 Task: Select the current location as Mount Vernon, Virginia, United States . Now zoom - , and verify the location . Hide zoom slider
Action: Key pressed googl
Screenshot: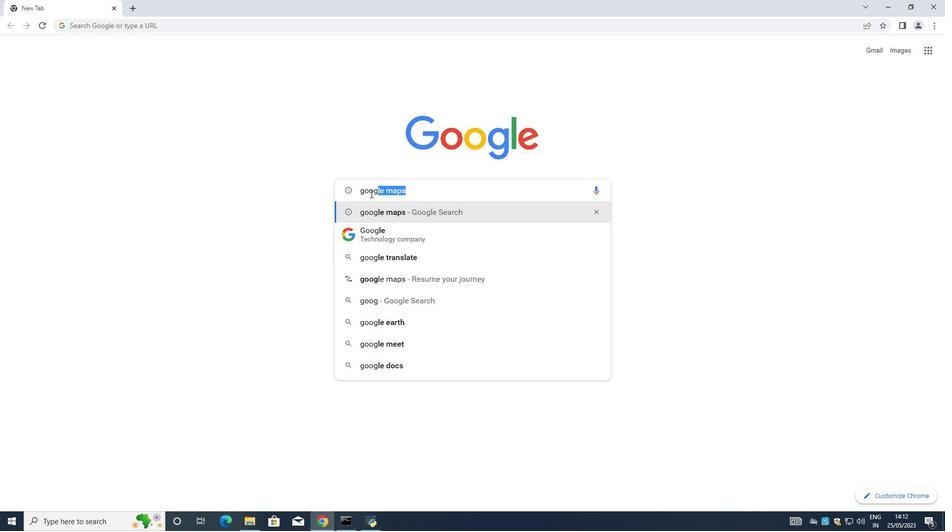 
Action: Mouse moved to (370, 193)
Screenshot: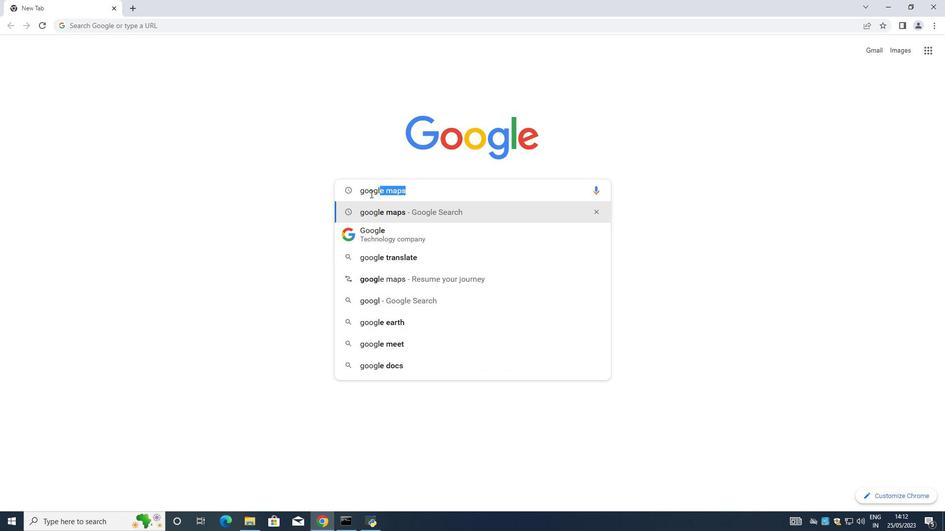
Action: Key pressed e<Key.space>maps<Key.space>
Screenshot: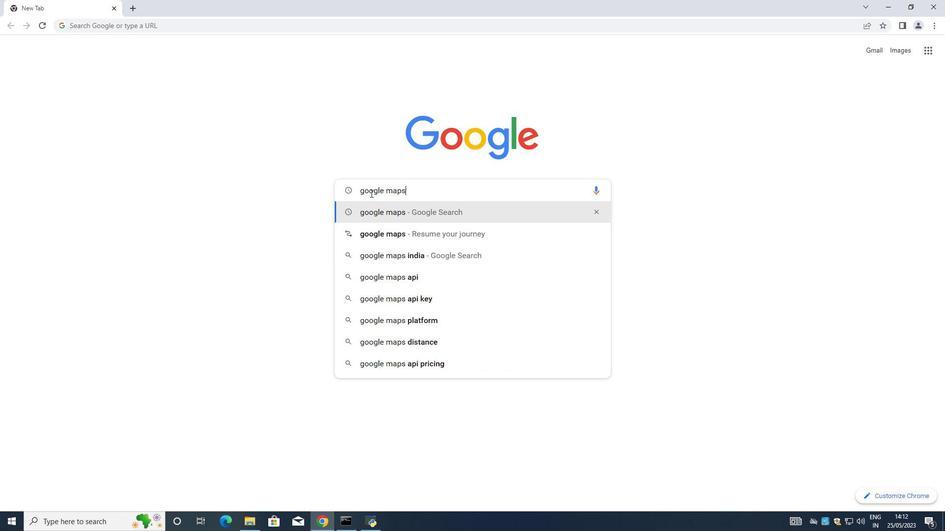 
Action: Mouse moved to (263, 118)
Screenshot: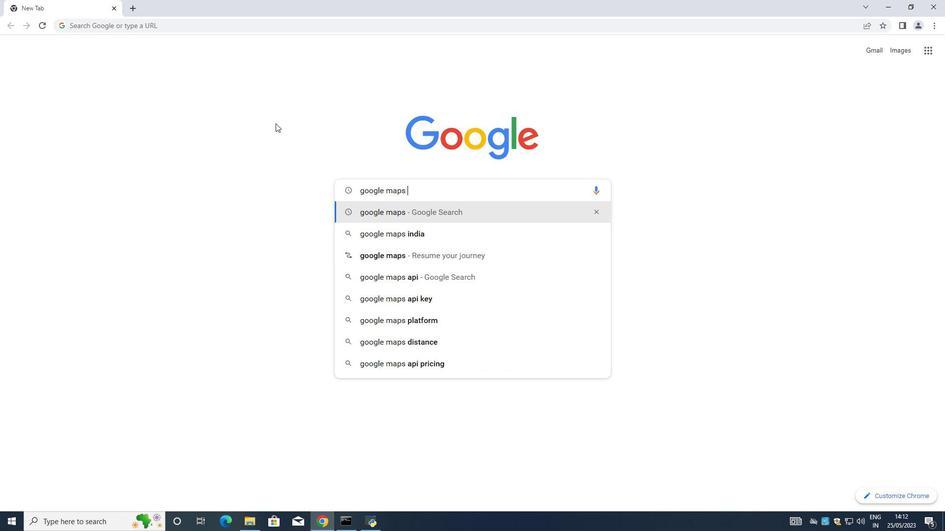 
Action: Key pressed <Key.enter>
Screenshot: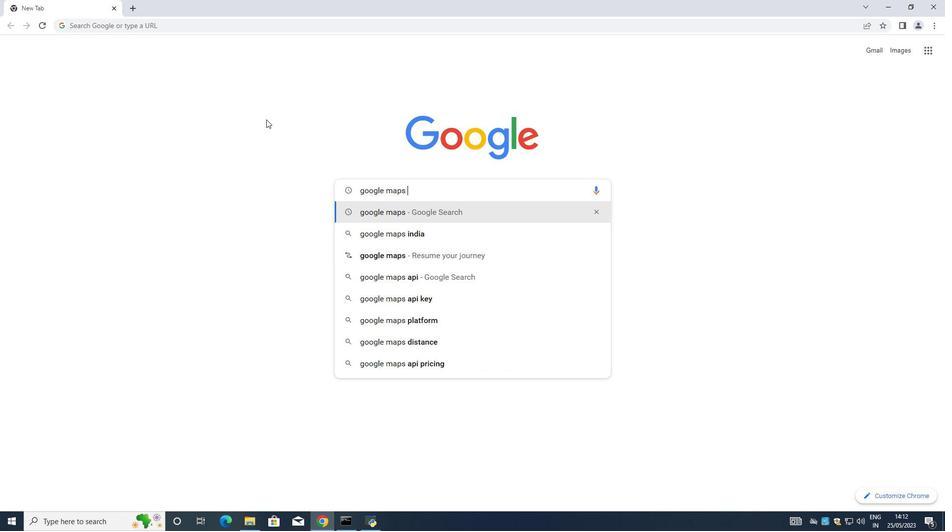 
Action: Mouse moved to (142, 153)
Screenshot: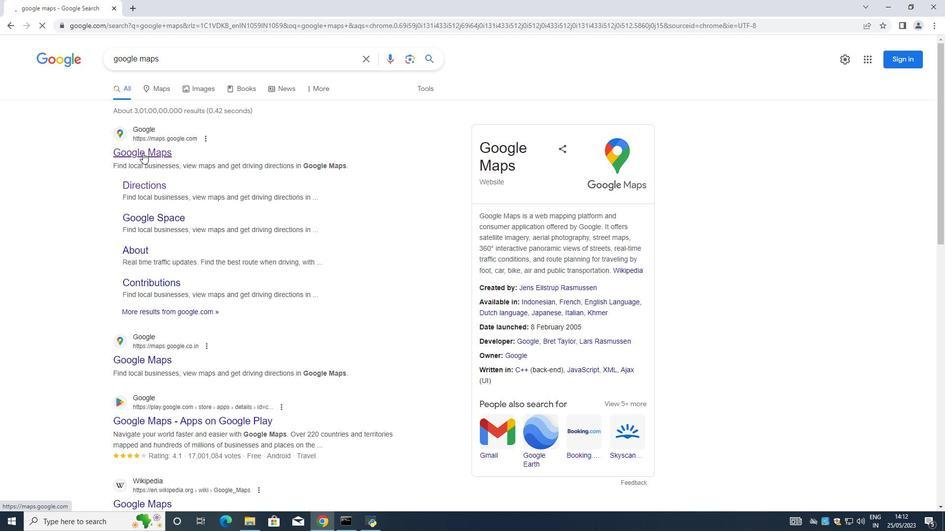 
Action: Mouse pressed left at (142, 153)
Screenshot: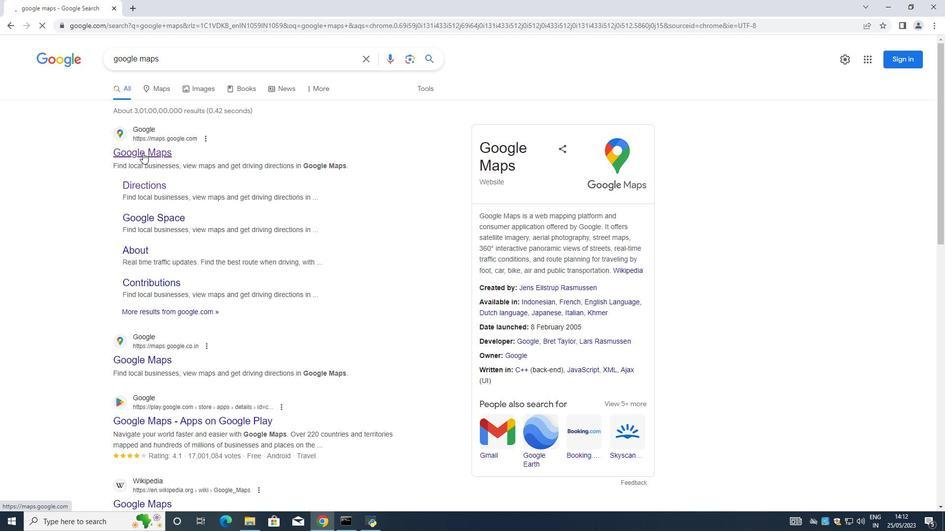 
Action: Mouse moved to (125, 51)
Screenshot: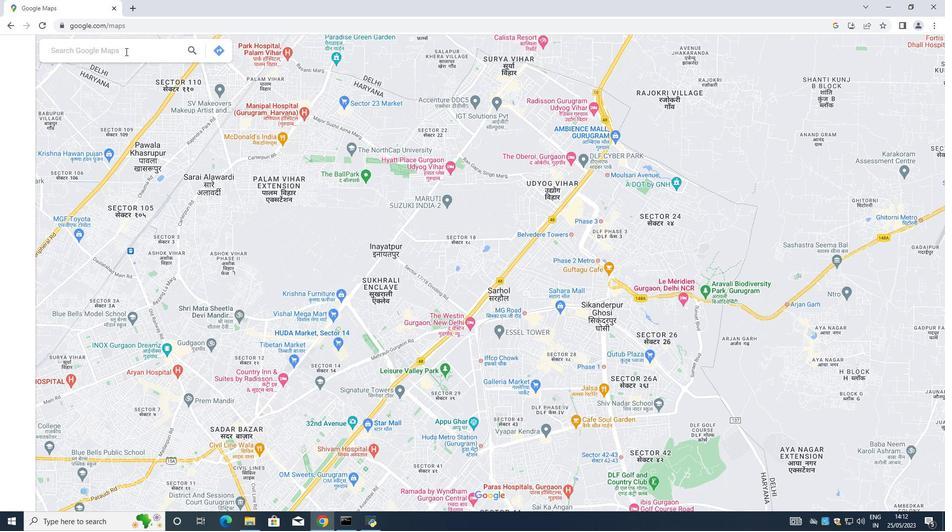 
Action: Mouse pressed left at (125, 51)
Screenshot: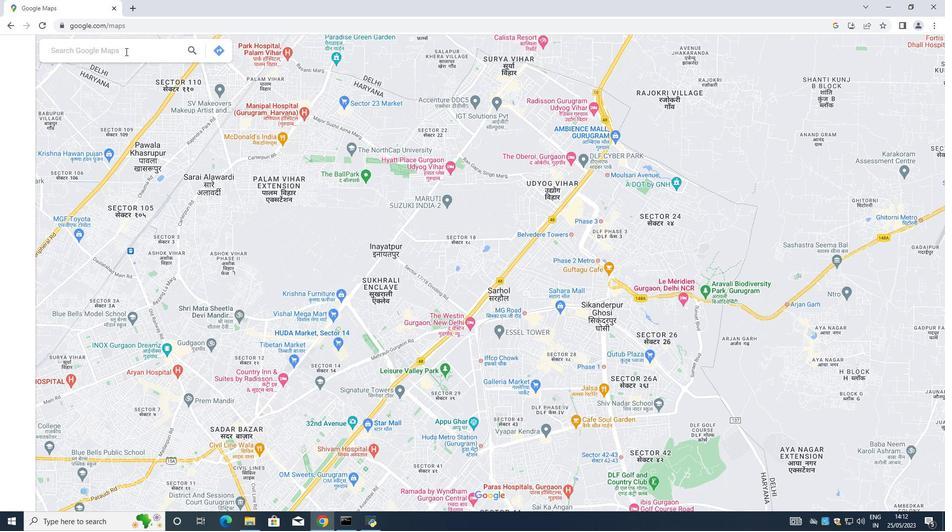 
Action: Mouse moved to (127, 52)
Screenshot: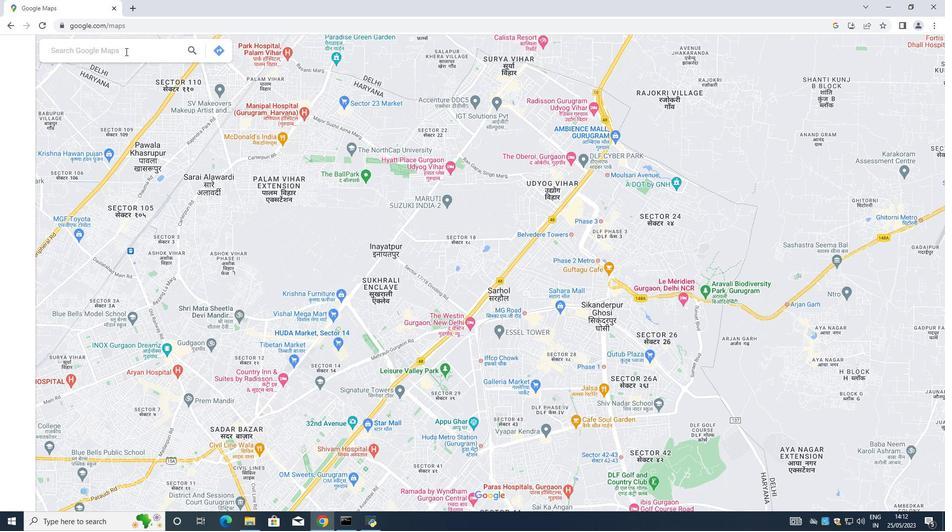 
Action: Key pressed <Key.shift><Key.shift><Key.shift><Key.shift><Key.shift>Mount<Key.space><Key.shift><Key.shift><Key.shift><Key.shift><Key.shift><Key.shift><Key.shift><Key.shift><Key.shift><Key.shift><Key.shift><Key.shift><Key.shift><Key.shift><Key.shift><Key.shift><Key.shift><Key.shift><Key.shift><Key.shift><Key.shift><Key.shift><Key.shift><Key.shift><Key.shift><Key.shift><Key.shift>Vernon,<Key.space><Key.shift><Key.shift><Key.shift><Key.shift><Key.shift><Key.shift>Virginia,<Key.shift><Key.shift><Key.shift><Key.shift><Key.shift><Key.shift><Key.shift><Key.shift><Key.shift><Key.shift><Key.shift><Key.shift><Key.shift><Key.shift><Key.shift><Key.shift><Key.shift><Key.shift><Key.shift><Key.shift><Key.shift><Key.shift><Key.shift><Key.shift><Key.shift><Key.shift><Key.shift><Key.shift><Key.shift><Key.shift><Key.shift><Key.shift><Key.shift><Key.shift><Key.shift><Key.shift><Key.shift><Key.shift><Key.shift><Key.shift><Key.shift><Key.shift><Key.shift><Key.shift><Key.shift><Key.shift><Key.shift><Key.shift><Key.shift><Key.shift><Key.shift><Key.shift><Key.shift><Key.shift><Key.shift><Key.shift><Key.shift><Key.shift><Key.shift><Key.shift><Key.shift><Key.shift><Key.shift><Key.shift><Key.shift>United<Key.space><Key.shift>States
Screenshot: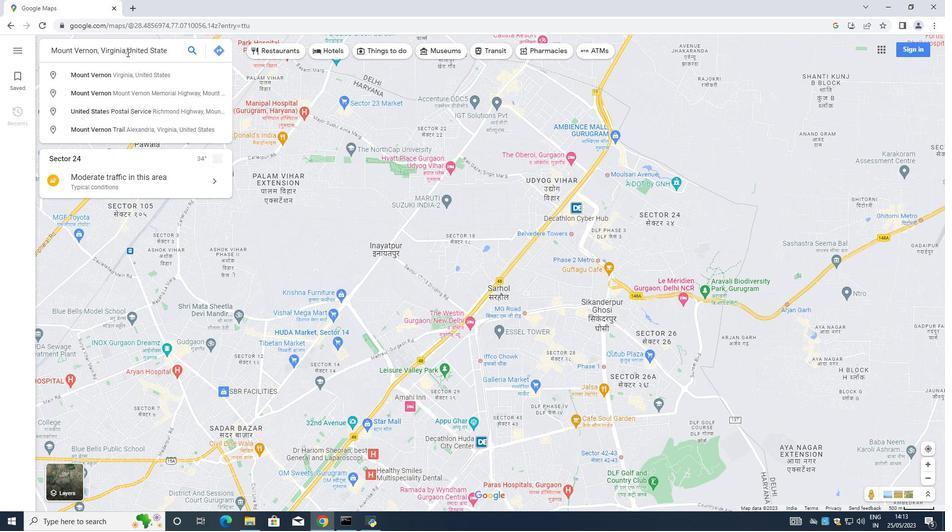 
Action: Mouse moved to (194, 49)
Screenshot: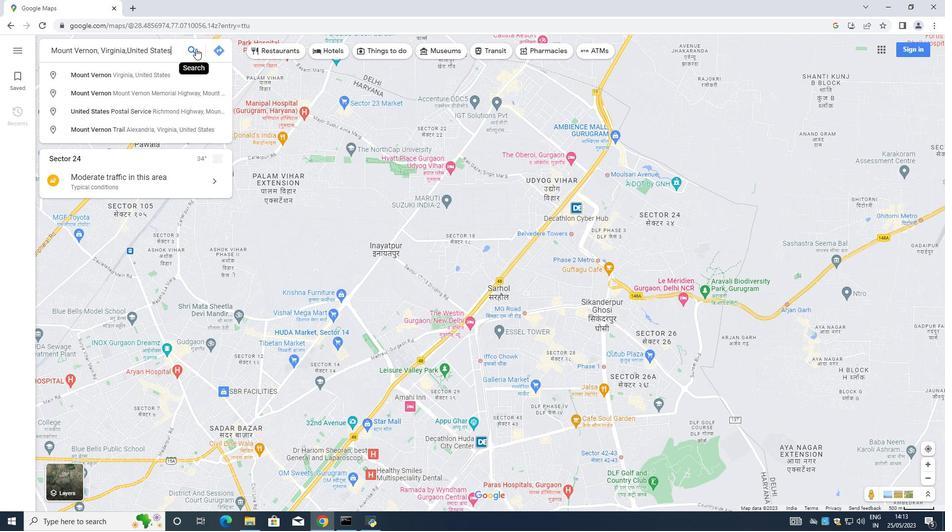 
Action: Mouse pressed left at (194, 49)
Screenshot: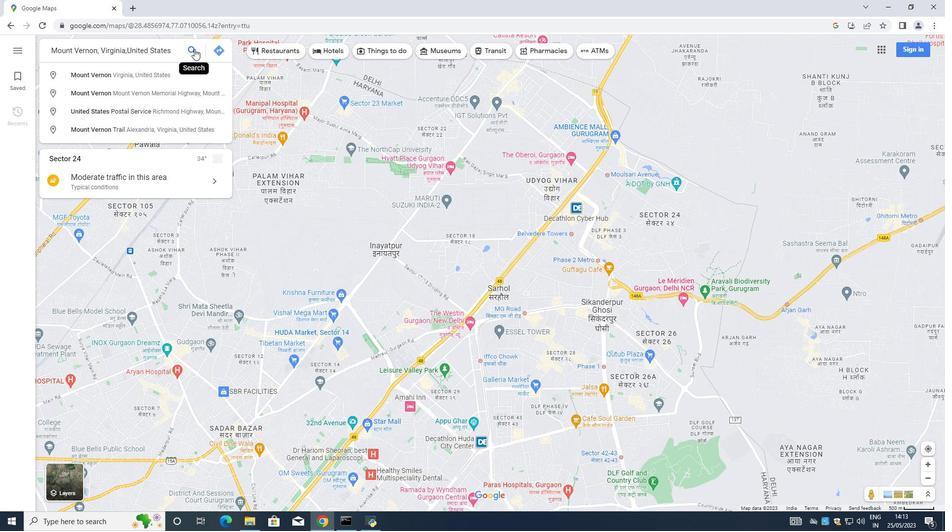 
Action: Mouse moved to (190, 50)
Screenshot: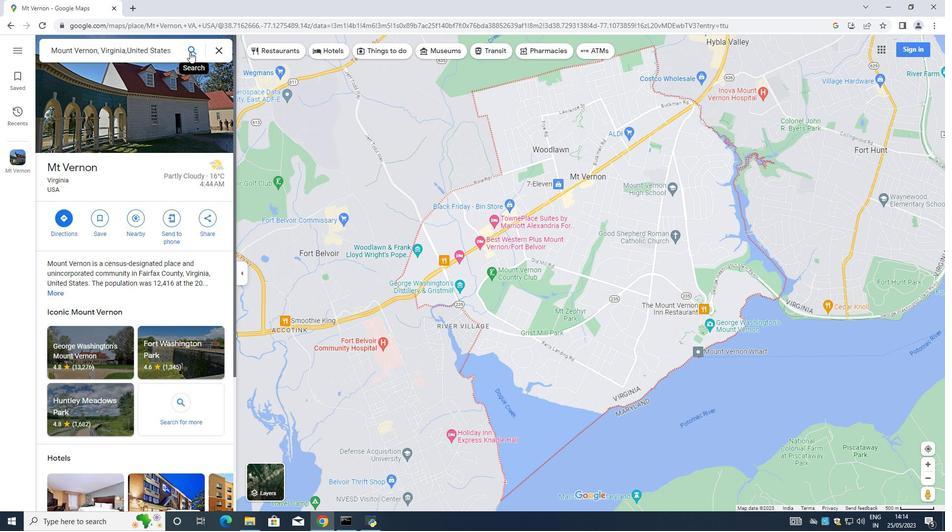 
Action: Mouse pressed left at (190, 50)
Screenshot: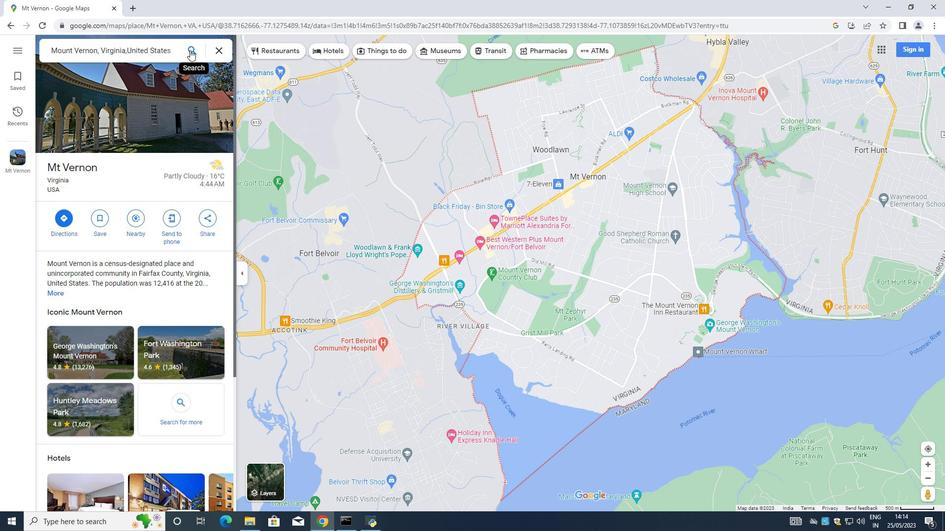 
Action: Mouse moved to (599, 182)
Screenshot: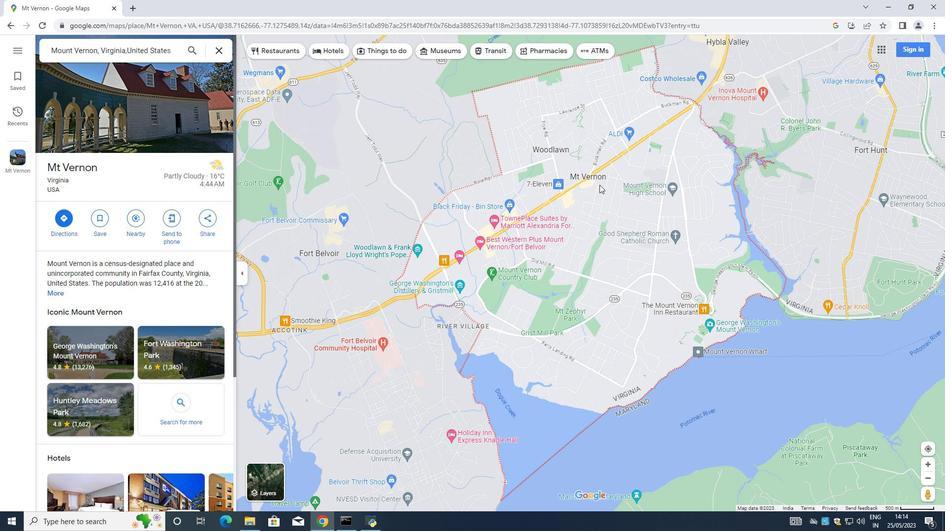 
Action: Mouse scrolled (599, 183) with delta (0, 0)
Screenshot: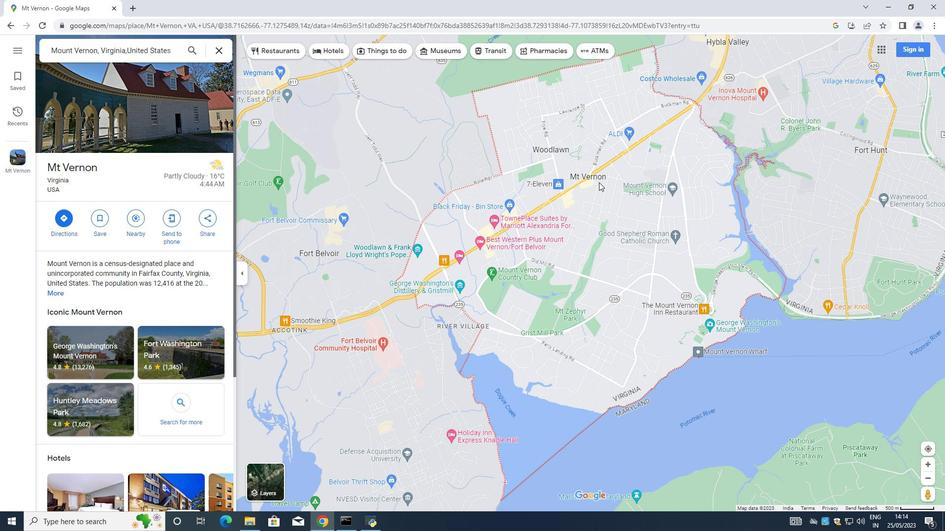 
Action: Mouse scrolled (599, 183) with delta (0, 0)
Screenshot: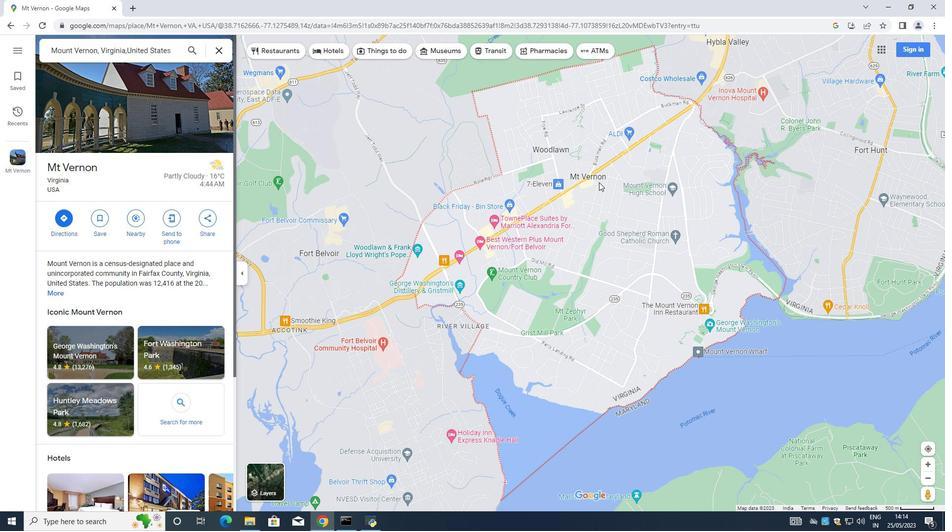 
Action: Mouse scrolled (599, 183) with delta (0, 0)
Screenshot: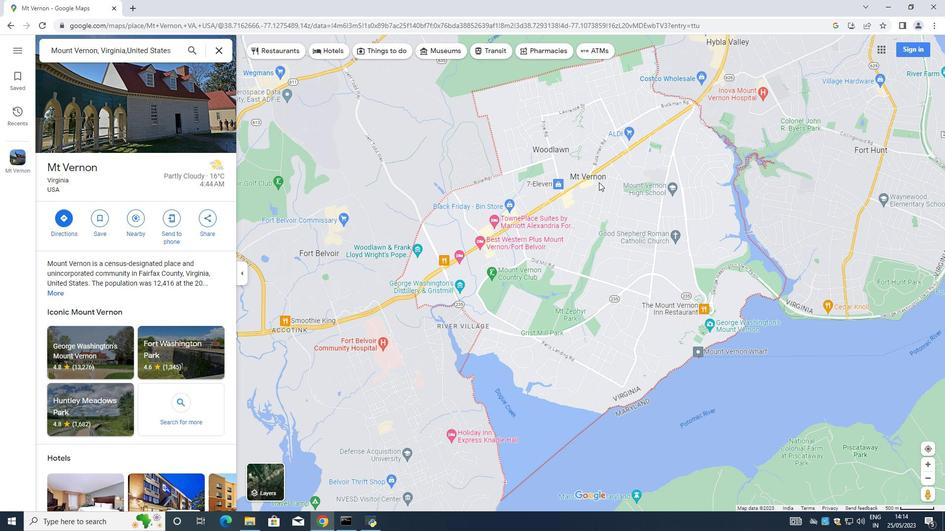 
Action: Mouse scrolled (599, 183) with delta (0, 0)
Screenshot: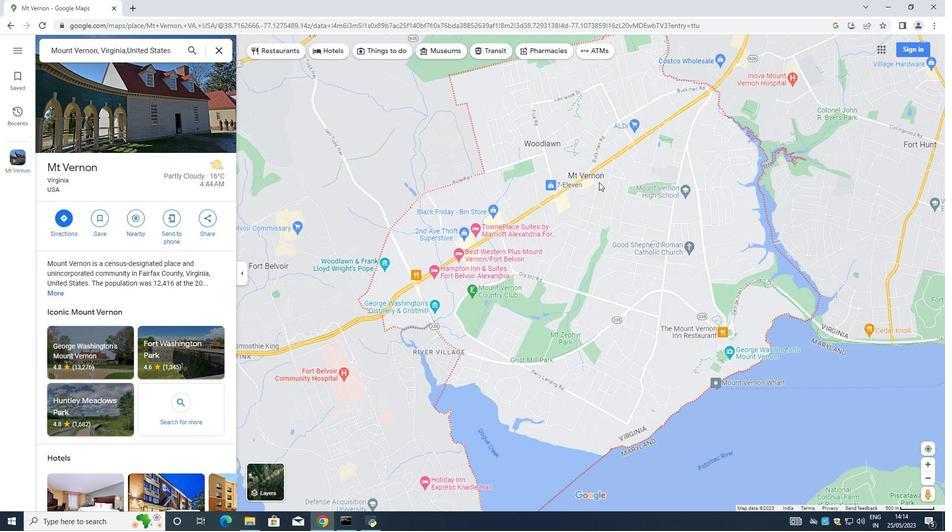 
Action: Mouse scrolled (599, 182) with delta (0, 0)
Screenshot: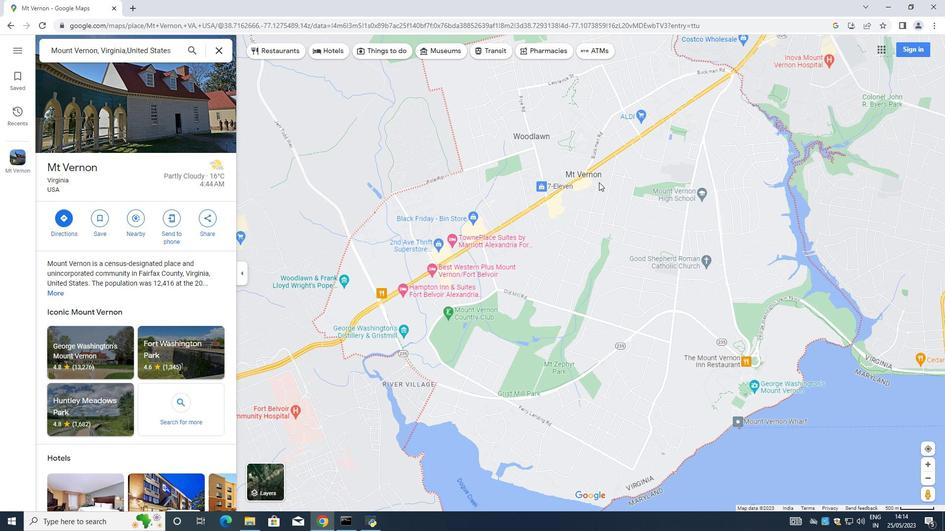 
Action: Mouse scrolled (599, 182) with delta (0, 0)
Screenshot: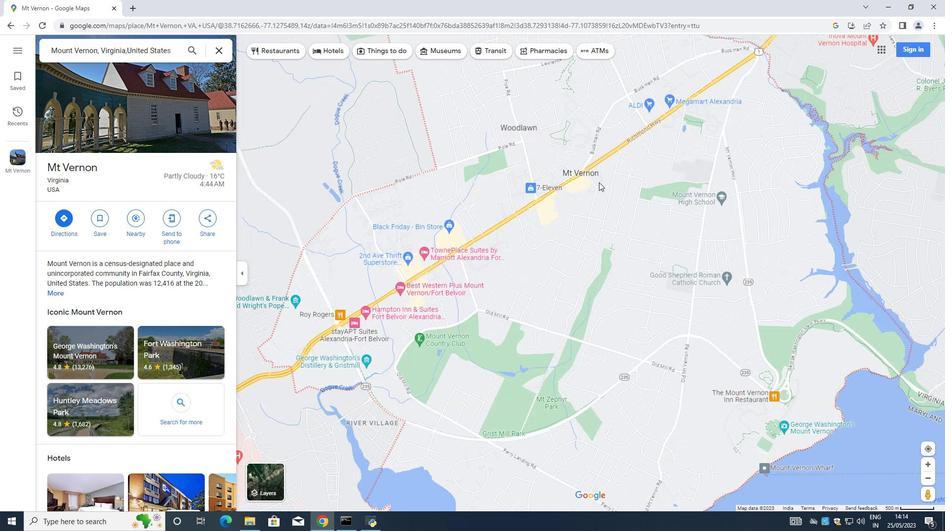 
Action: Mouse scrolled (599, 182) with delta (0, 0)
Screenshot: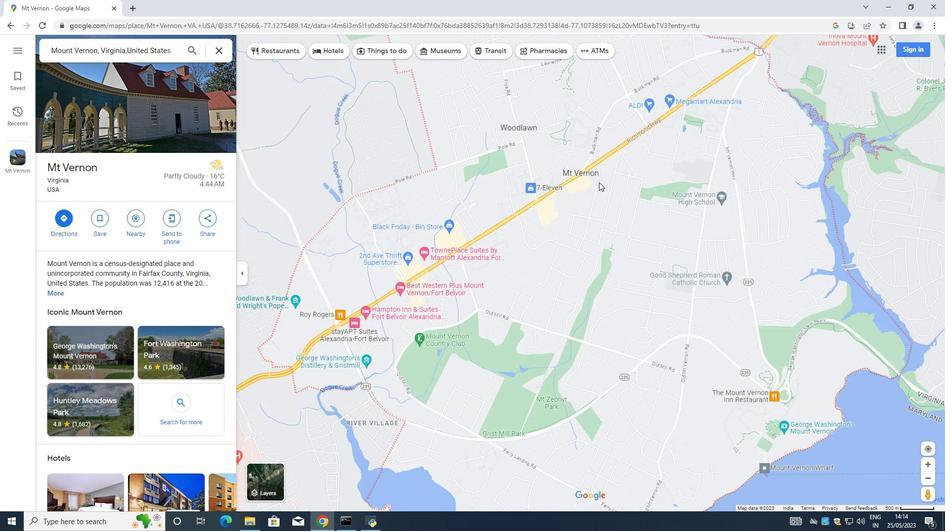 
Action: Mouse scrolled (599, 182) with delta (0, 0)
Screenshot: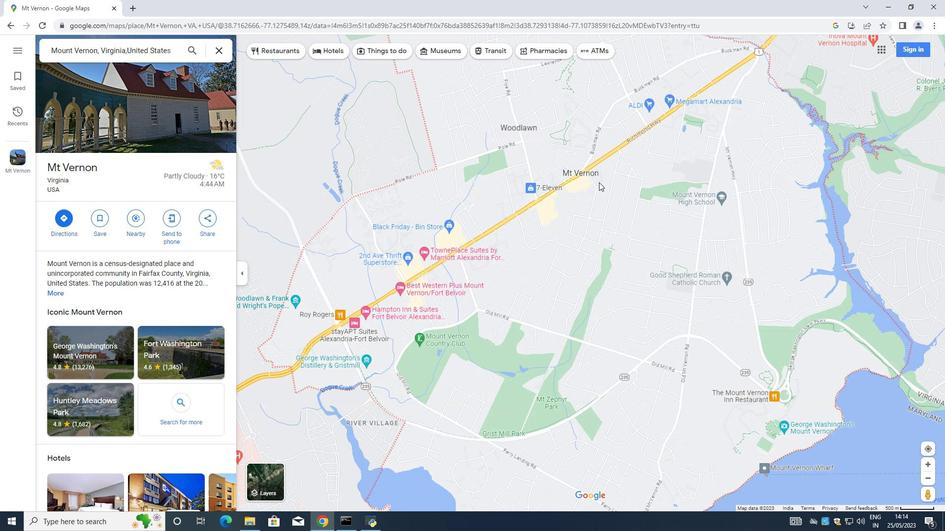 
Action: Mouse scrolled (599, 182) with delta (0, 0)
Screenshot: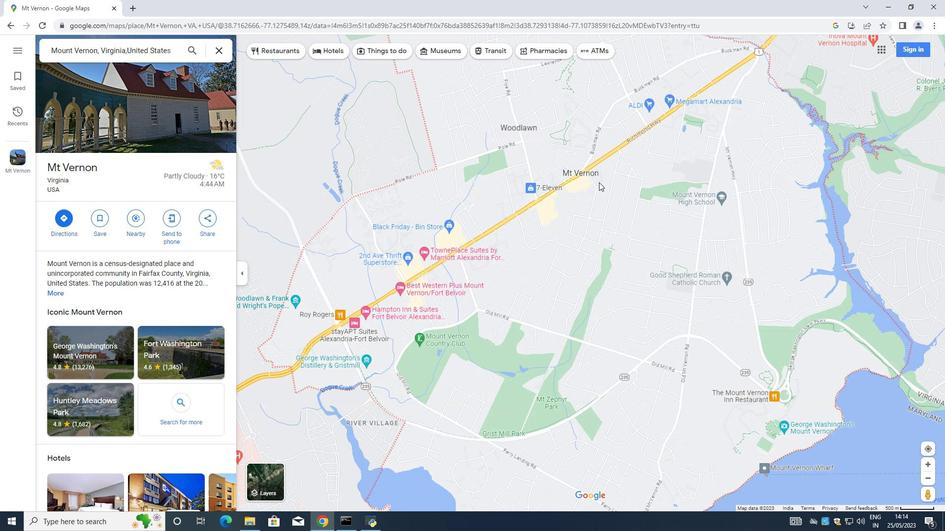 
Action: Mouse moved to (598, 182)
Screenshot: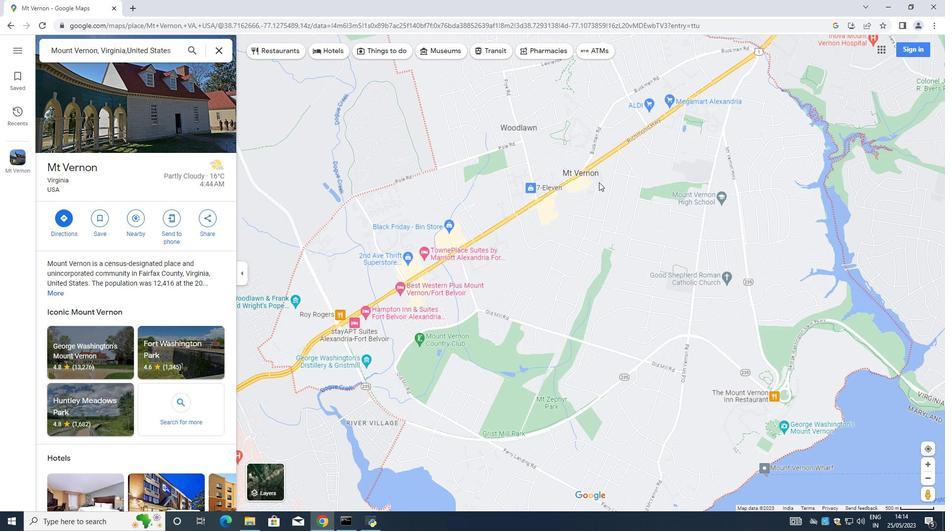 
Action: Mouse scrolled (598, 182) with delta (0, 0)
Screenshot: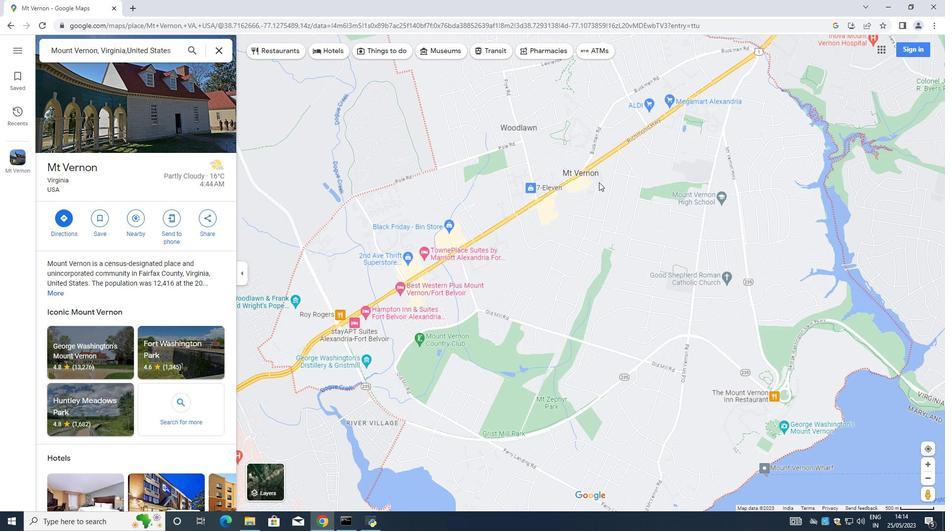 
Action: Mouse moved to (598, 181)
Screenshot: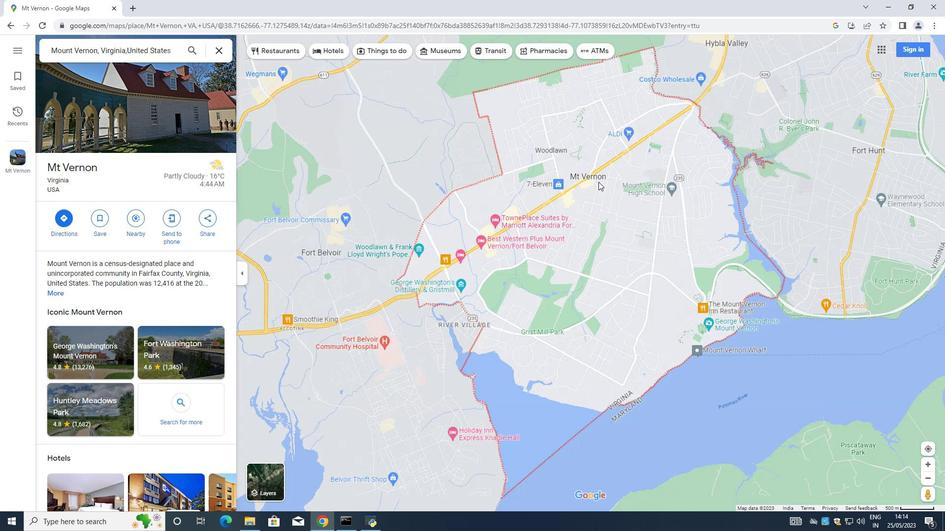 
Action: Mouse scrolled (598, 181) with delta (0, 0)
Screenshot: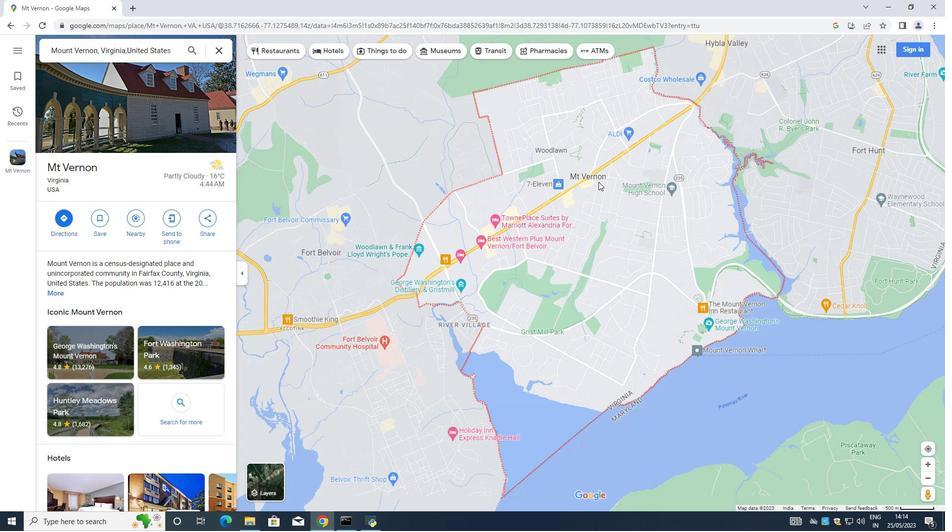 
Action: Mouse scrolled (598, 181) with delta (0, 0)
Screenshot: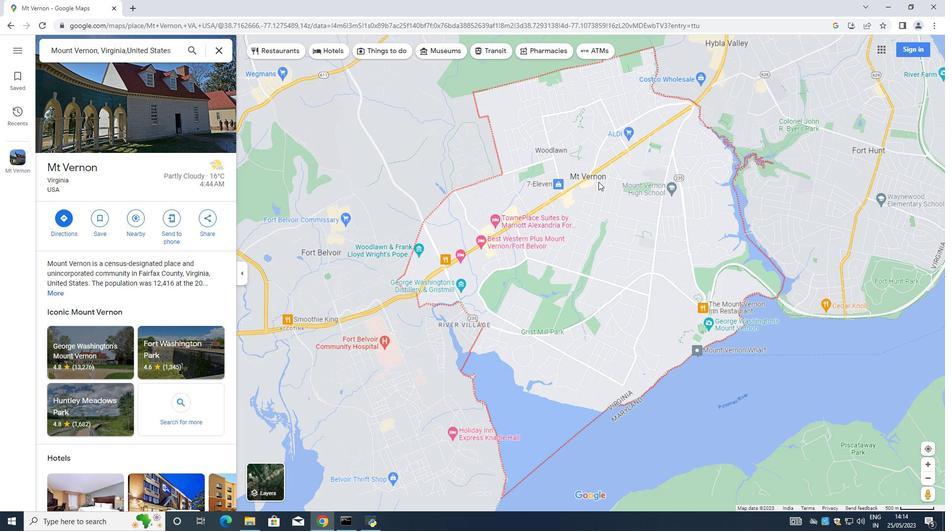 
Action: Mouse scrolled (598, 181) with delta (0, 0)
Screenshot: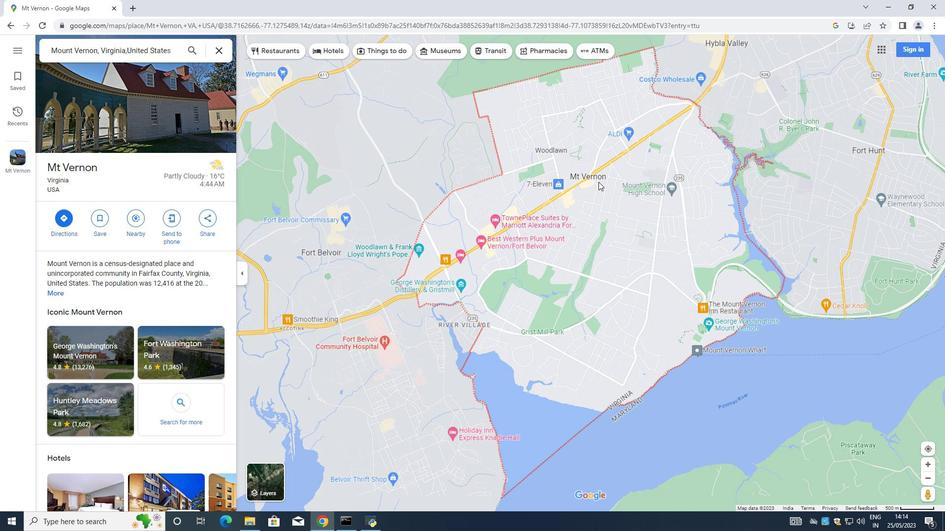 
Action: Mouse scrolled (598, 181) with delta (0, 0)
Screenshot: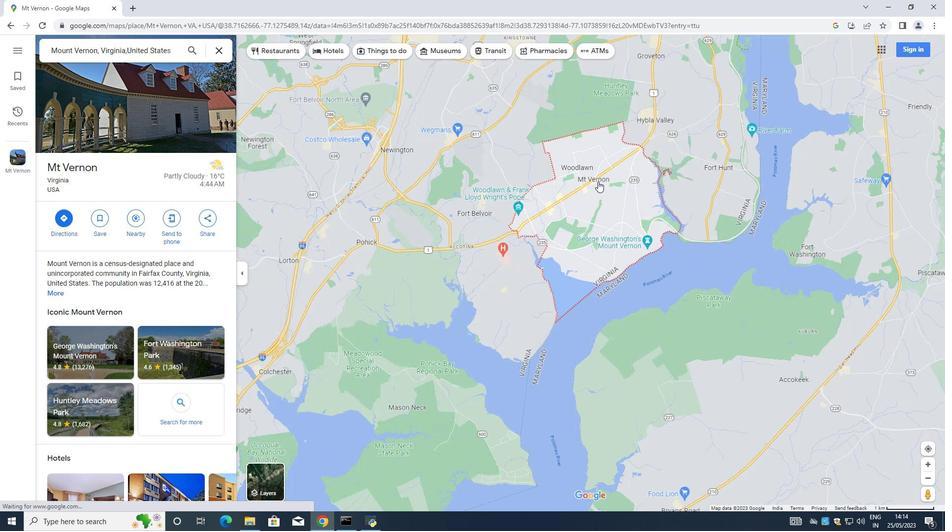 
Action: Mouse scrolled (598, 181) with delta (0, 0)
Screenshot: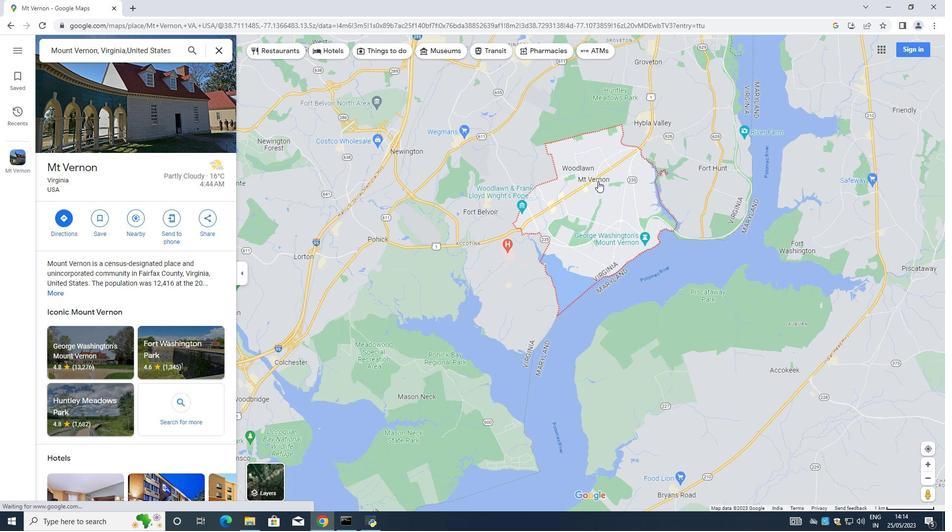 
Action: Mouse scrolled (598, 181) with delta (0, 0)
Screenshot: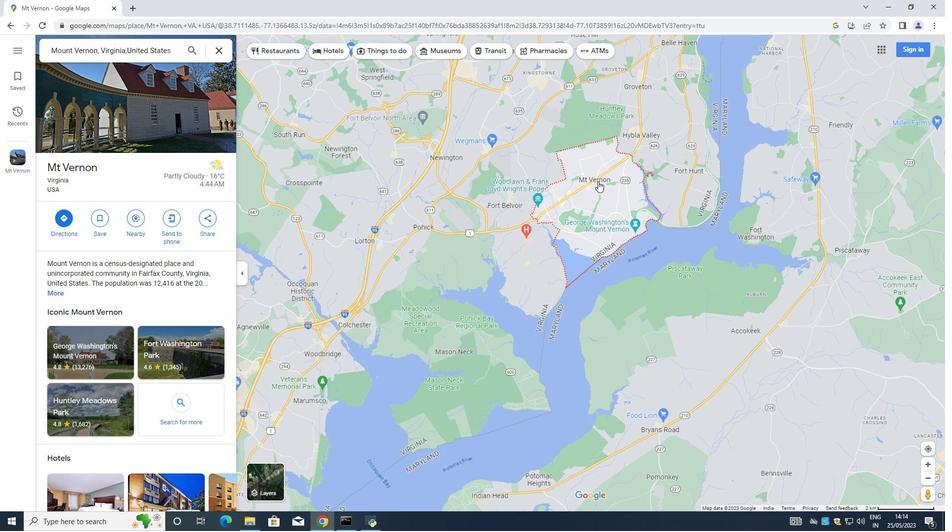 
Action: Mouse scrolled (598, 181) with delta (0, 0)
Screenshot: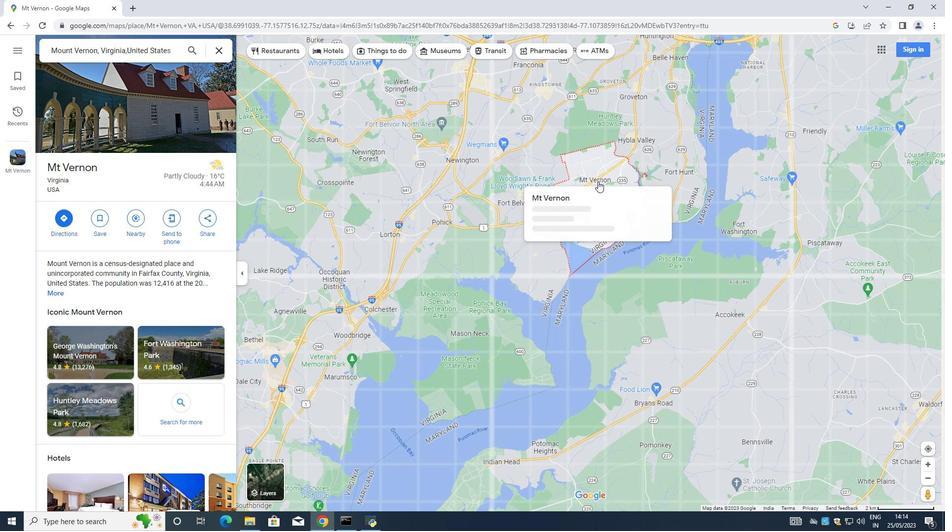 
Action: Mouse moved to (923, 465)
Screenshot: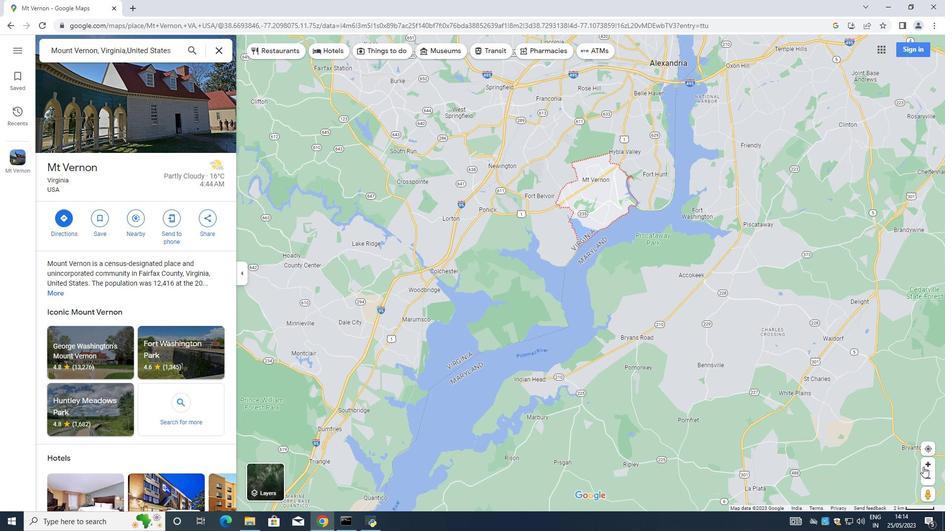 
Action: Mouse pressed left at (923, 465)
Screenshot: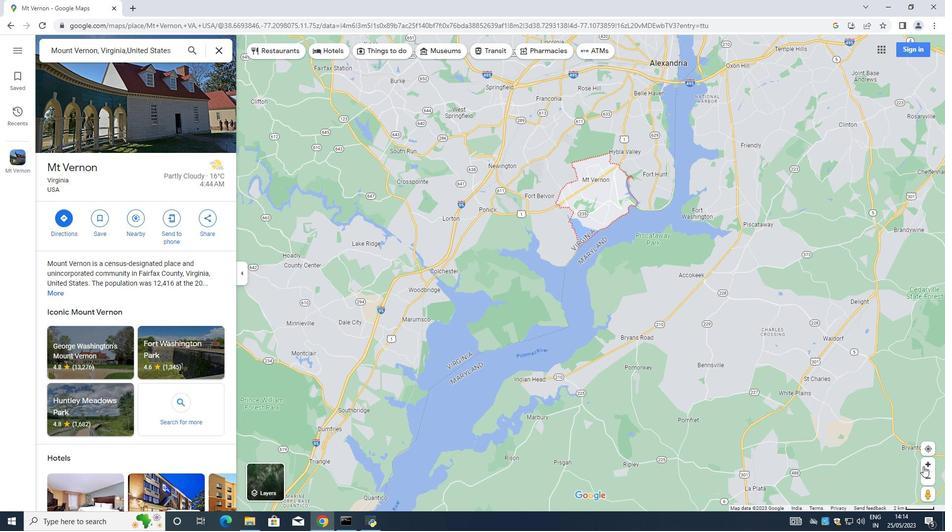 
Action: Mouse moved to (924, 465)
Screenshot: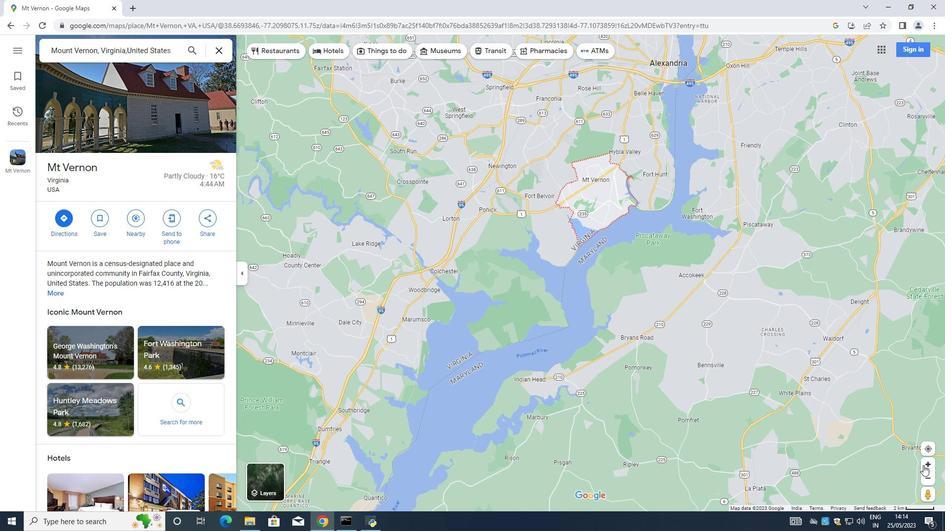
Action: Mouse pressed left at (924, 465)
Screenshot: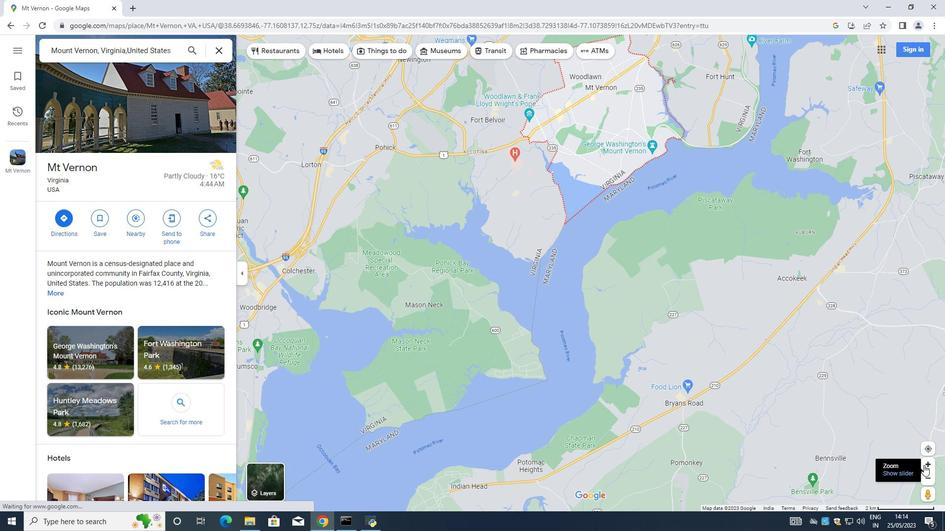 
Action: Mouse moved to (930, 481)
Screenshot: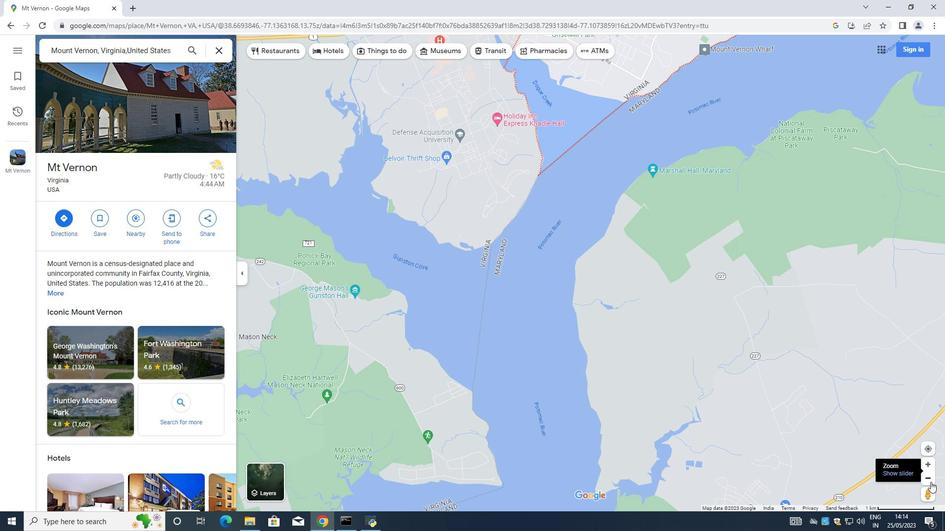 
Action: Mouse pressed left at (930, 481)
Screenshot: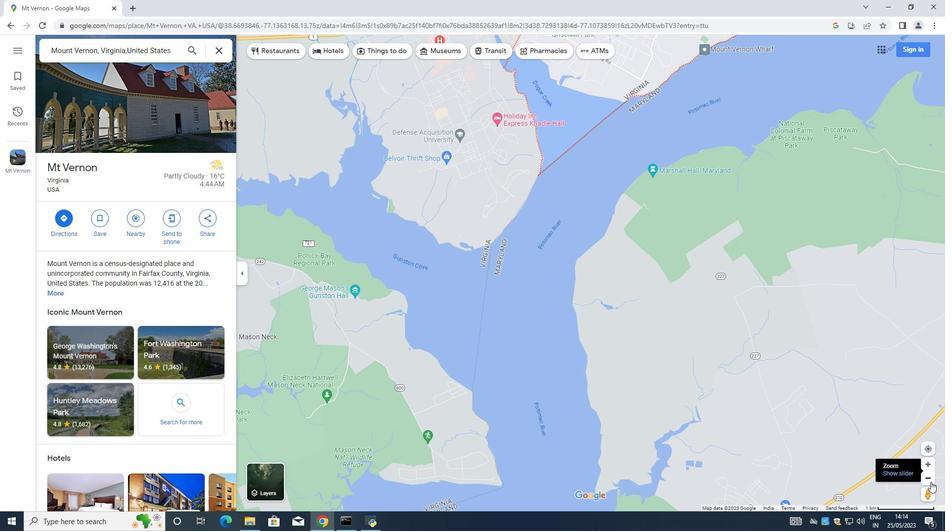
Action: Mouse moved to (930, 481)
Screenshot: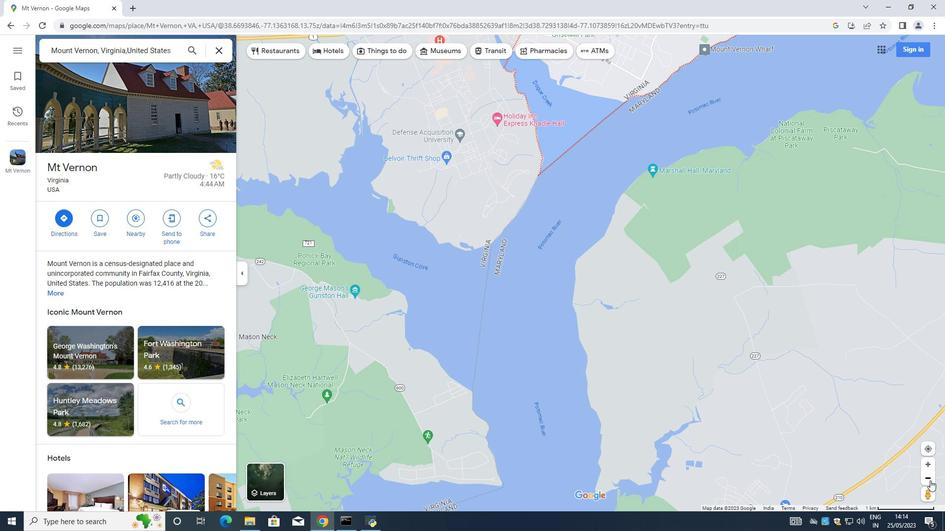 
Action: Mouse pressed left at (930, 481)
Screenshot: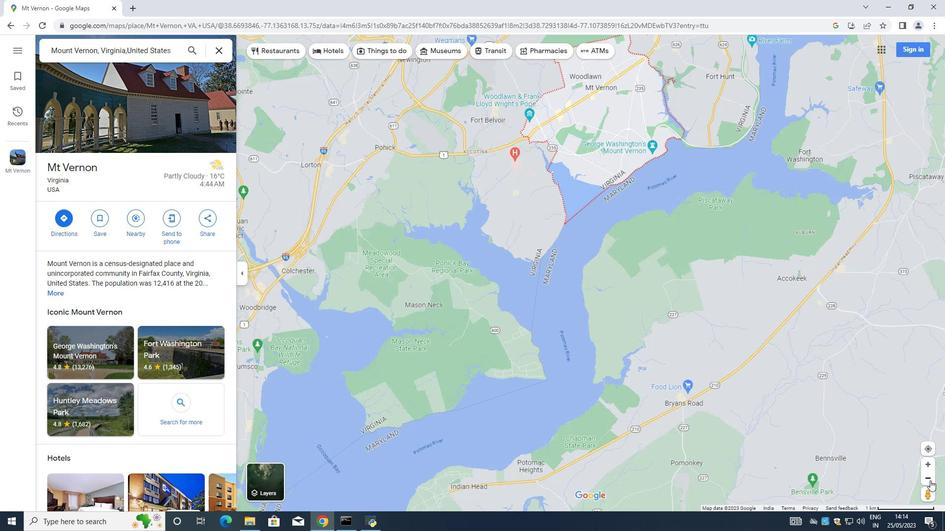 
Action: Mouse pressed left at (930, 481)
Screenshot: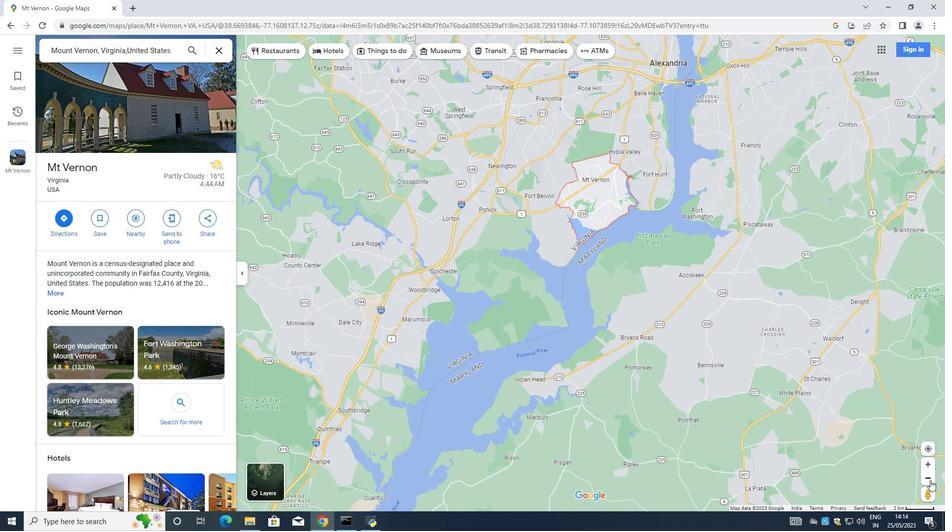 
Action: Mouse pressed left at (930, 481)
Screenshot: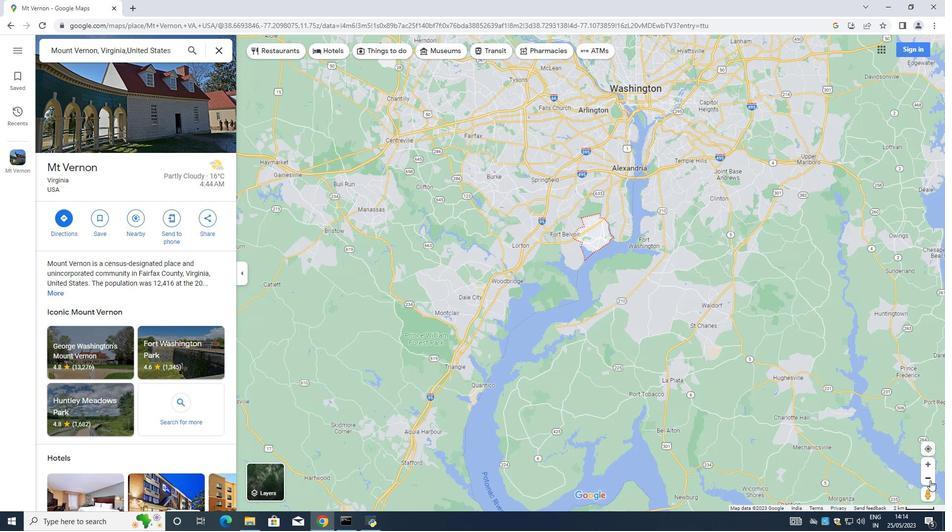 
Action: Mouse pressed left at (930, 481)
Screenshot: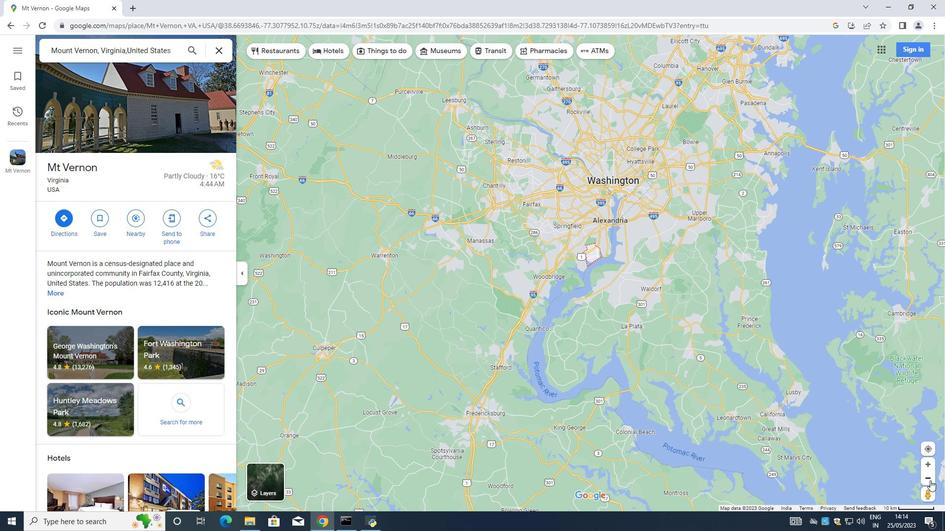 
Action: Mouse pressed left at (930, 481)
Screenshot: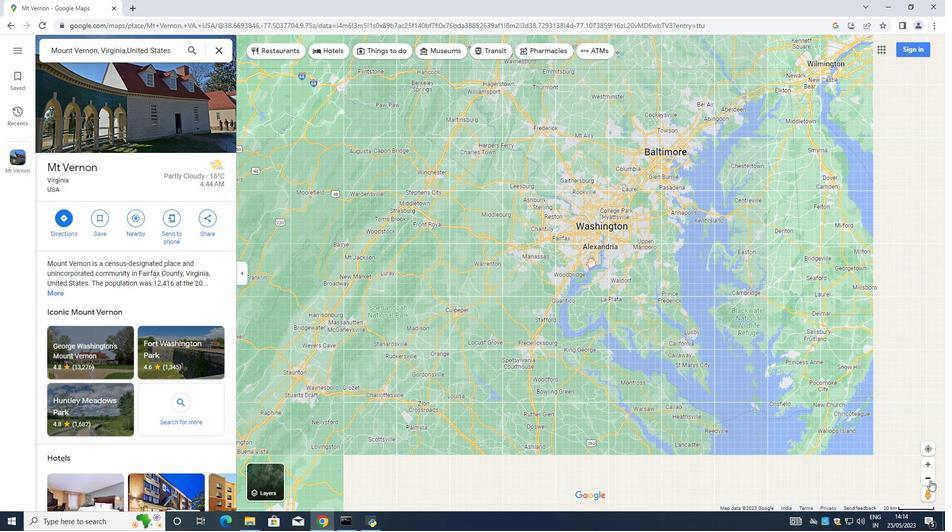 
Action: Mouse moved to (928, 467)
Screenshot: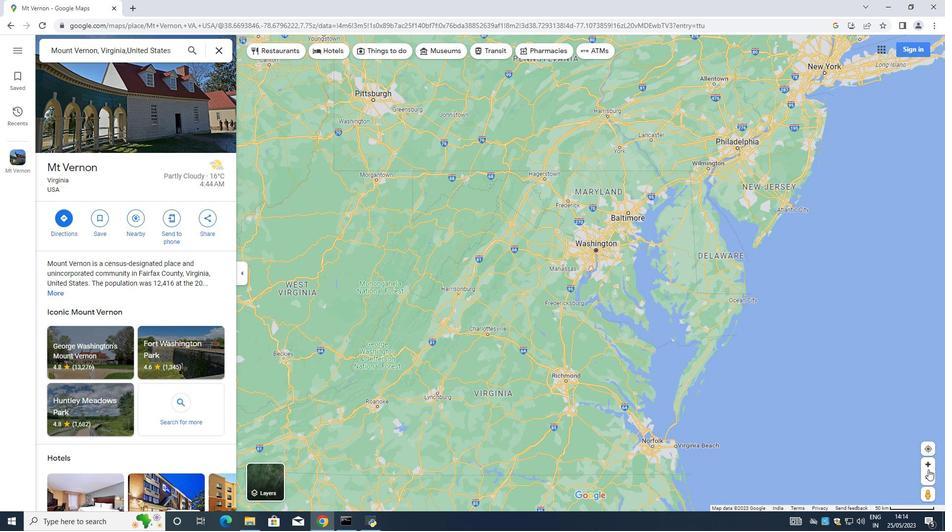 
Action: Mouse pressed left at (928, 467)
Screenshot: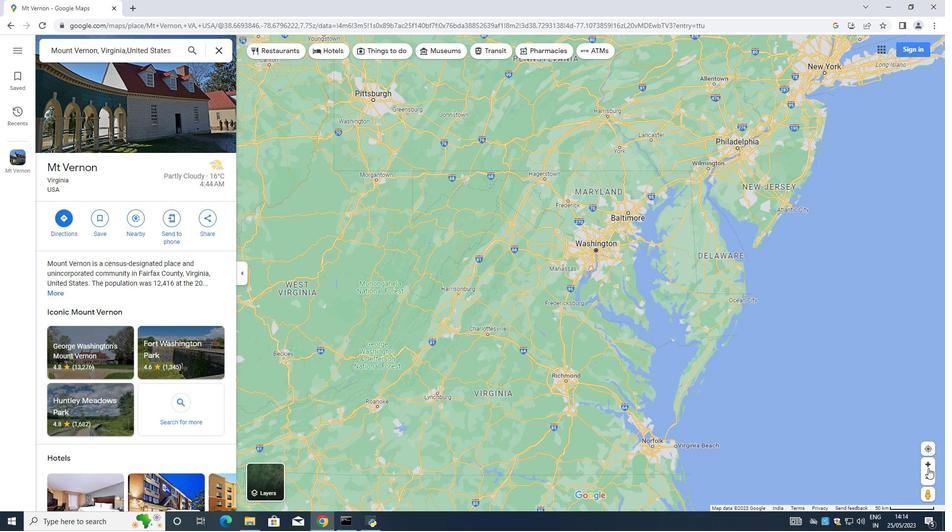 
Action: Mouse pressed left at (928, 467)
Screenshot: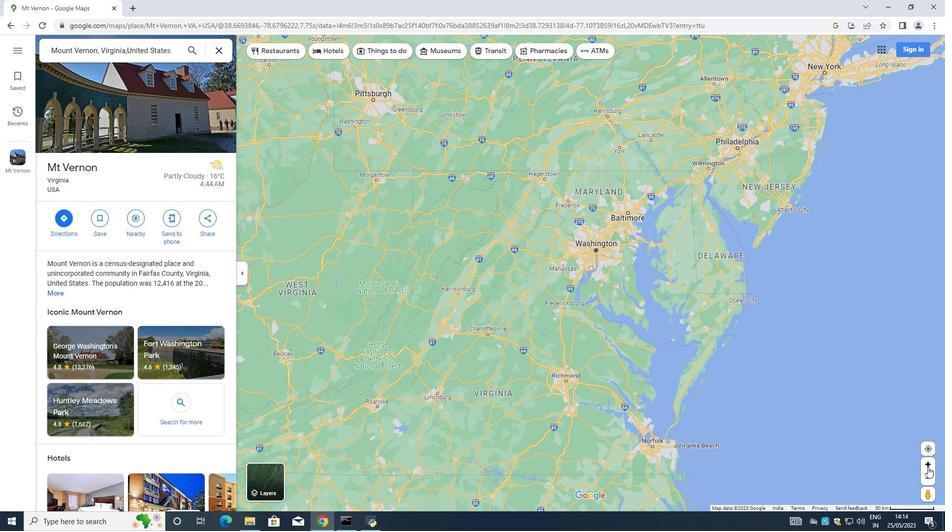 
Action: Mouse pressed left at (928, 467)
Screenshot: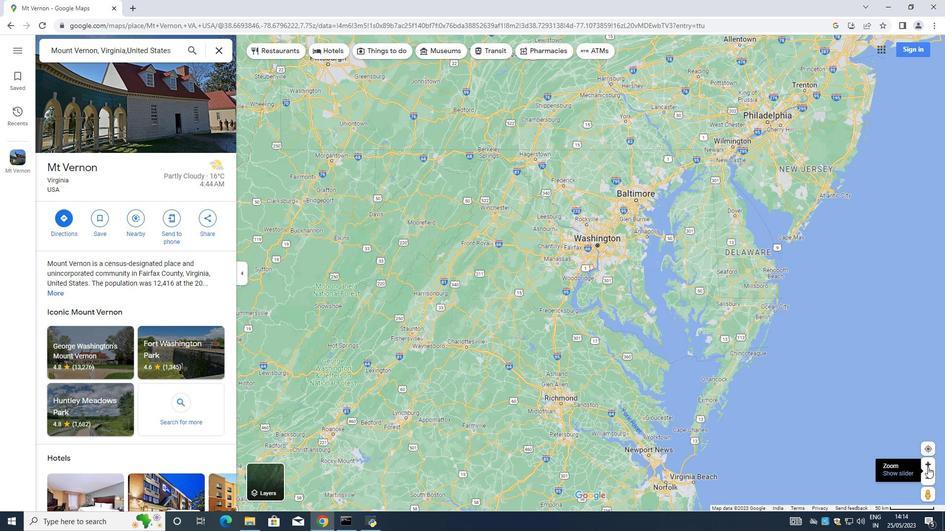 
Action: Mouse moved to (187, 49)
Screenshot: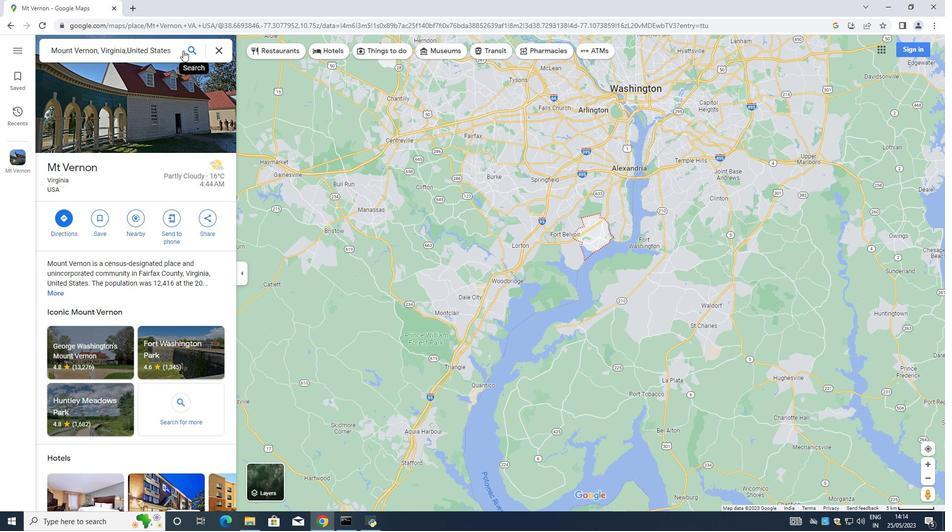 
Action: Mouse pressed left at (187, 49)
Screenshot: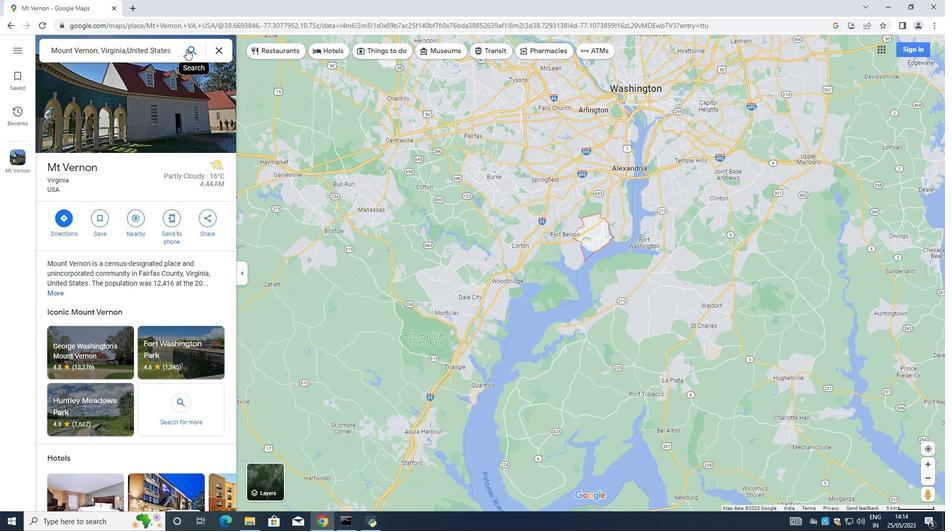 
Action: Mouse moved to (59, 220)
Screenshot: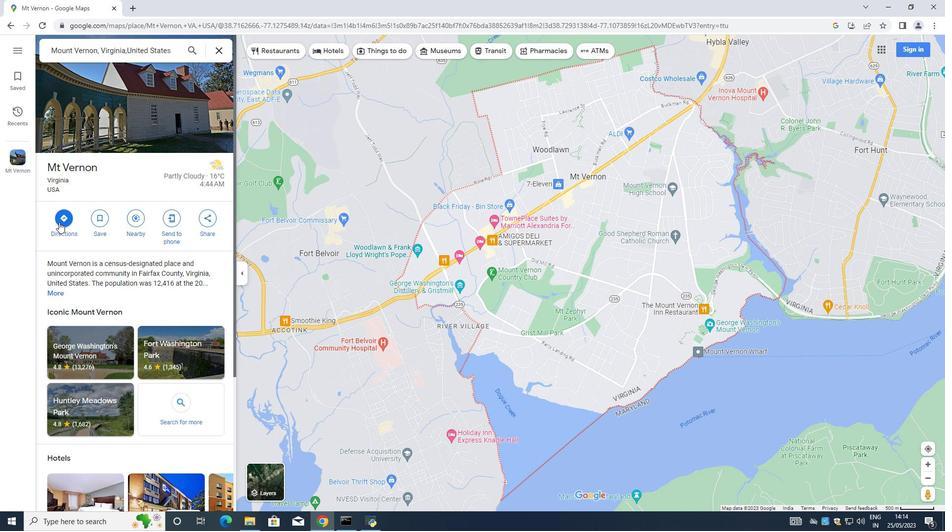 
Action: Mouse pressed left at (59, 220)
Screenshot: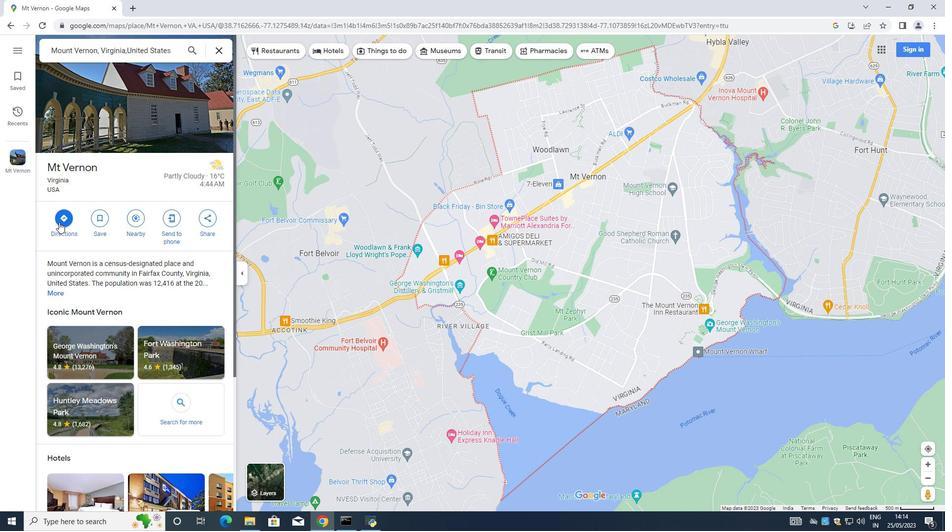 
Action: Mouse moved to (684, 292)
Screenshot: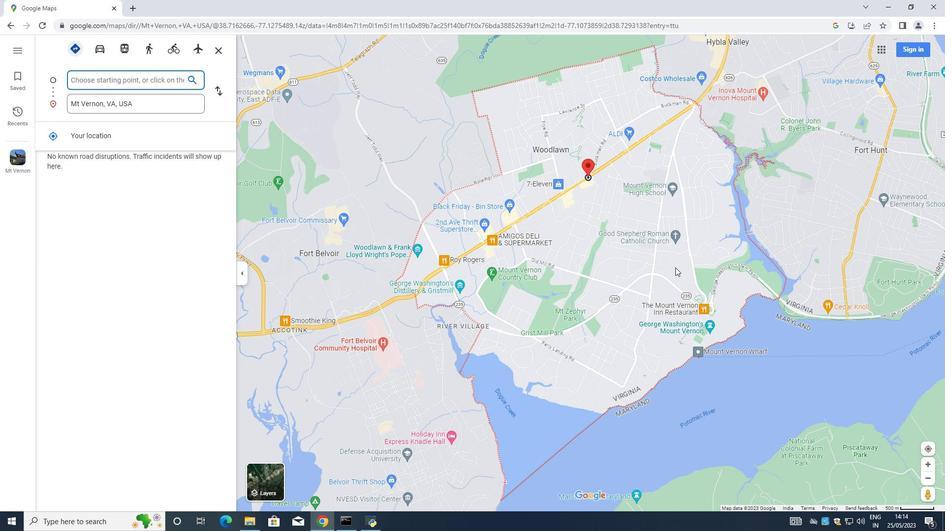 
Action: Mouse scrolled (684, 293) with delta (0, 0)
Screenshot: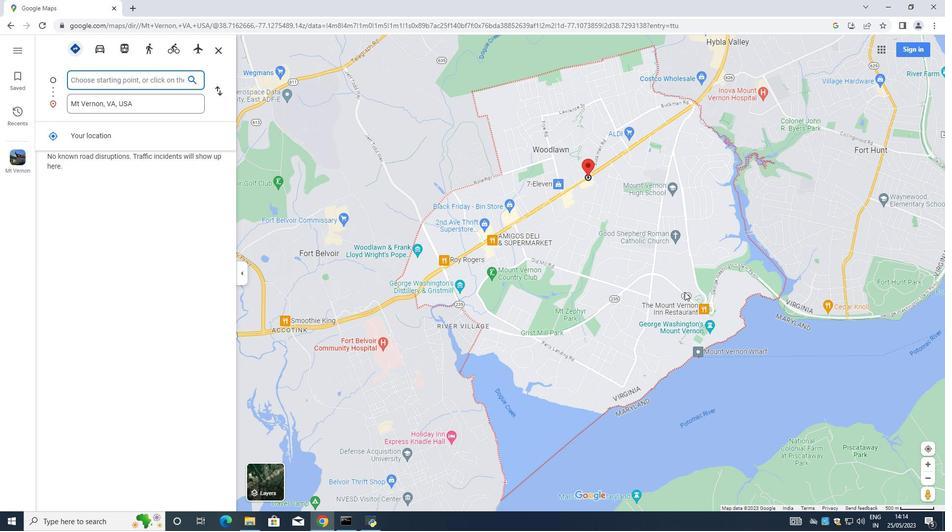 
Action: Mouse moved to (681, 293)
Screenshot: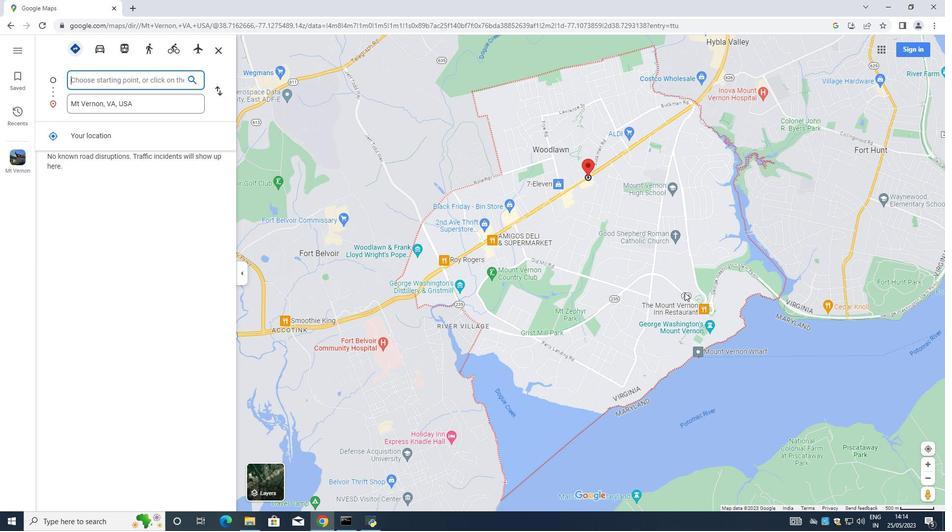 
Action: Mouse scrolled (681, 293) with delta (0, 0)
Screenshot: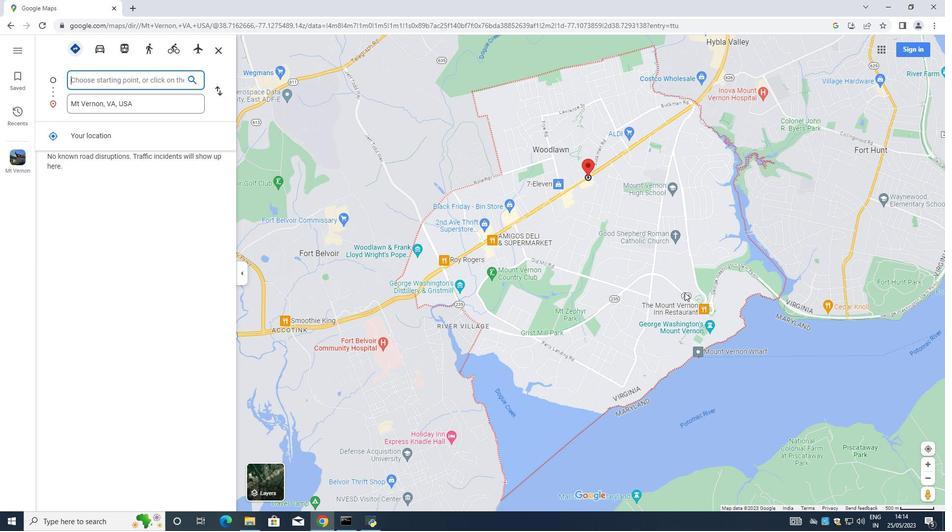 
Action: Mouse moved to (507, 142)
Screenshot: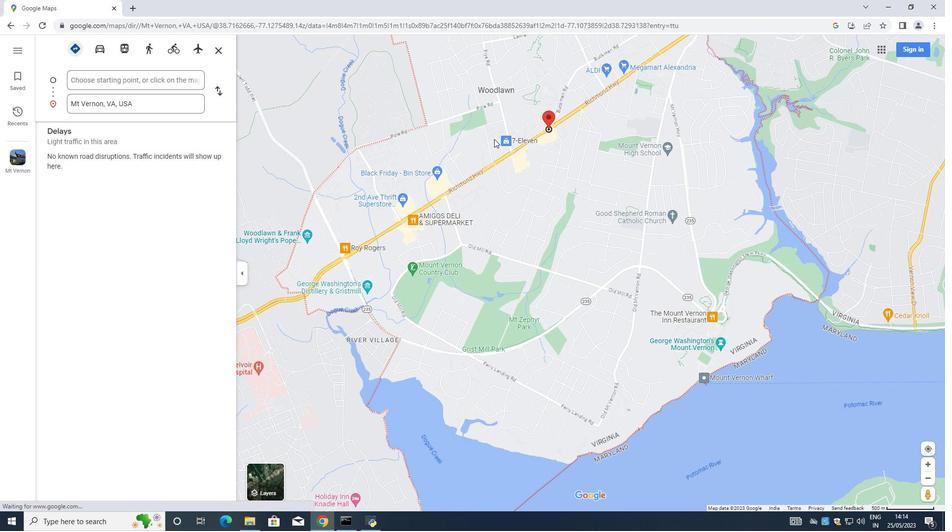 
Action: Mouse scrolled (507, 142) with delta (0, 0)
Screenshot: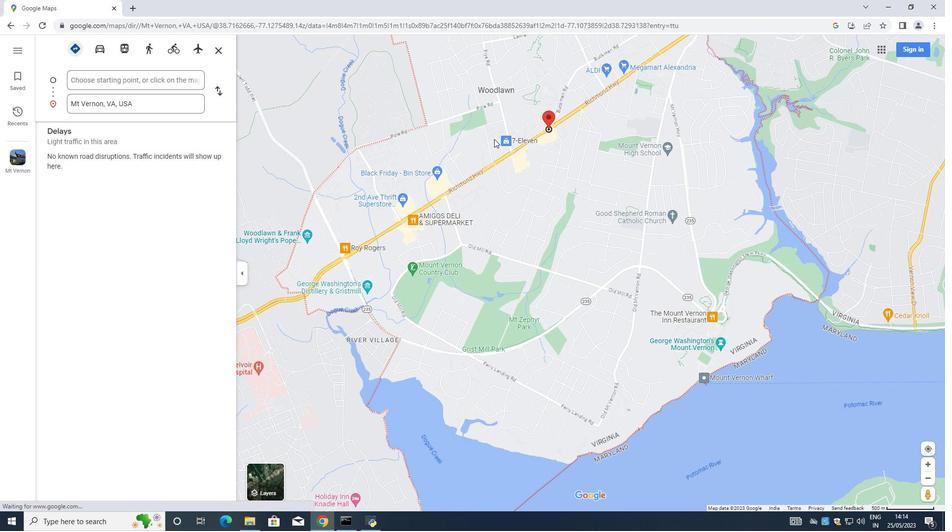 
Action: Mouse scrolled (507, 142) with delta (0, 0)
Screenshot: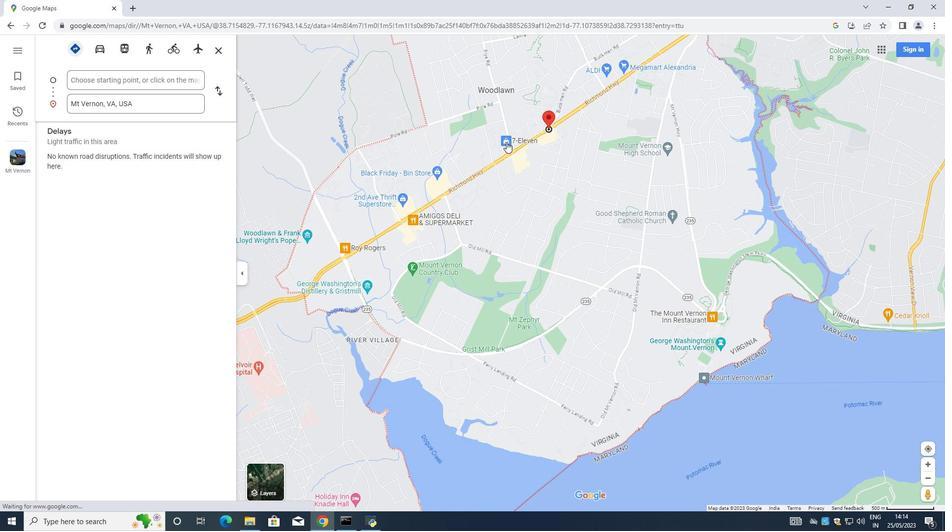 
Action: Mouse moved to (510, 144)
Screenshot: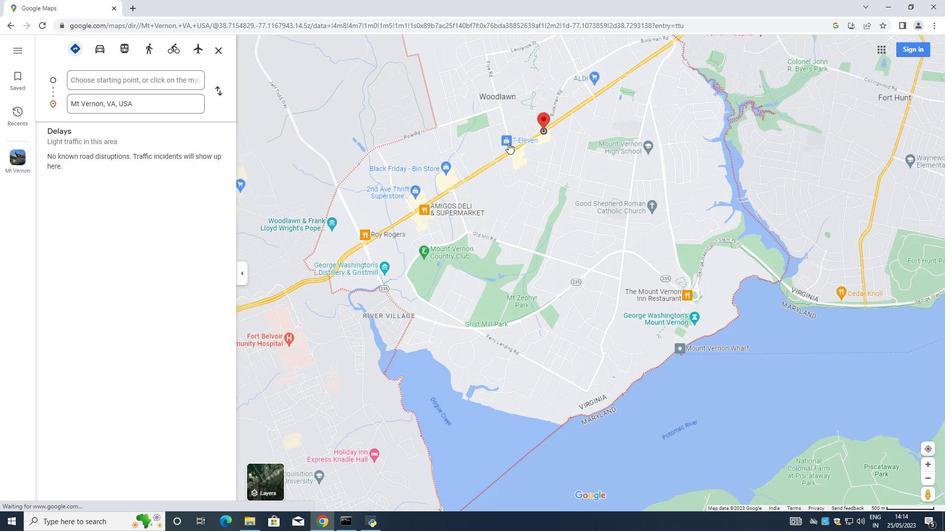 
Action: Mouse scrolled (510, 144) with delta (0, 0)
Screenshot: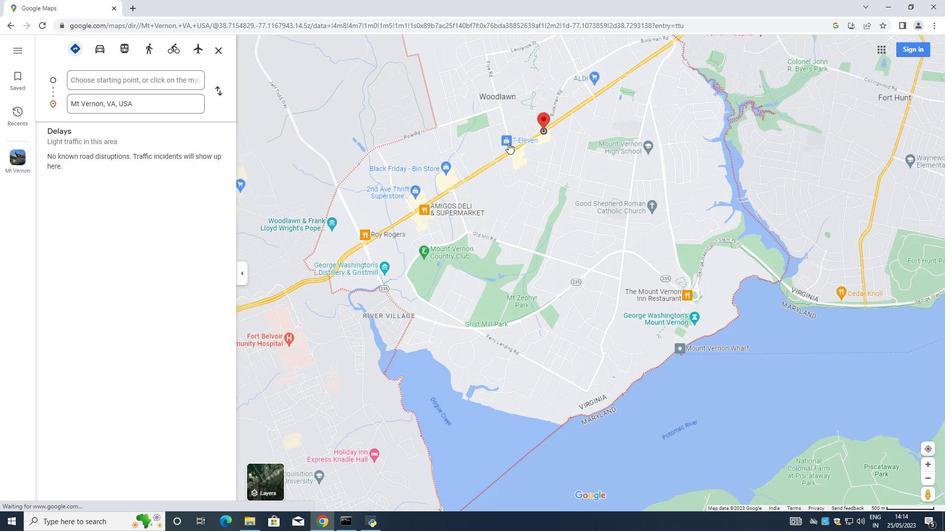 
Action: Mouse moved to (510, 145)
Screenshot: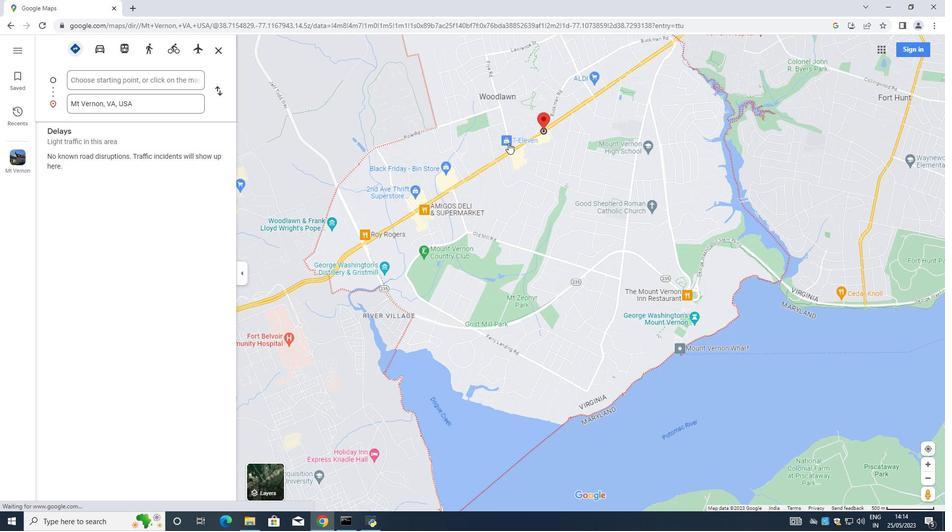 
Action: Mouse scrolled (510, 144) with delta (0, 0)
Screenshot: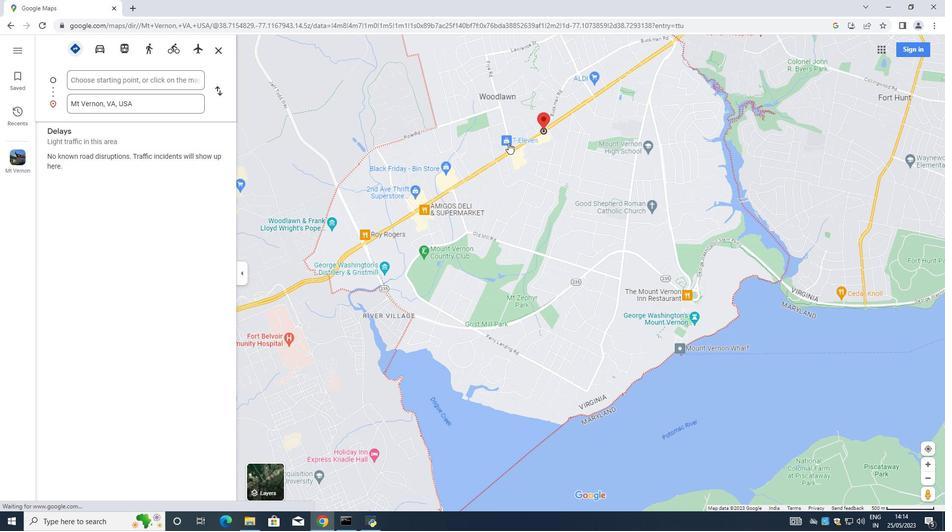 
Action: Mouse moved to (512, 150)
Screenshot: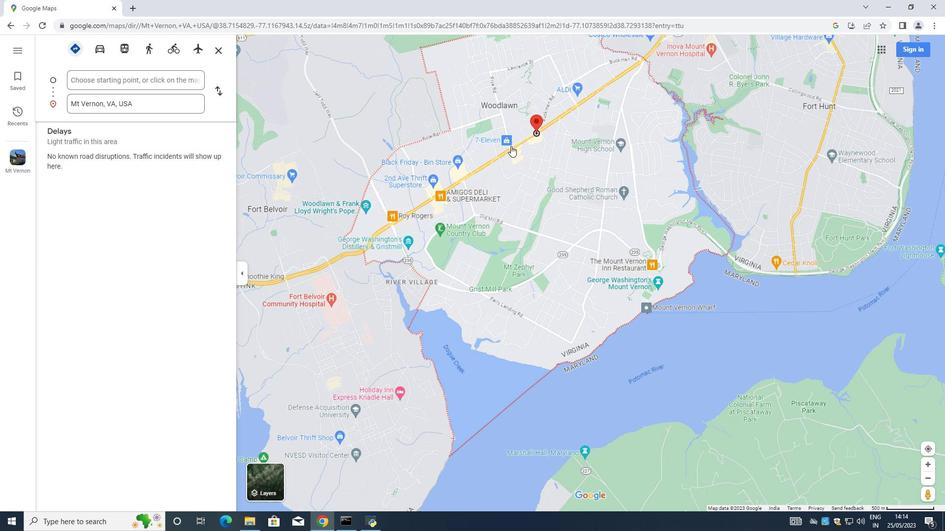 
Action: Mouse scrolled (512, 149) with delta (0, 0)
Screenshot: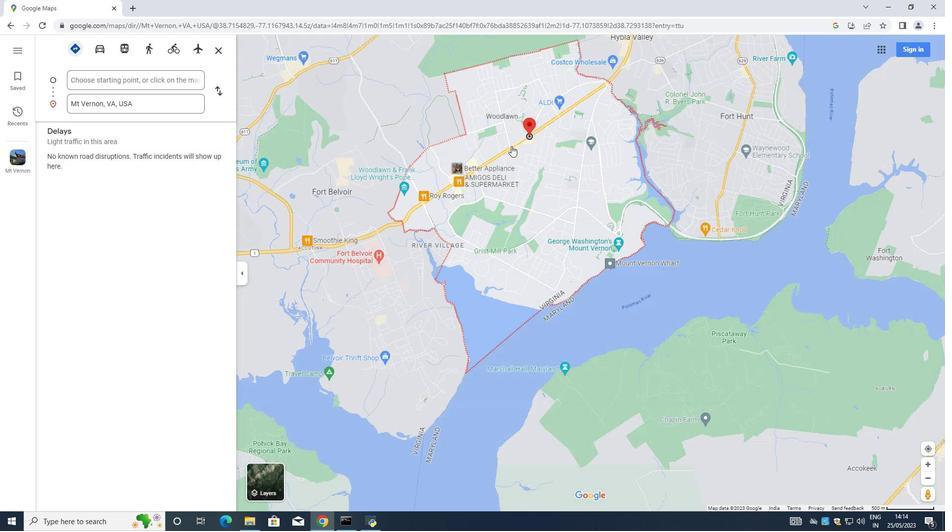 
Action: Mouse moved to (512, 153)
Screenshot: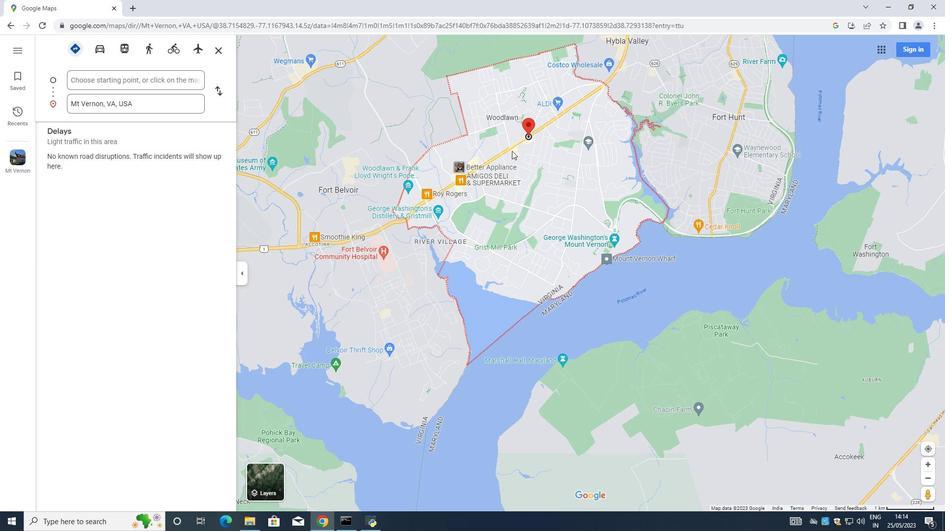 
Action: Mouse scrolled (512, 151) with delta (0, 0)
Screenshot: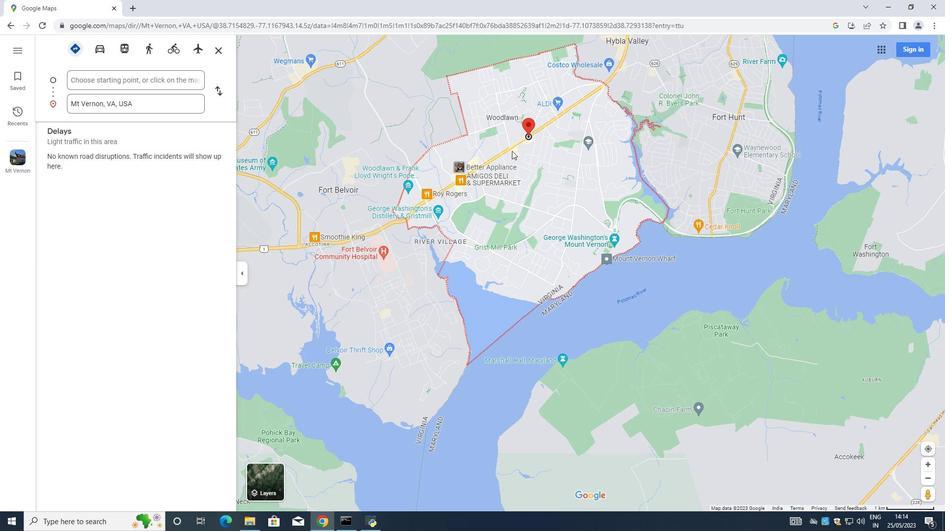 
Action: Mouse scrolled (512, 152) with delta (0, 0)
Screenshot: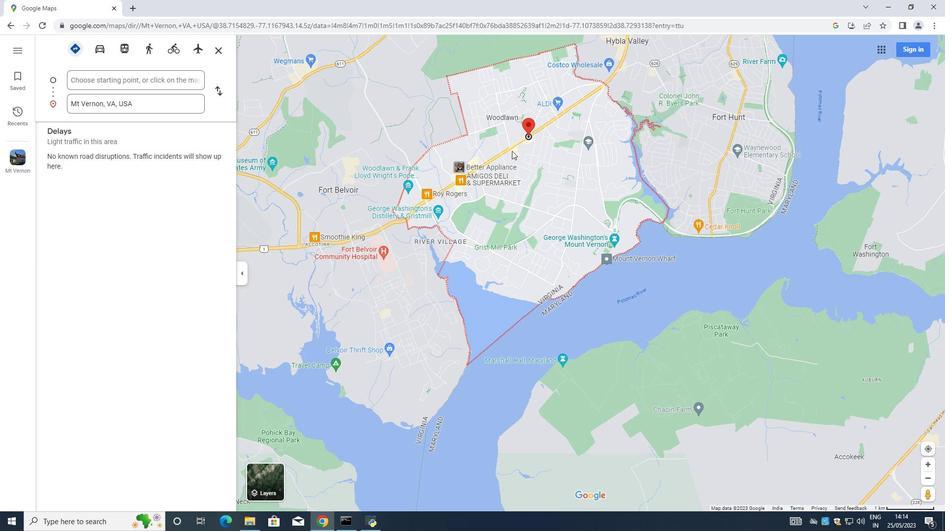 
Action: Mouse moved to (512, 154)
Screenshot: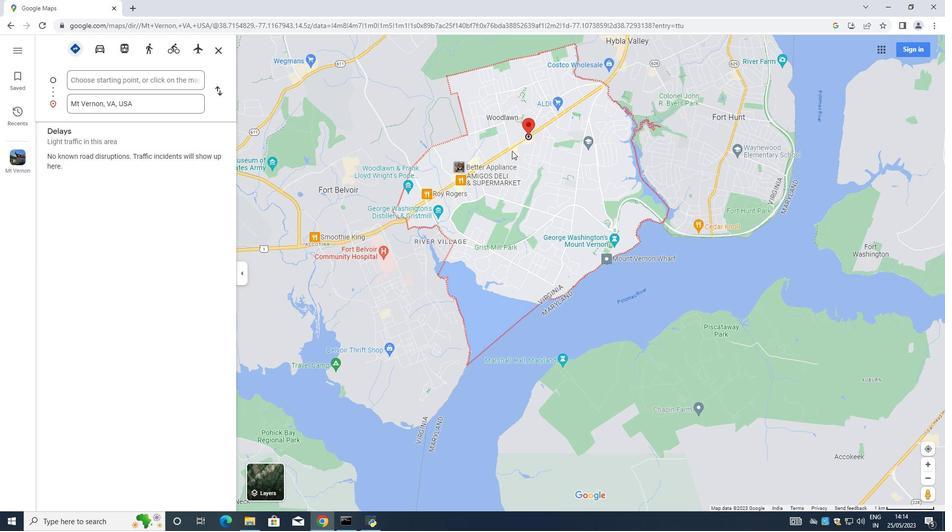 
Action: Mouse scrolled (512, 154) with delta (0, 0)
Screenshot: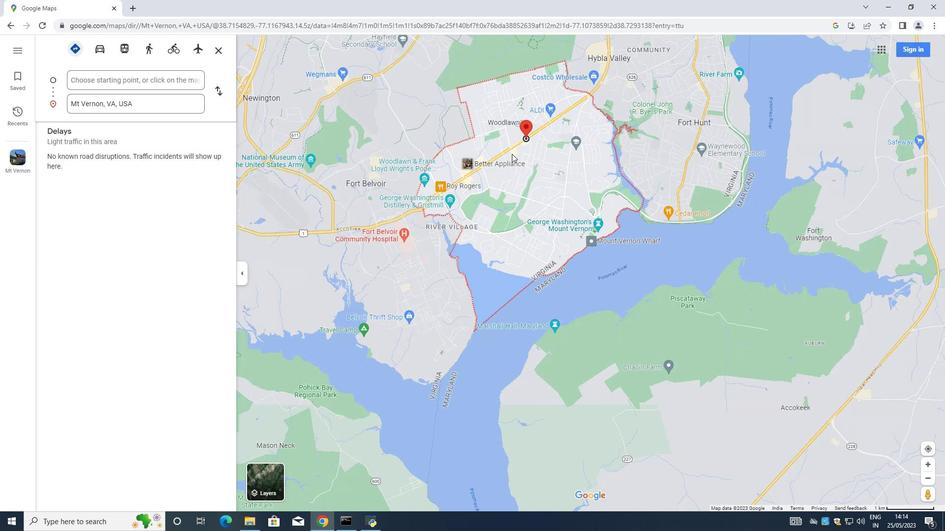 
Action: Mouse moved to (512, 156)
Screenshot: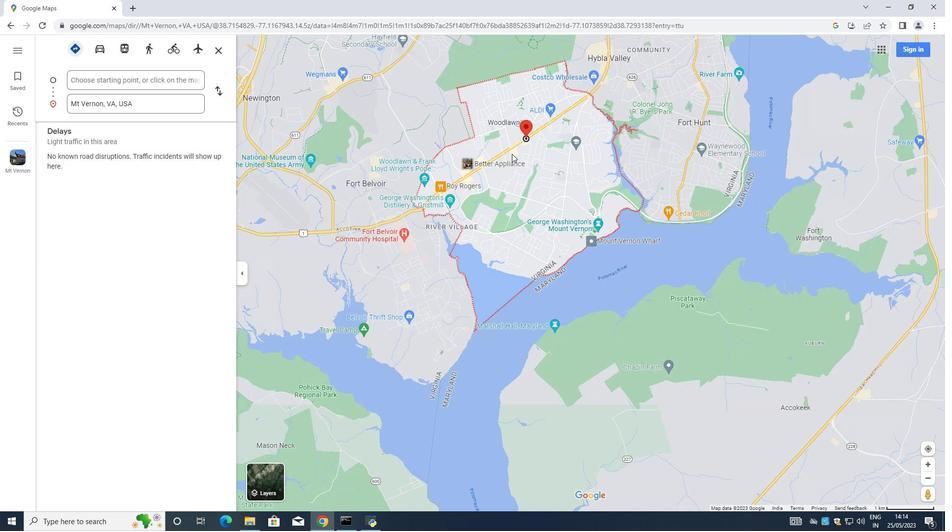 
Action: Mouse scrolled (512, 155) with delta (0, 0)
Screenshot: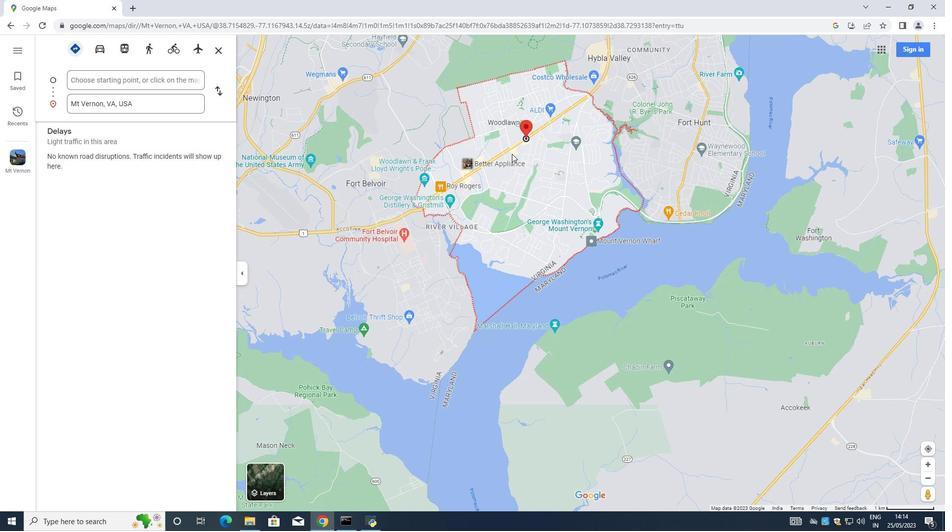 
Action: Mouse moved to (512, 157)
Screenshot: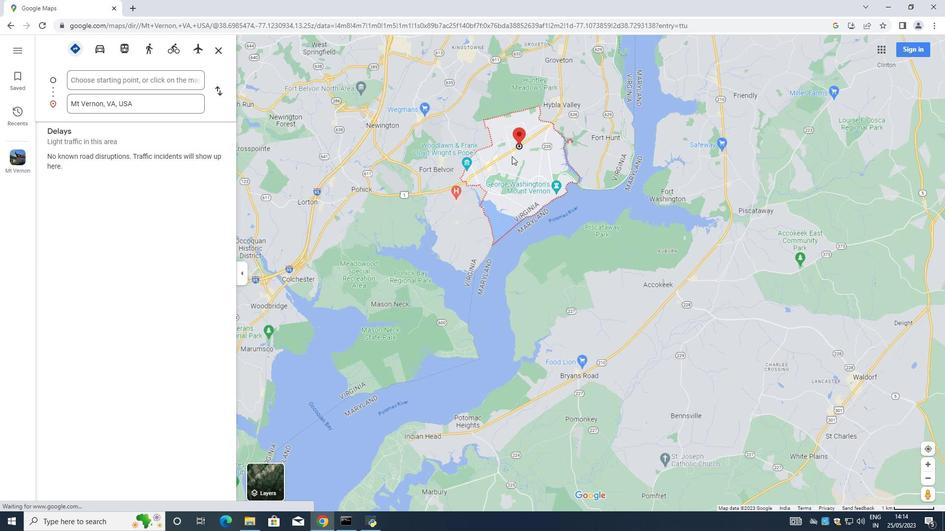
Action: Mouse scrolled (512, 157) with delta (0, 0)
Screenshot: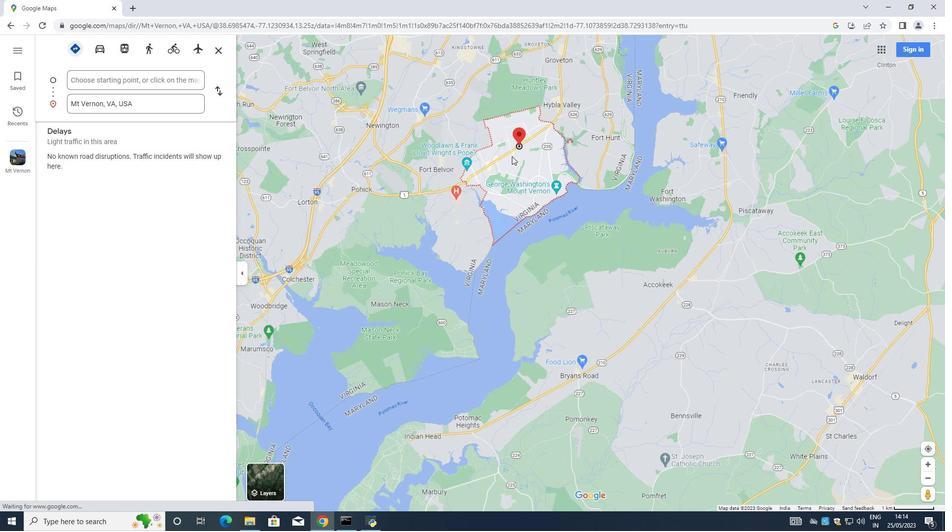 
Action: Mouse moved to (513, 159)
Screenshot: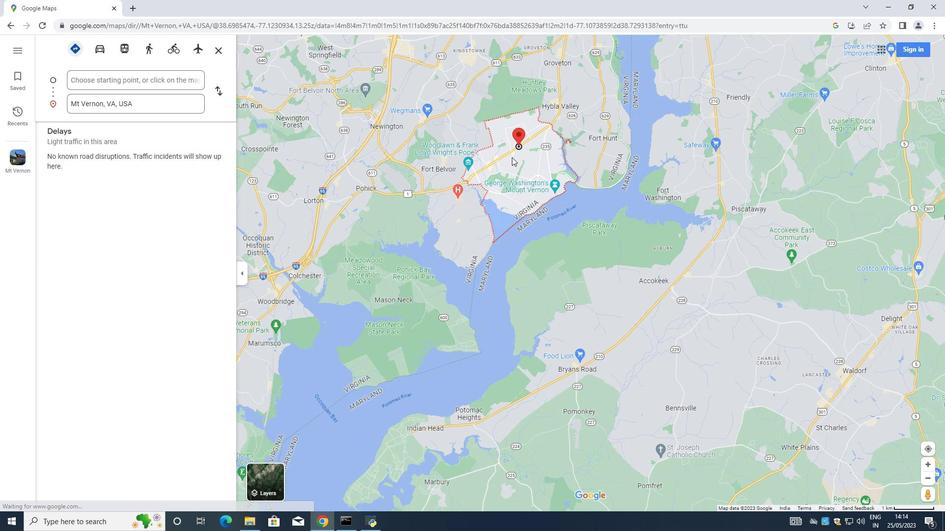 
Action: Mouse scrolled (513, 159) with delta (0, 0)
Screenshot: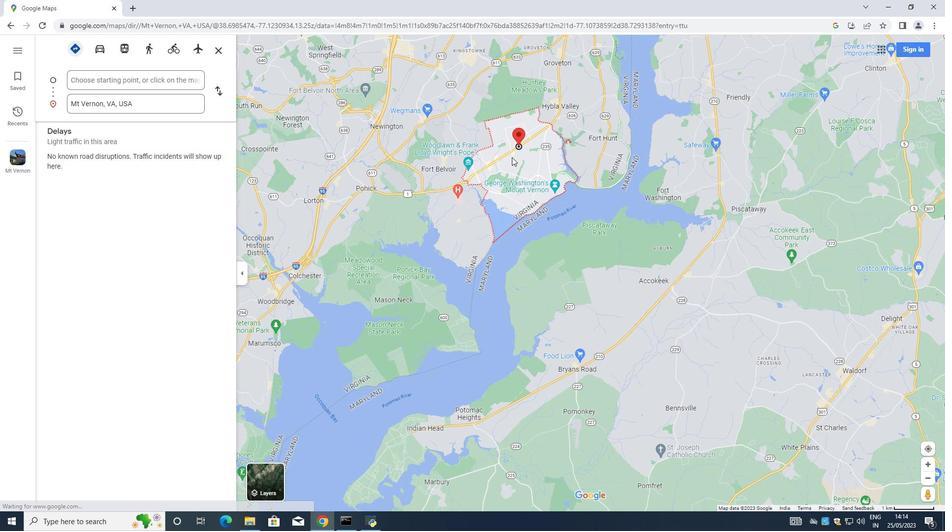 
Action: Mouse moved to (513, 160)
Screenshot: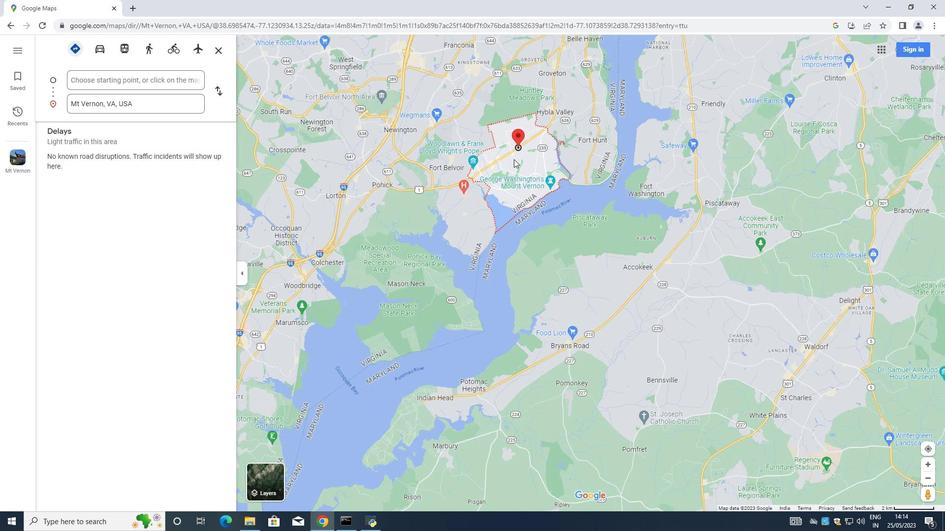 
Action: Mouse scrolled (513, 159) with delta (0, 0)
Screenshot: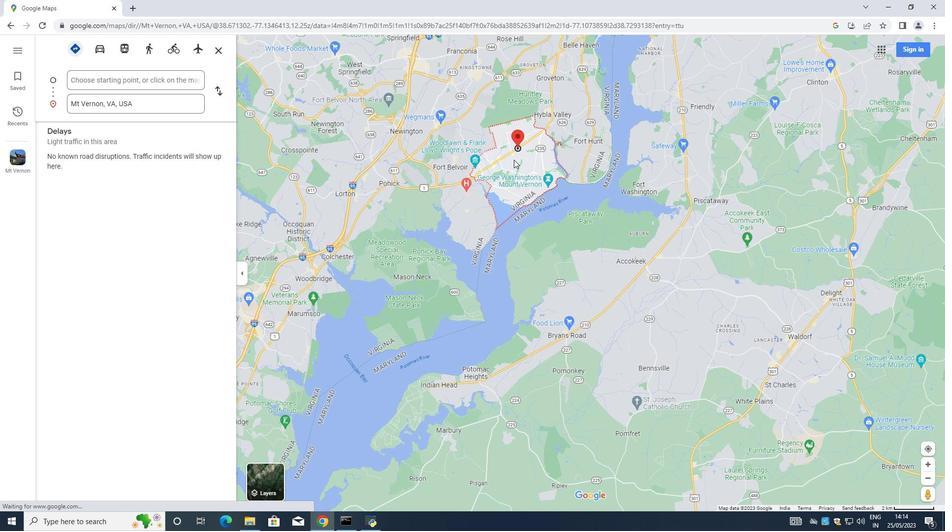 
Action: Mouse moved to (513, 160)
Screenshot: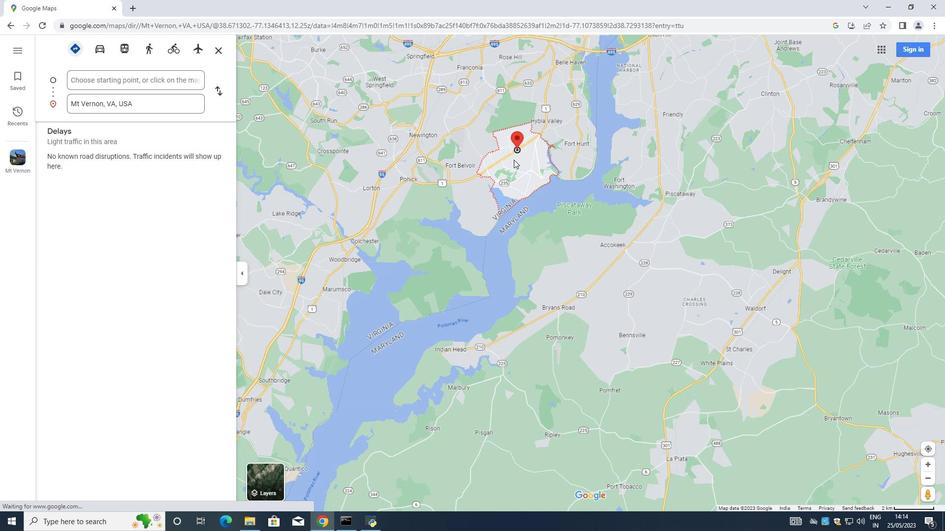 
Action: Mouse scrolled (513, 160) with delta (0, 0)
Screenshot: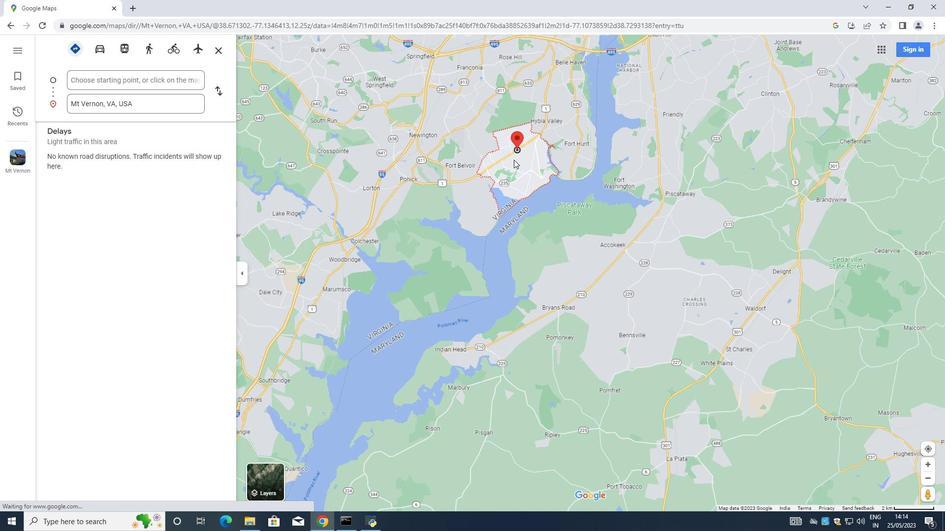
Action: Mouse moved to (514, 162)
Screenshot: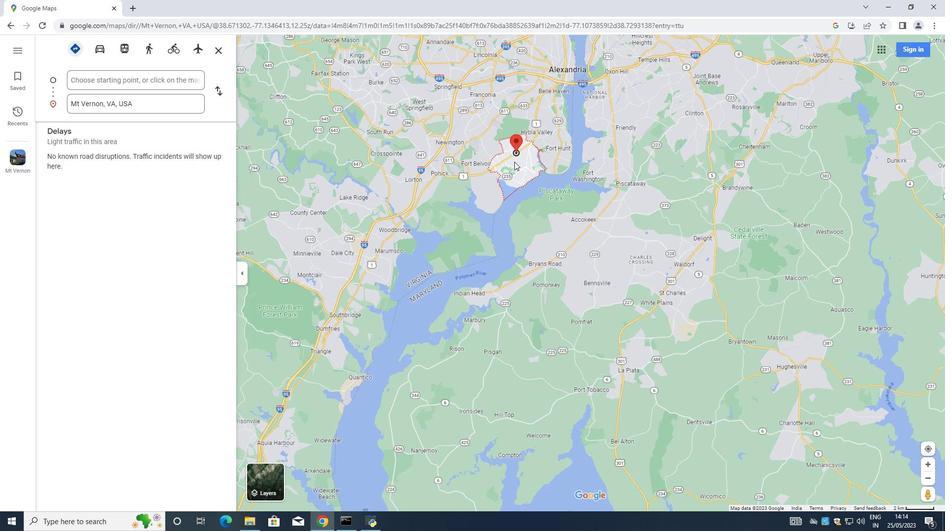 
Action: Mouse scrolled (514, 162) with delta (0, 0)
Screenshot: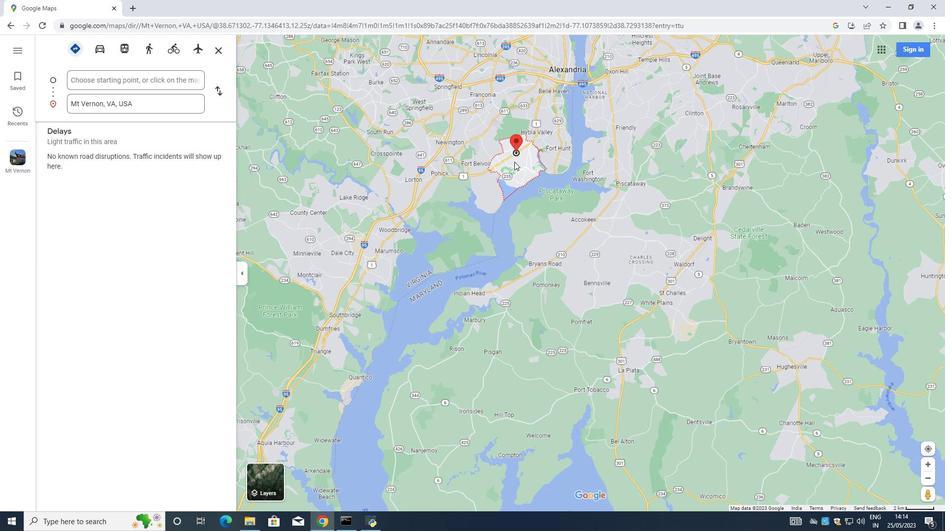 
Action: Mouse moved to (514, 163)
Screenshot: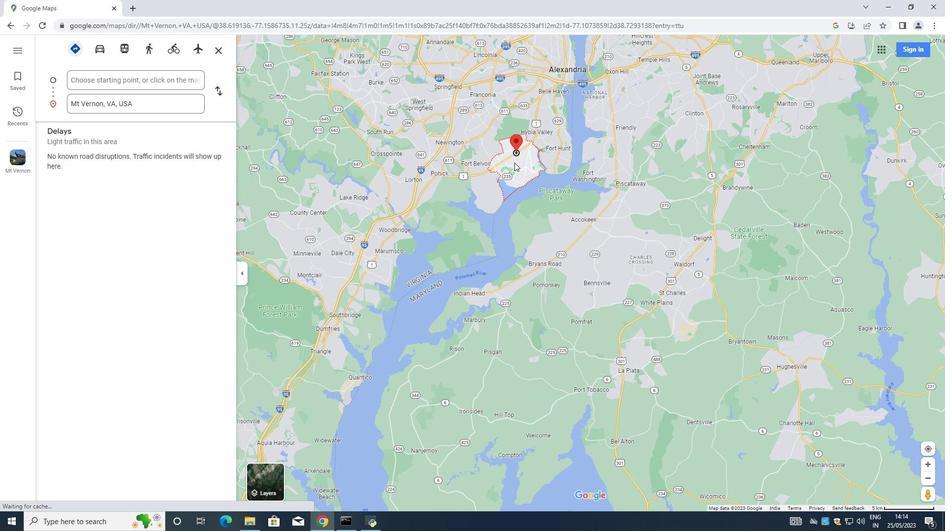 
Action: Mouse scrolled (514, 162) with delta (0, 0)
Screenshot: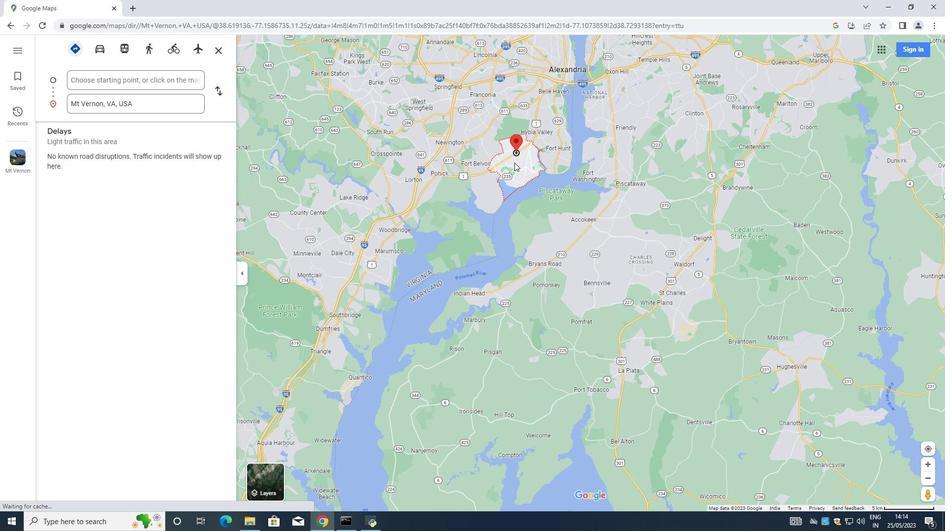 
Action: Mouse scrolled (514, 162) with delta (0, 0)
Screenshot: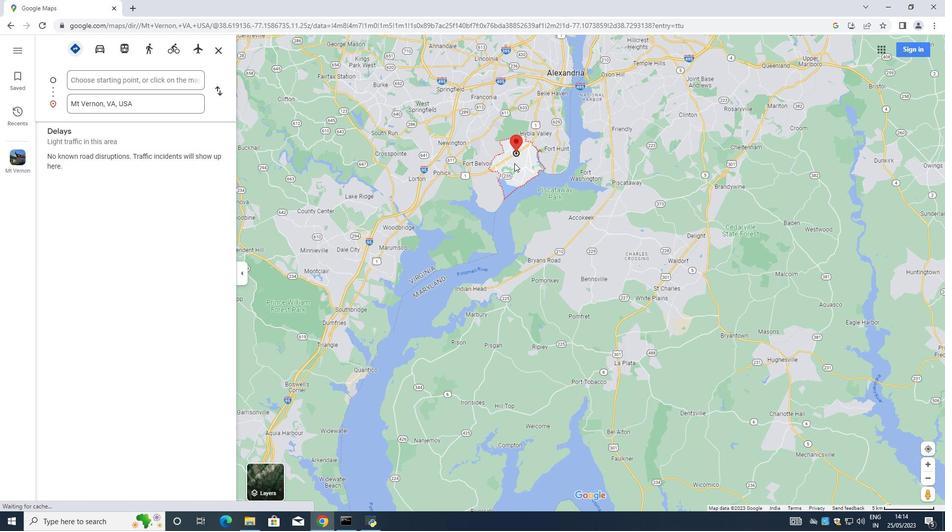 
Action: Mouse scrolled (514, 162) with delta (0, 0)
Screenshot: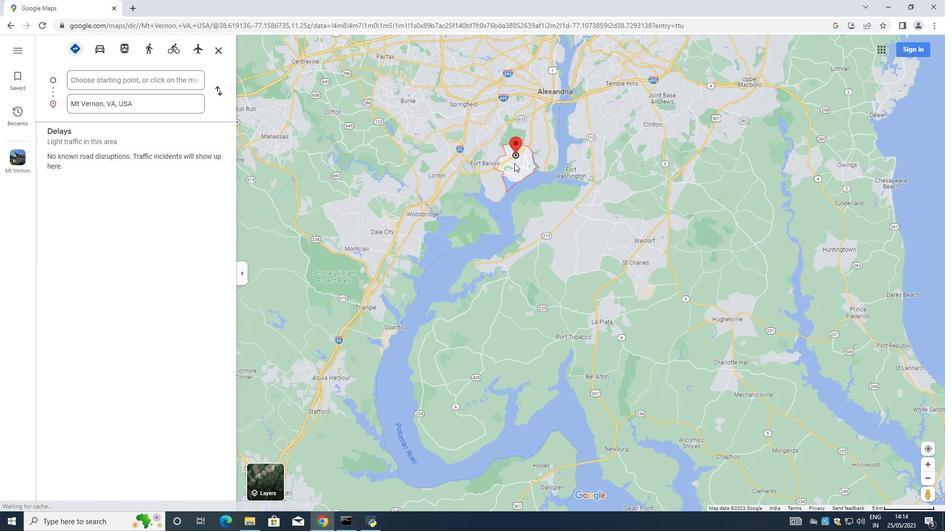 
Action: Mouse moved to (514, 163)
Screenshot: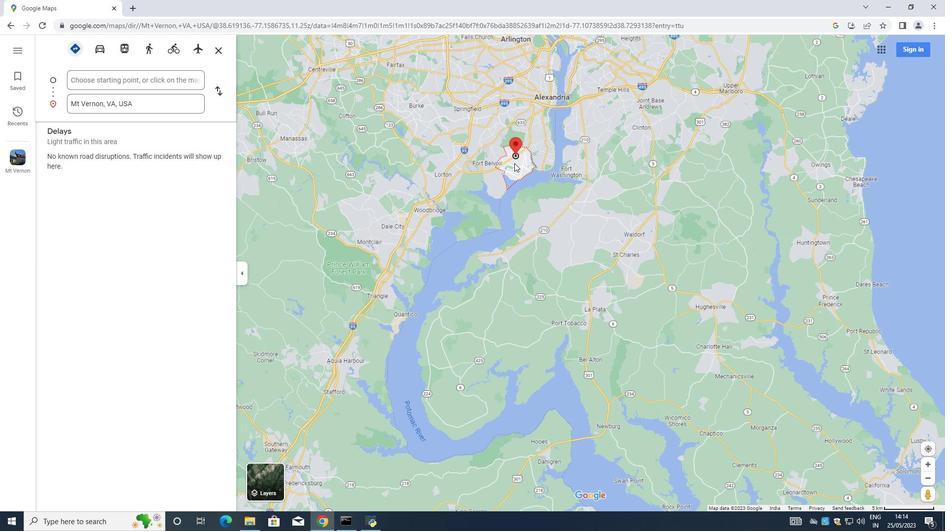 
Action: Mouse scrolled (514, 162) with delta (0, 0)
Screenshot: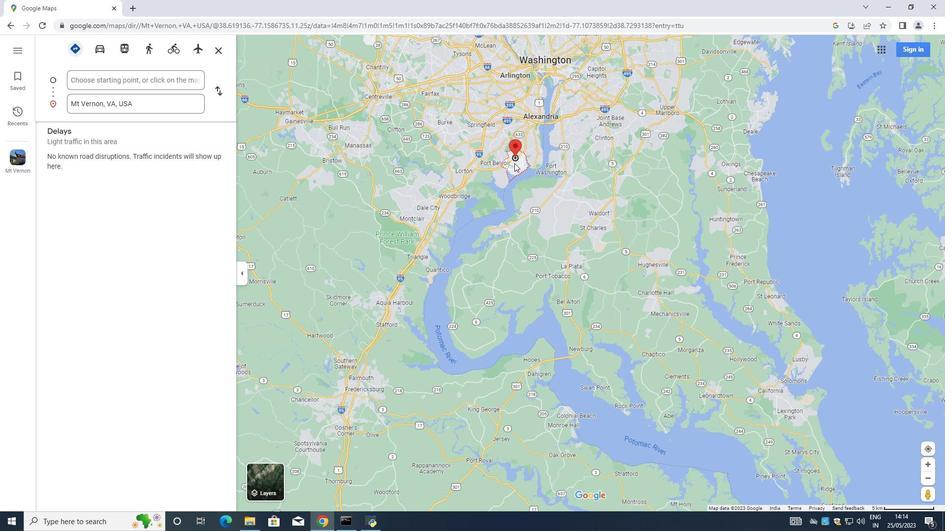 
Action: Mouse scrolled (514, 162) with delta (0, 0)
Screenshot: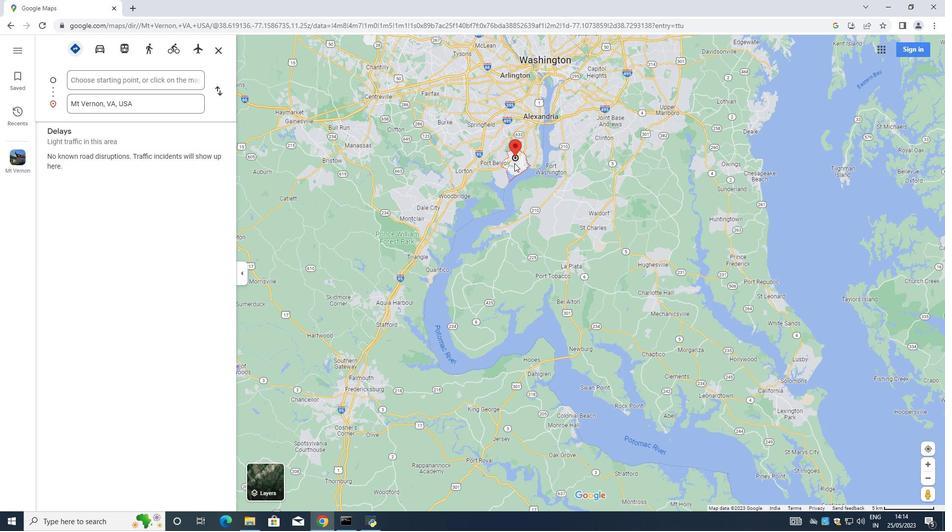 
Action: Mouse scrolled (514, 162) with delta (0, 0)
Screenshot: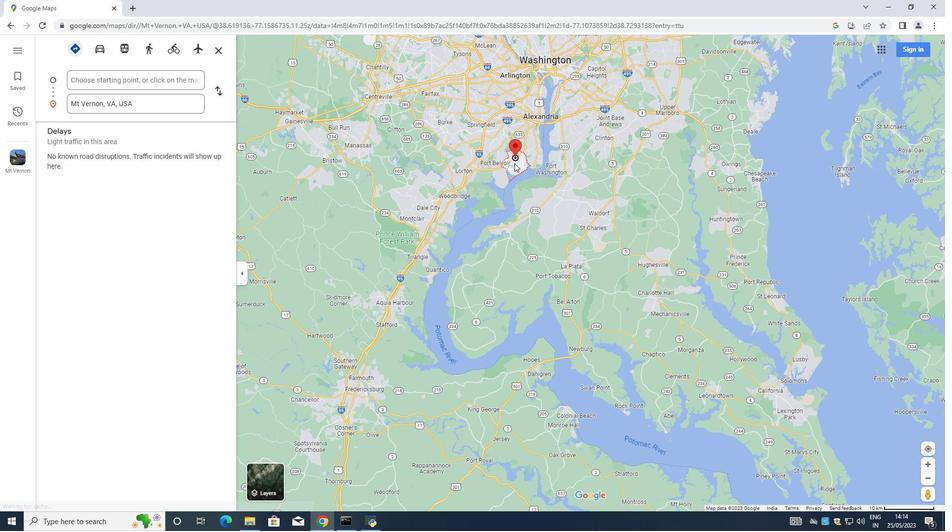 
Action: Mouse scrolled (514, 162) with delta (0, 0)
Screenshot: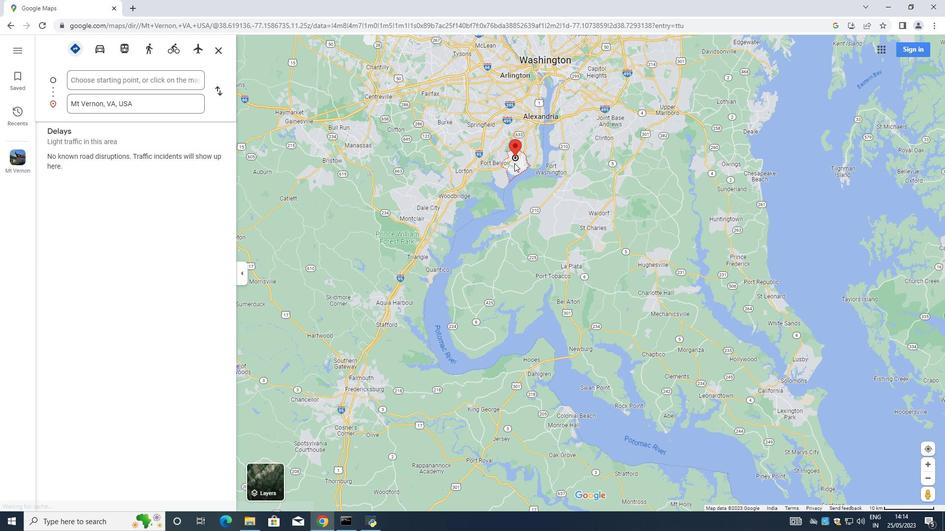 
Action: Mouse moved to (514, 162)
Screenshot: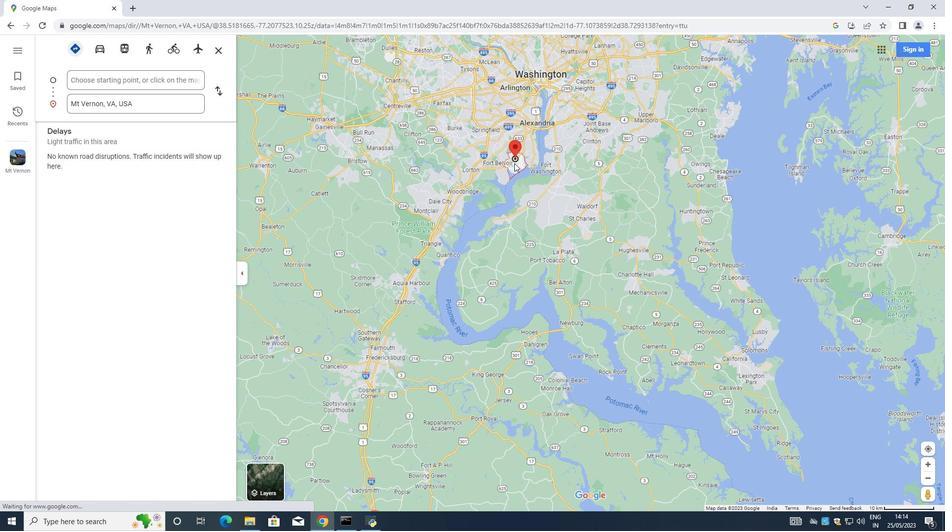 
Action: Mouse scrolled (514, 162) with delta (0, 0)
Screenshot: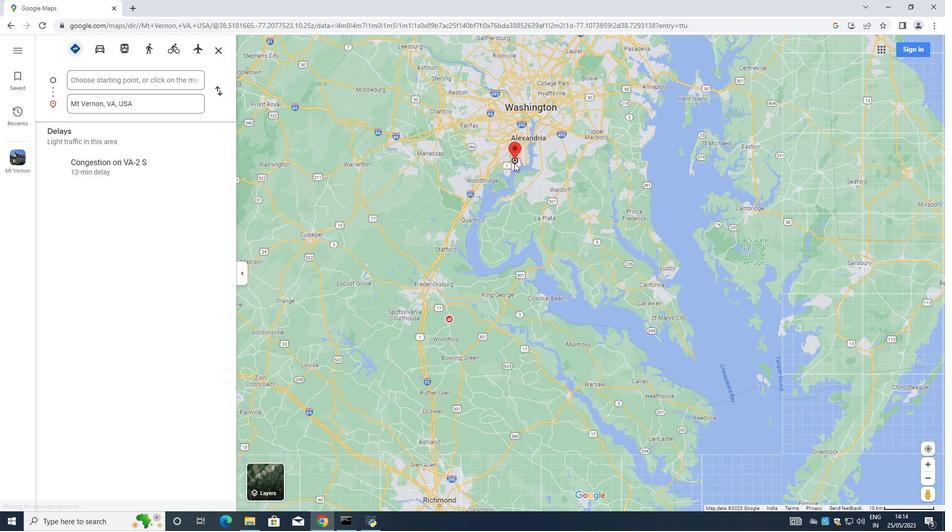 
Action: Mouse scrolled (514, 162) with delta (0, 0)
Screenshot: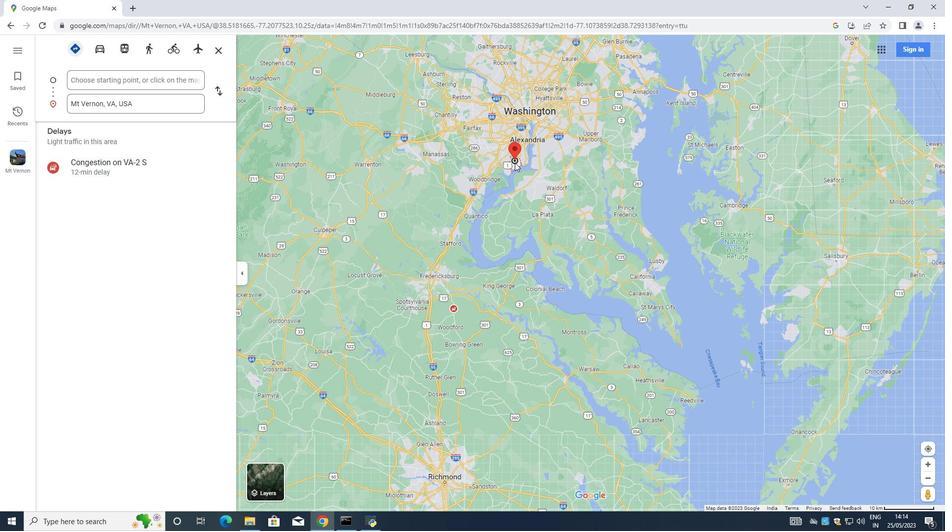 
Action: Mouse scrolled (514, 162) with delta (0, 0)
Screenshot: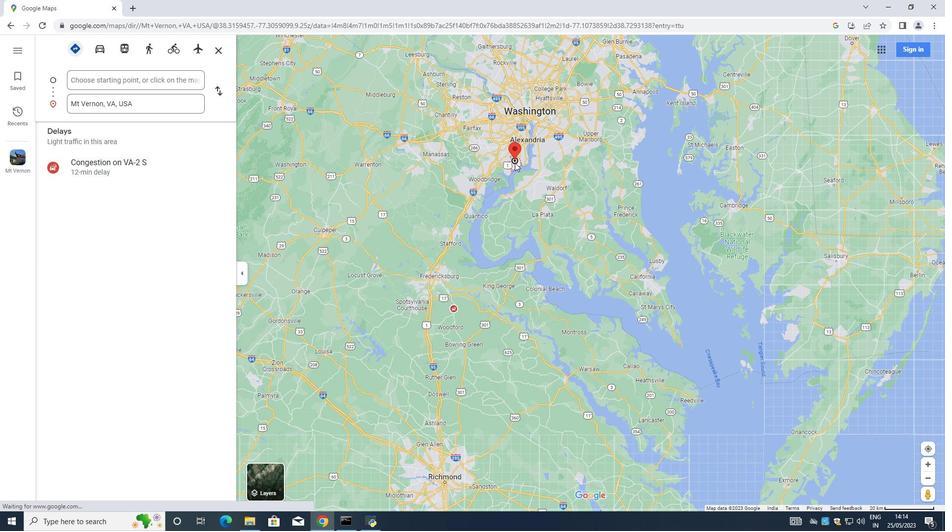 
Action: Mouse scrolled (514, 162) with delta (0, 0)
Screenshot: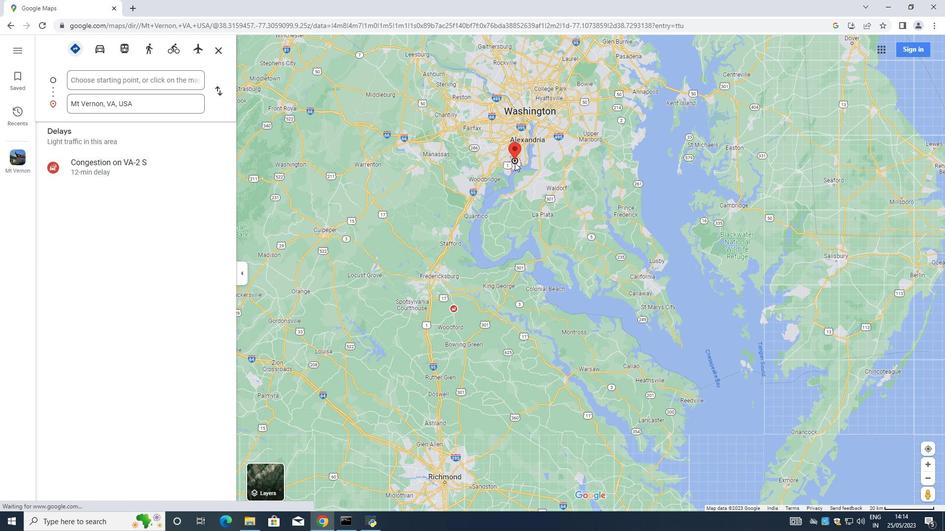 
Action: Mouse scrolled (514, 162) with delta (0, 0)
Screenshot: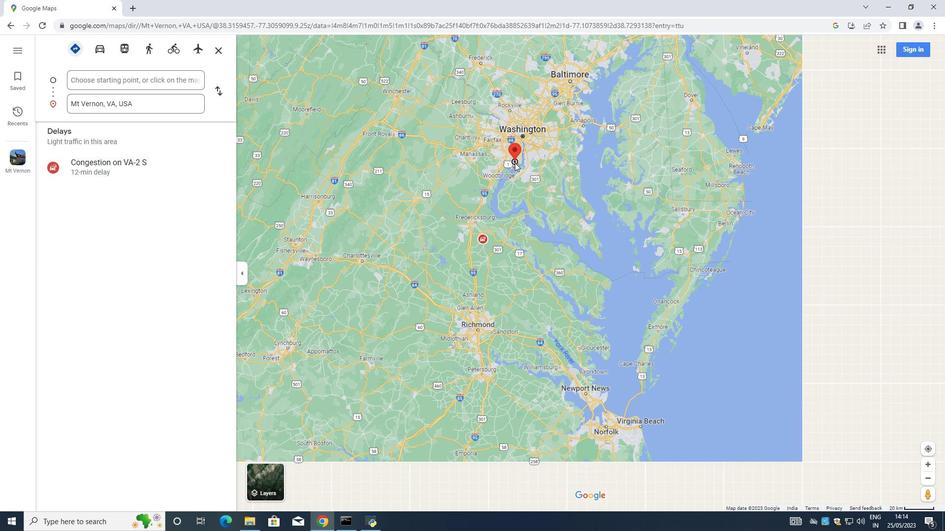 
Action: Mouse moved to (515, 162)
Screenshot: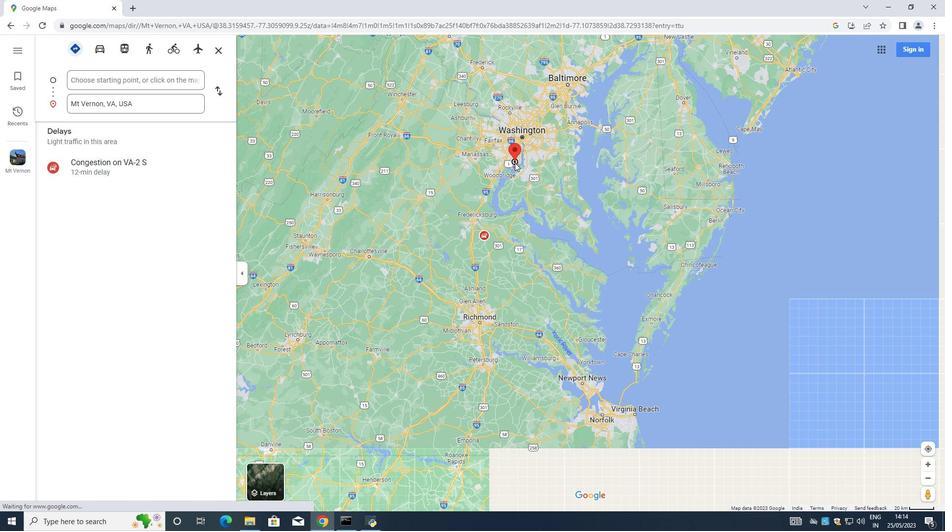 
Action: Mouse scrolled (515, 162) with delta (0, 0)
Screenshot: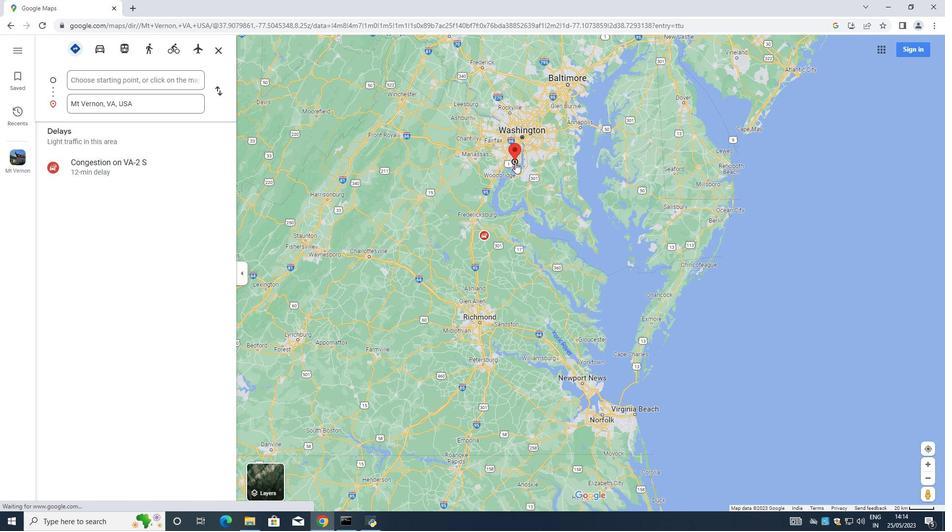 
Action: Mouse scrolled (515, 162) with delta (0, 0)
Screenshot: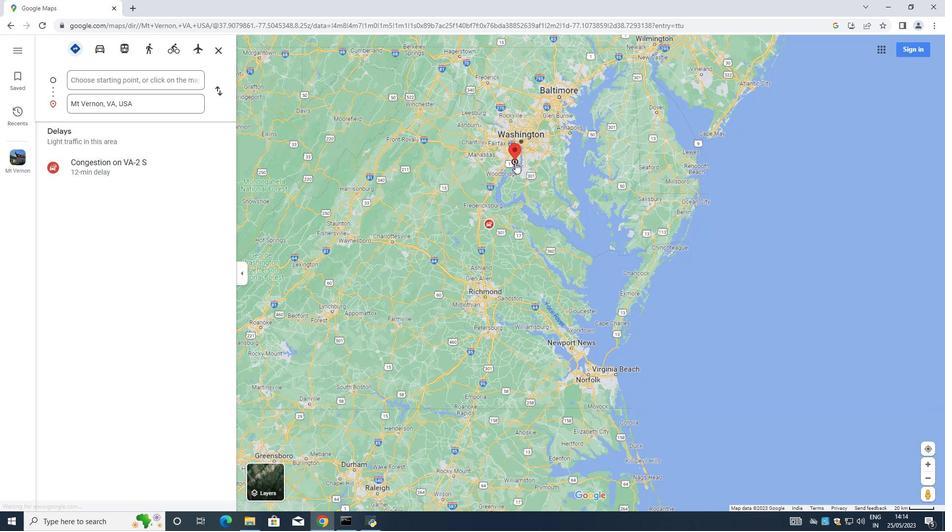 
Action: Mouse moved to (929, 481)
Screenshot: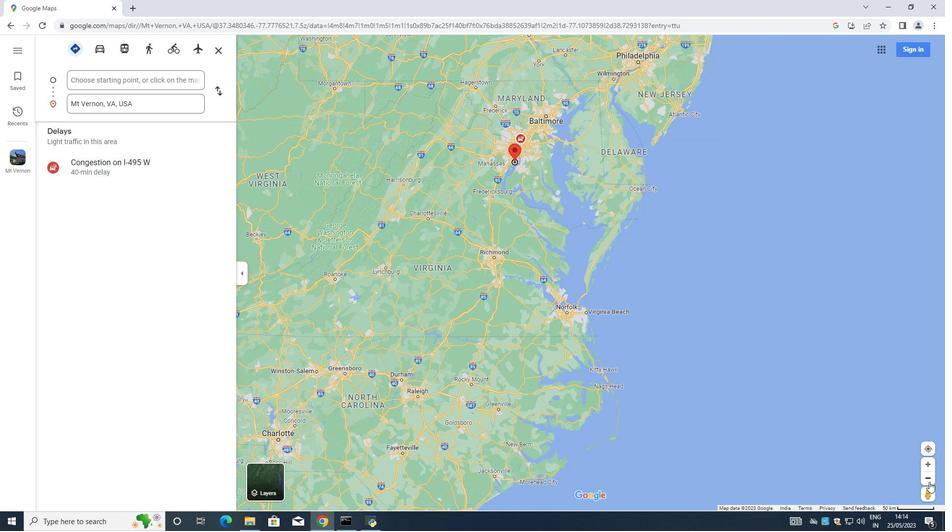 
Action: Mouse pressed left at (929, 481)
Screenshot: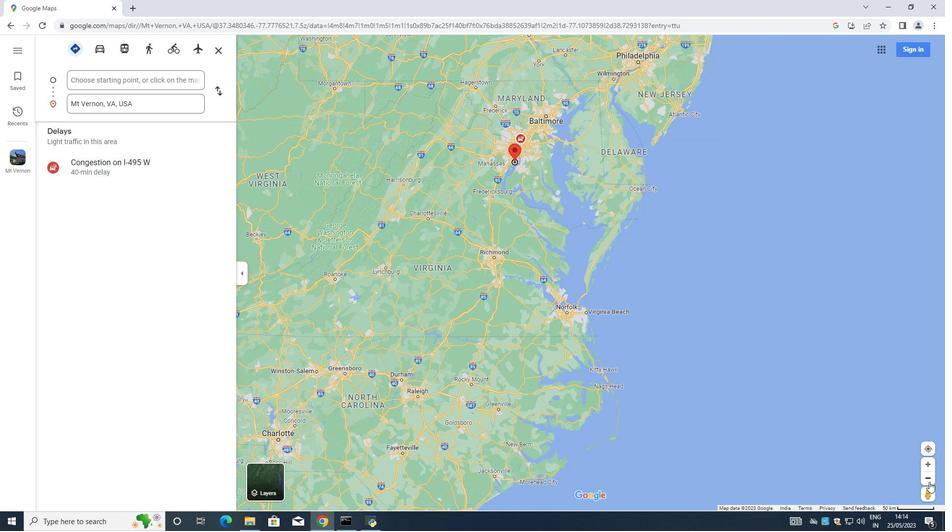 
Action: Mouse pressed left at (929, 481)
Screenshot: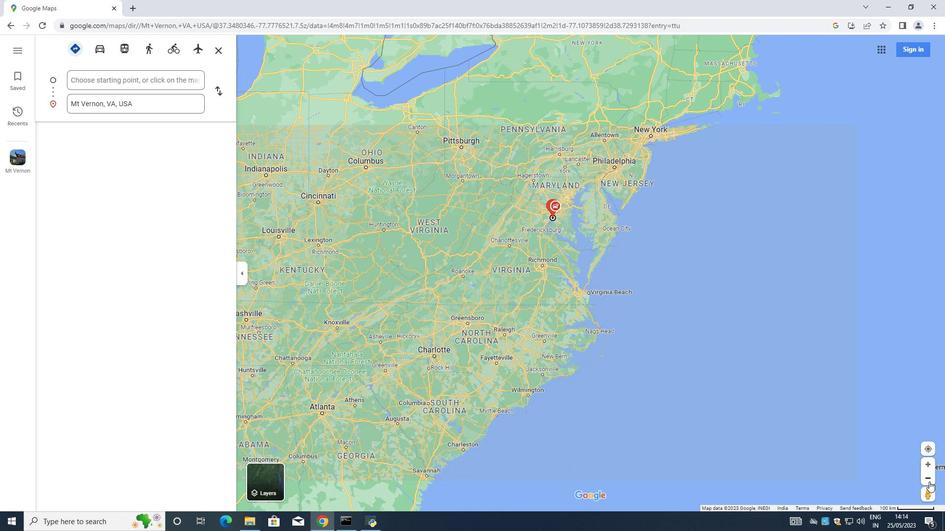 
Action: Mouse pressed left at (929, 481)
Screenshot: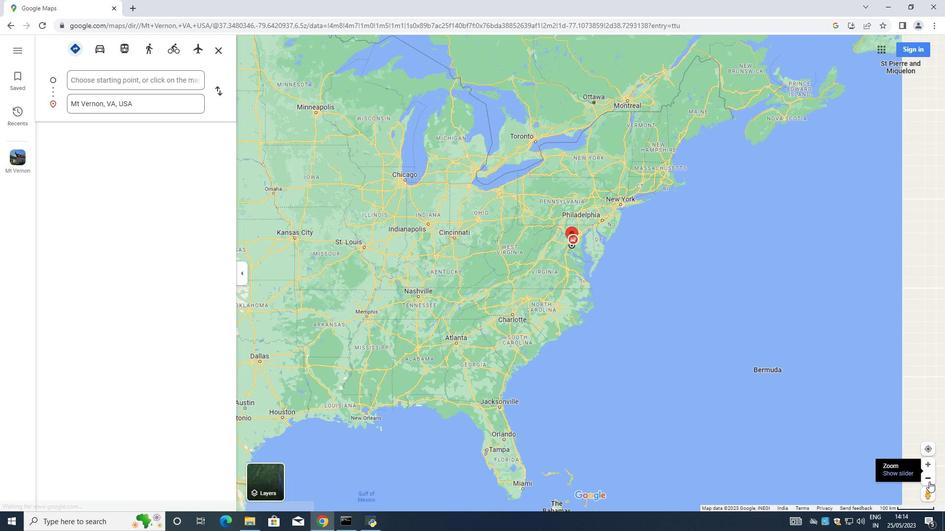 
Action: Mouse pressed left at (929, 481)
Screenshot: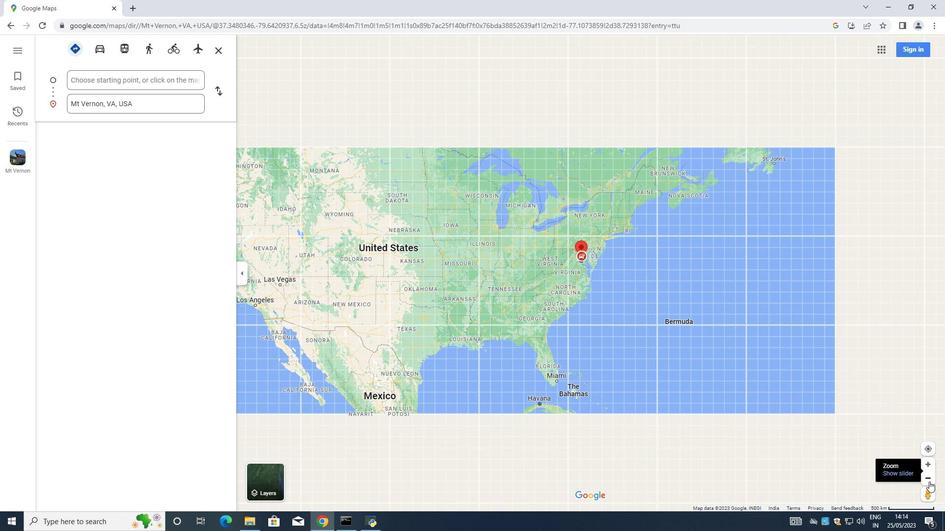 
Action: Mouse pressed left at (929, 481)
Screenshot: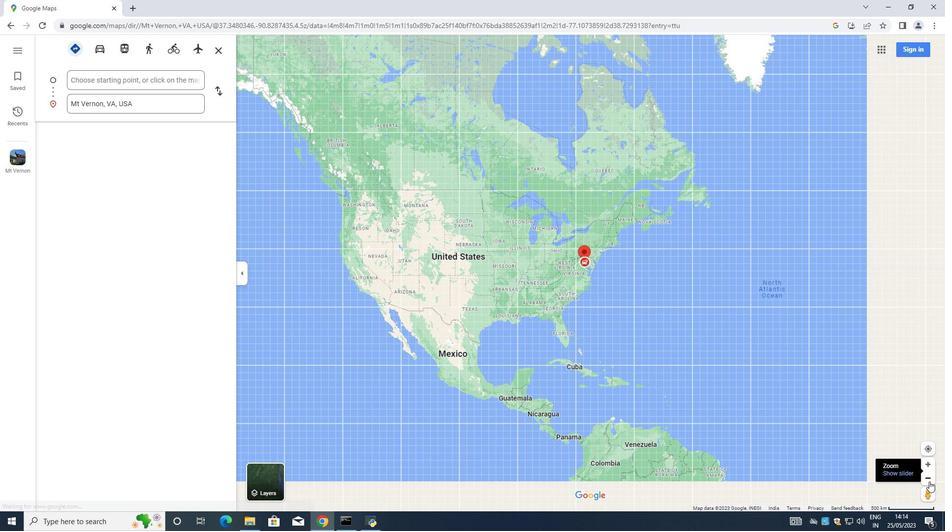 
Action: Mouse moved to (929, 478)
Screenshot: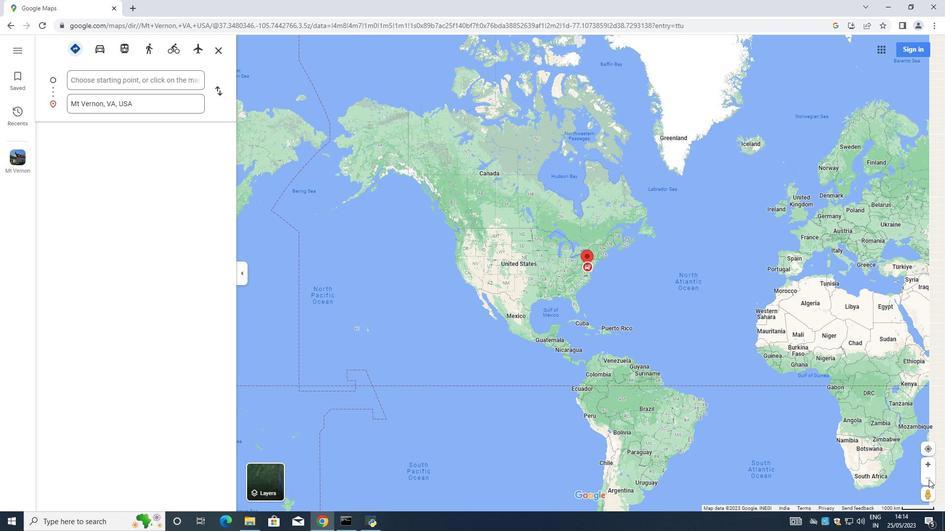 
Action: Mouse pressed left at (929, 478)
Screenshot: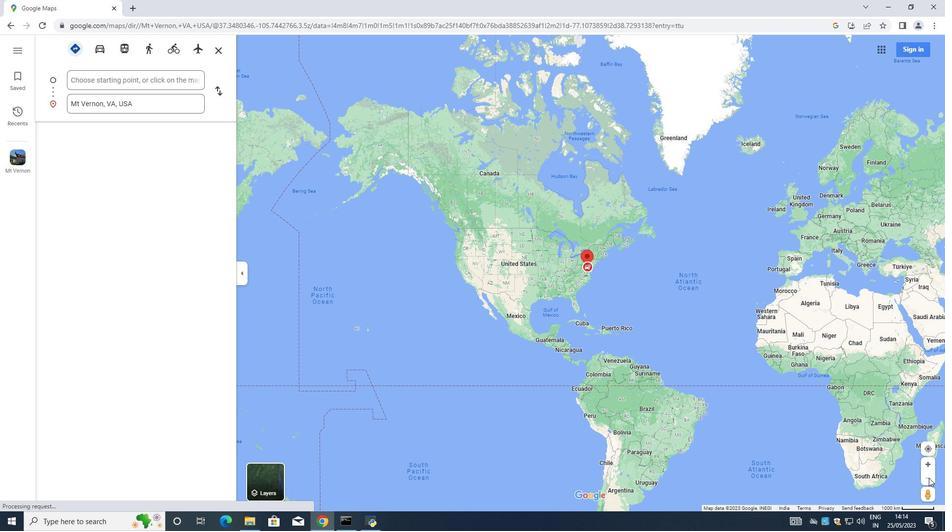 
Action: Mouse moved to (641, 359)
Screenshot: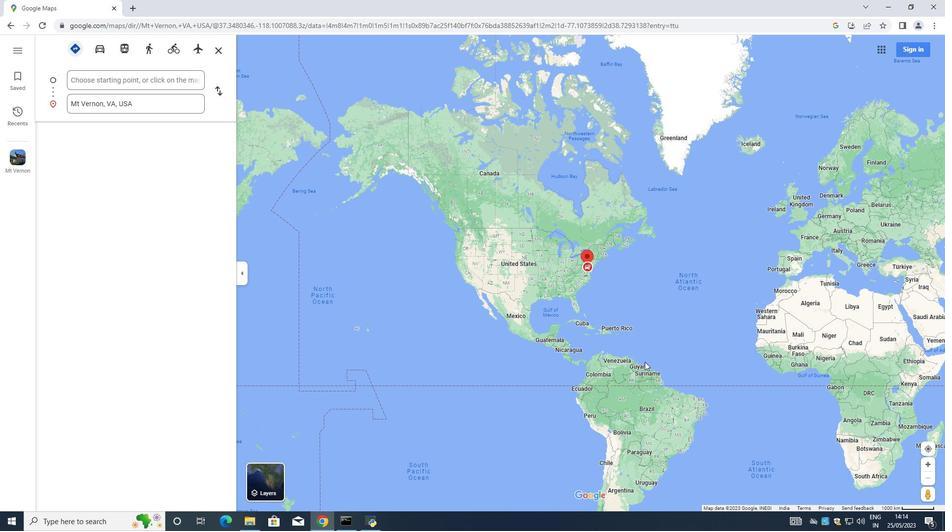 
Action: Mouse scrolled (641, 360) with delta (0, 0)
Screenshot: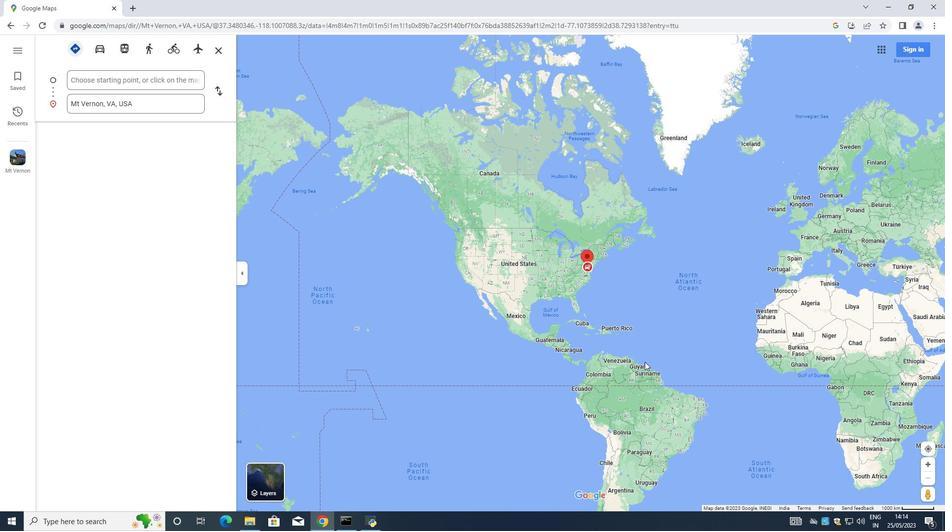 
Action: Mouse scrolled (641, 360) with delta (0, 0)
Screenshot: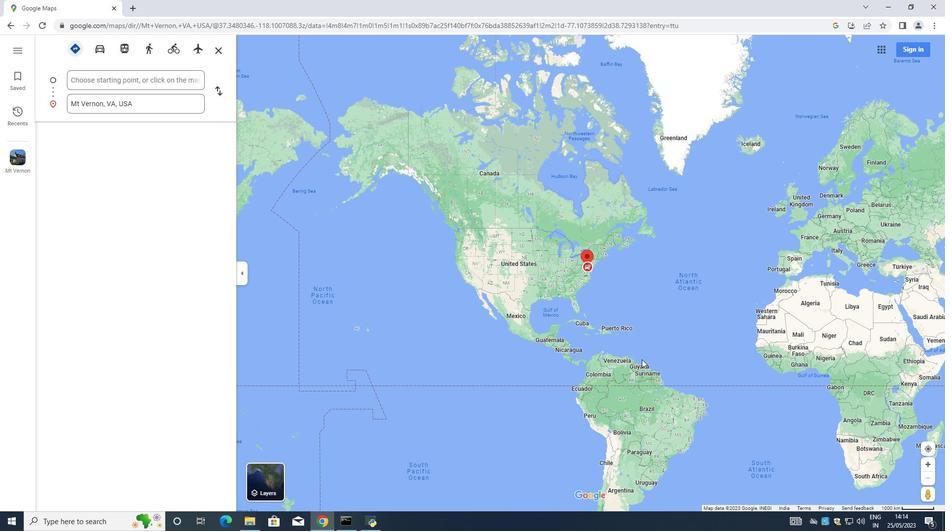 
Action: Mouse moved to (572, 300)
Screenshot: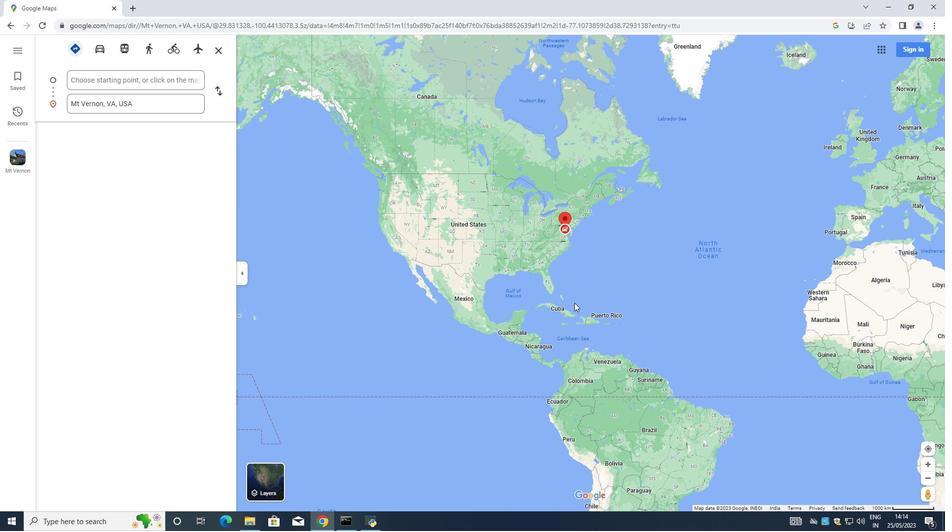 
Action: Mouse scrolled (572, 301) with delta (0, 0)
Screenshot: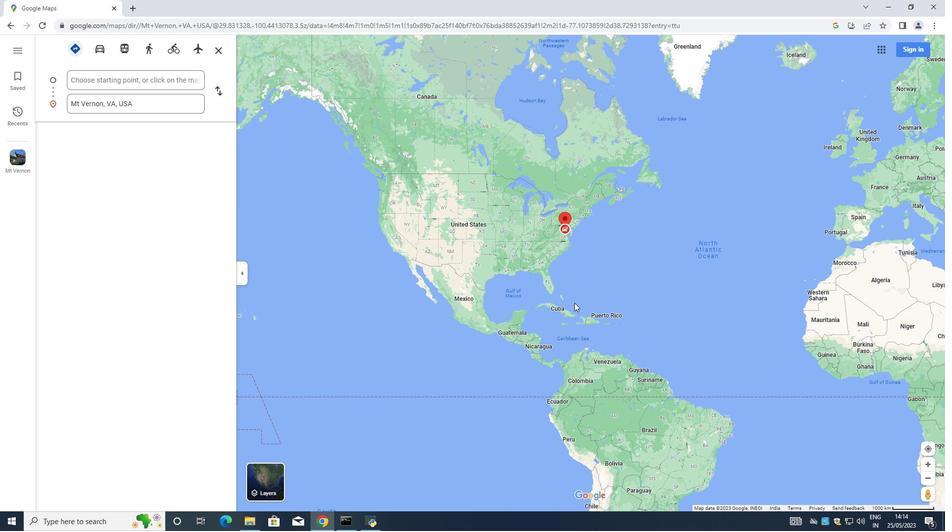 
Action: Mouse moved to (471, 227)
Screenshot: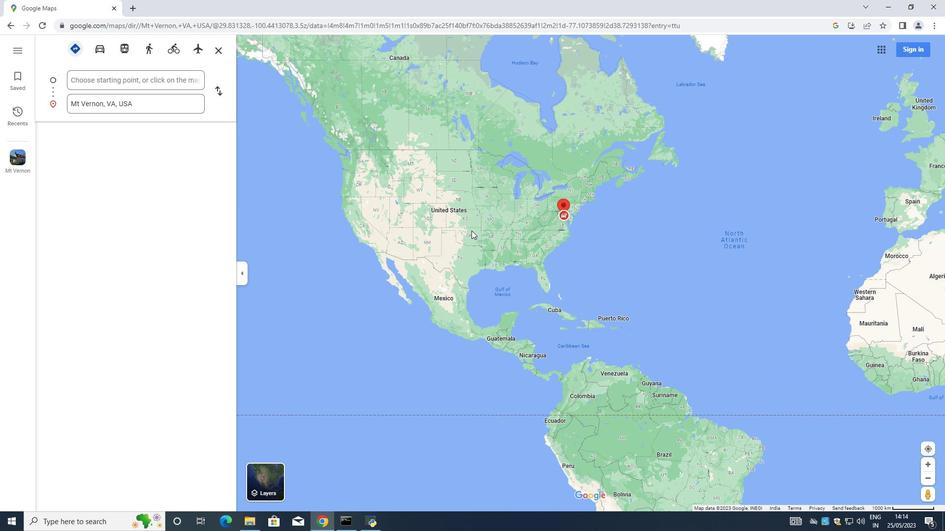 
Action: Mouse scrolled (471, 226) with delta (0, 0)
Screenshot: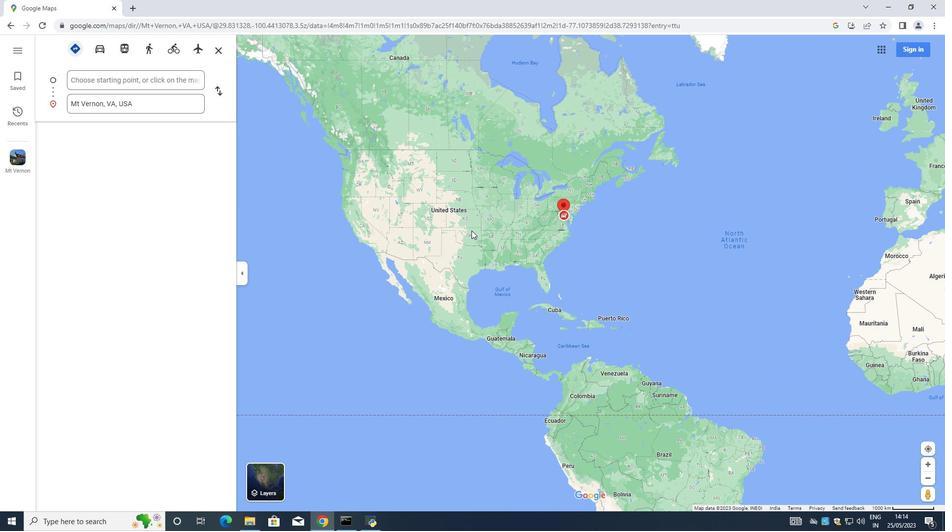 
Action: Mouse scrolled (471, 226) with delta (0, 0)
Screenshot: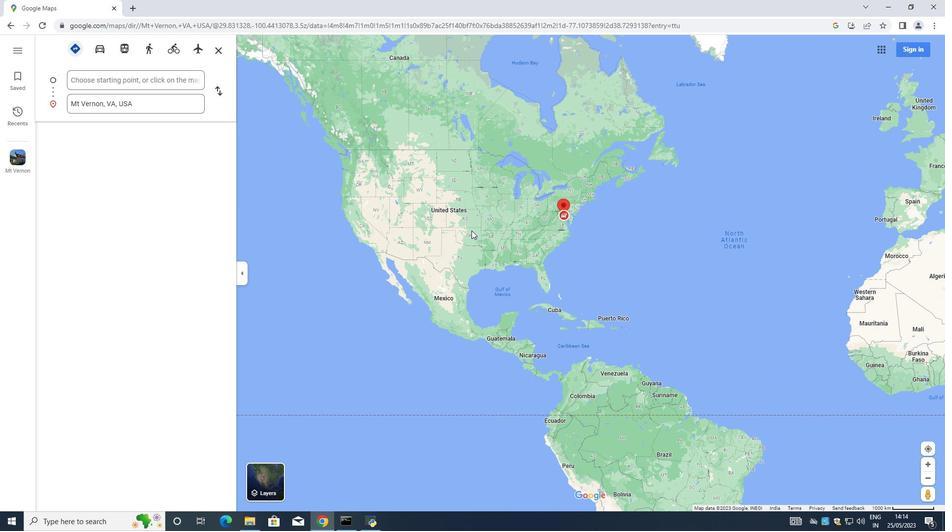 
Action: Mouse scrolled (471, 226) with delta (0, 0)
Screenshot: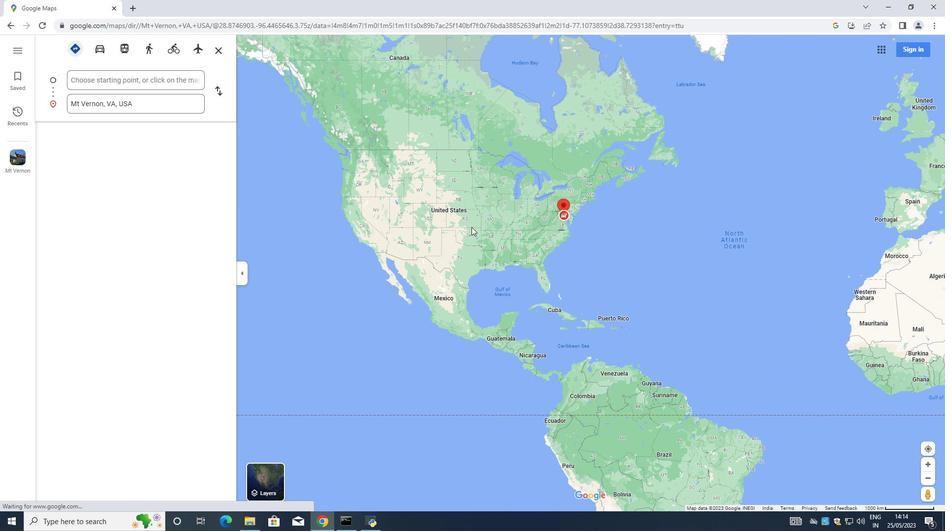 
Action: Mouse moved to (470, 226)
Screenshot: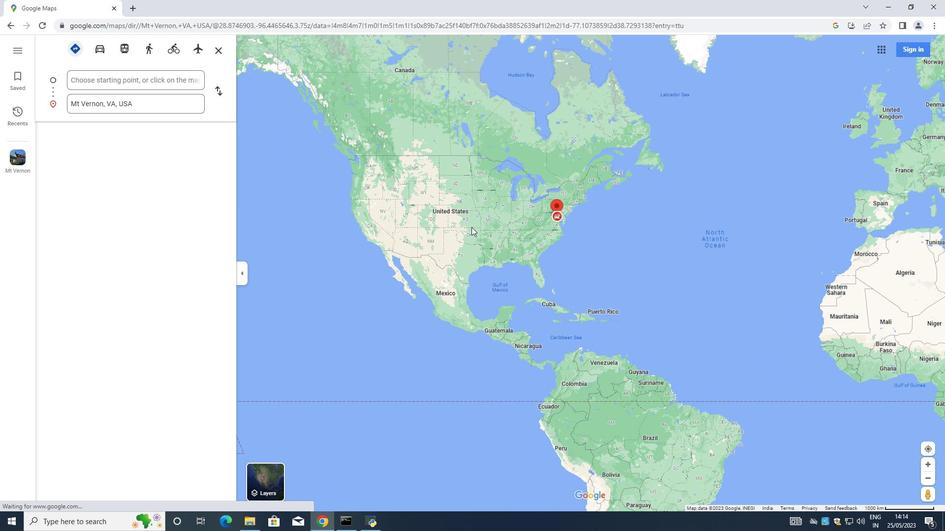 
Action: Mouse scrolled (470, 225) with delta (0, 0)
Screenshot: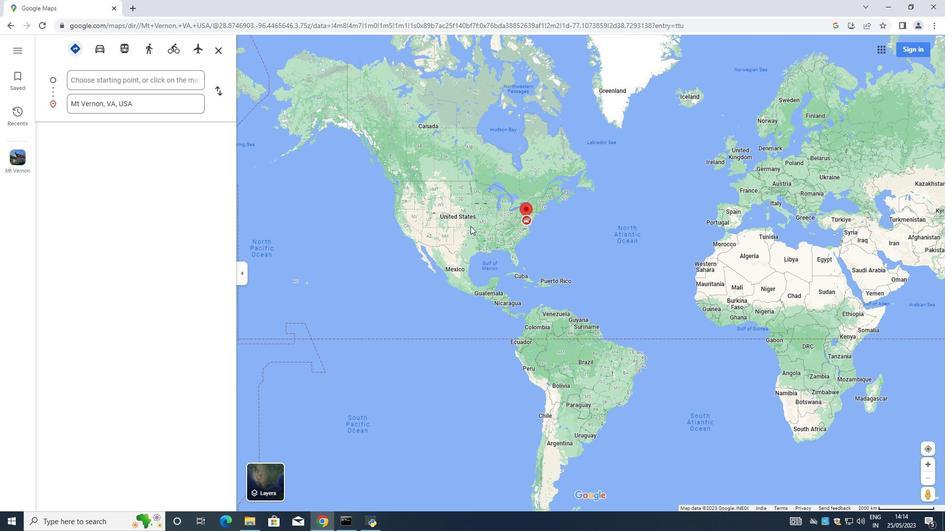 
Action: Mouse moved to (499, 203)
Screenshot: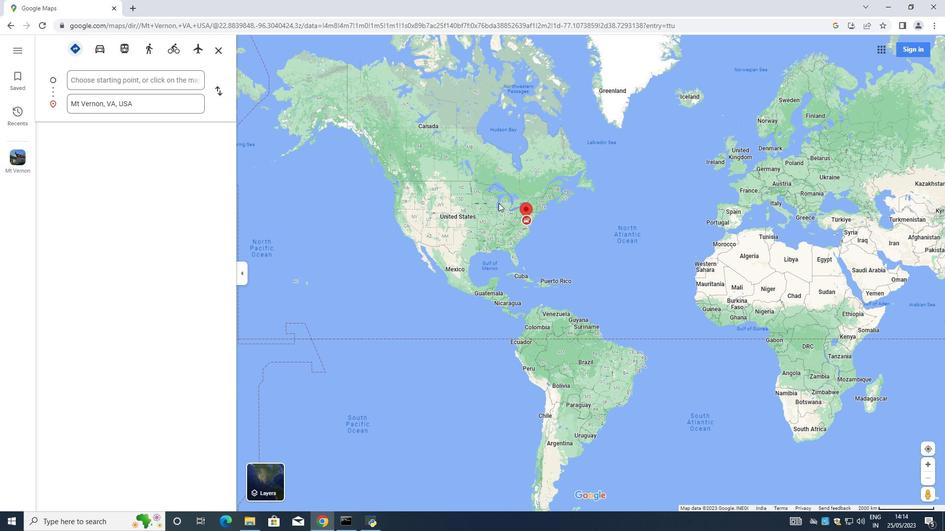 
Action: Mouse scrolled (498, 202) with delta (0, 0)
Screenshot: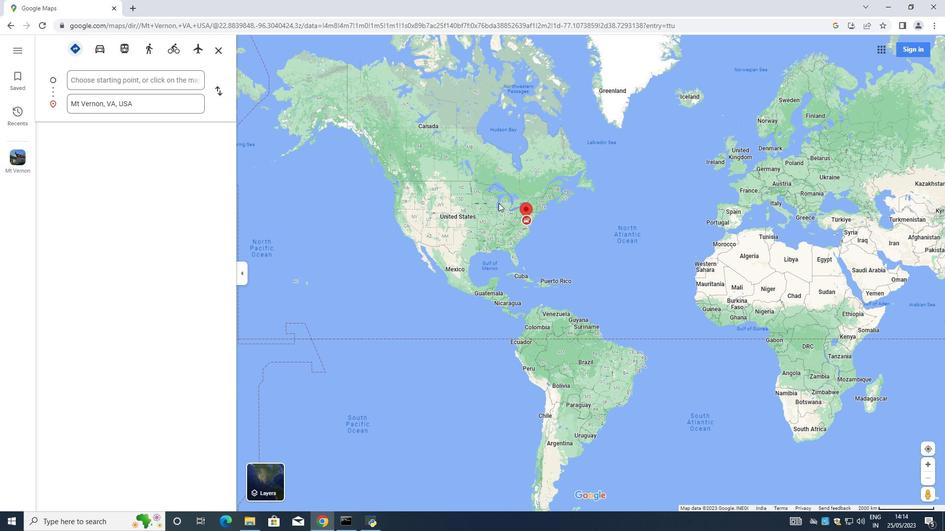 
Action: Mouse moved to (510, 206)
Screenshot: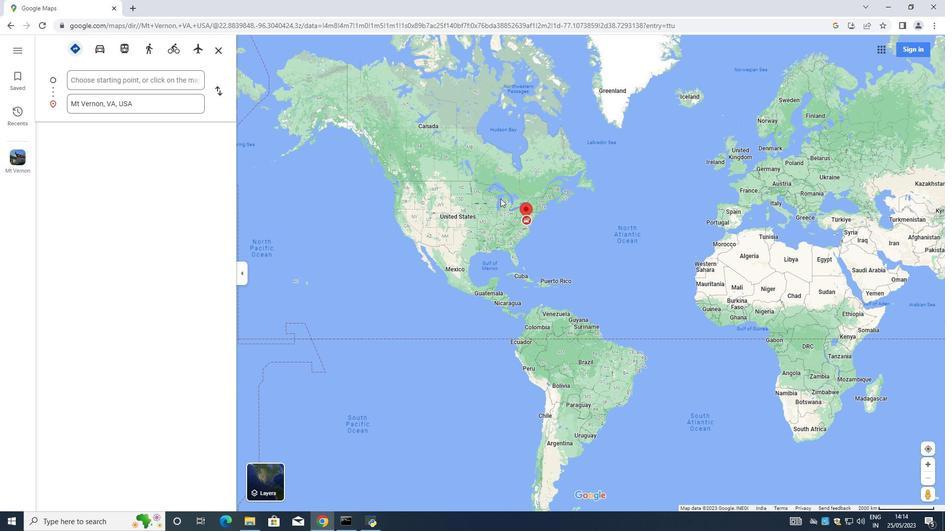 
Action: Mouse scrolled (510, 206) with delta (0, 0)
Screenshot: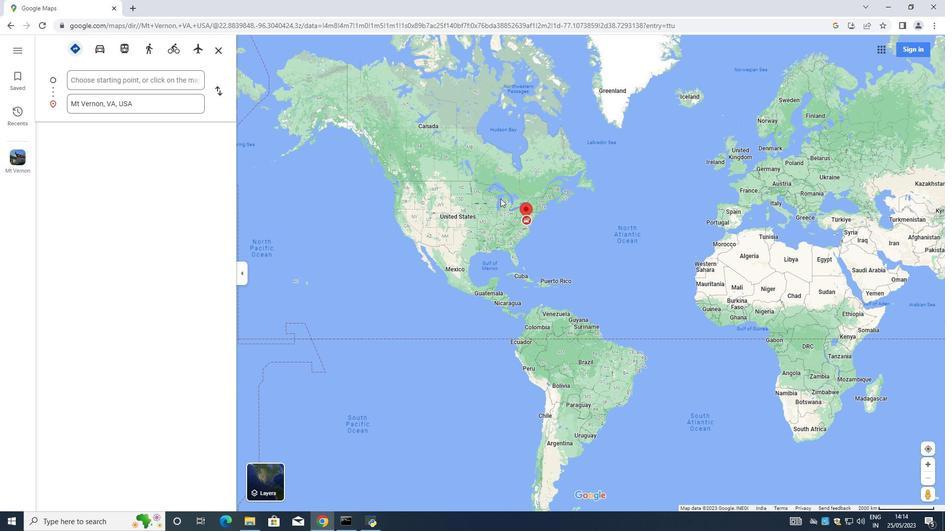 
Action: Mouse scrolled (510, 206) with delta (0, 0)
Screenshot: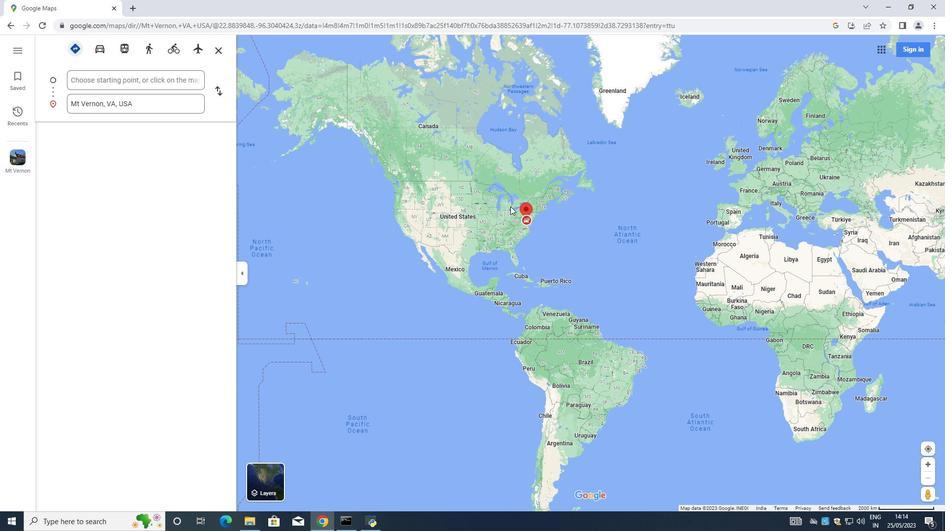 
Action: Mouse scrolled (510, 206) with delta (0, 0)
Screenshot: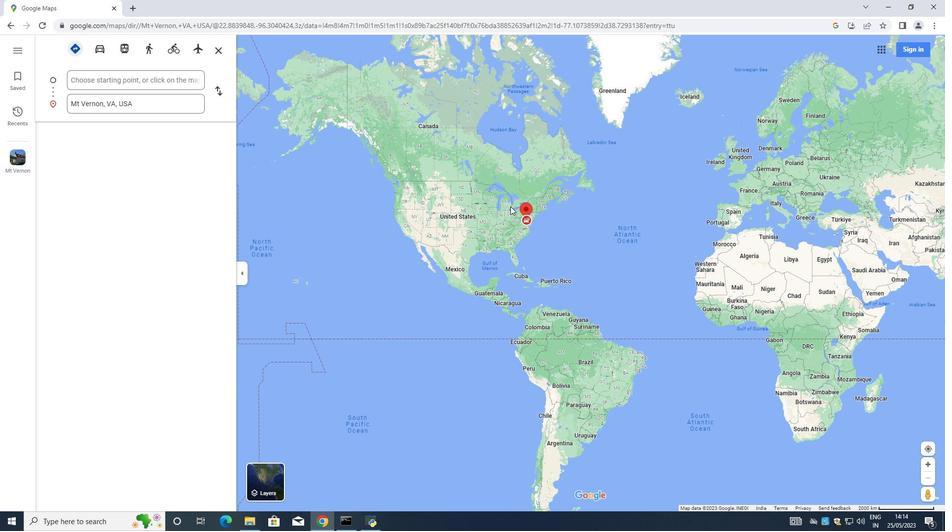 
Action: Mouse scrolled (510, 206) with delta (0, 0)
Screenshot: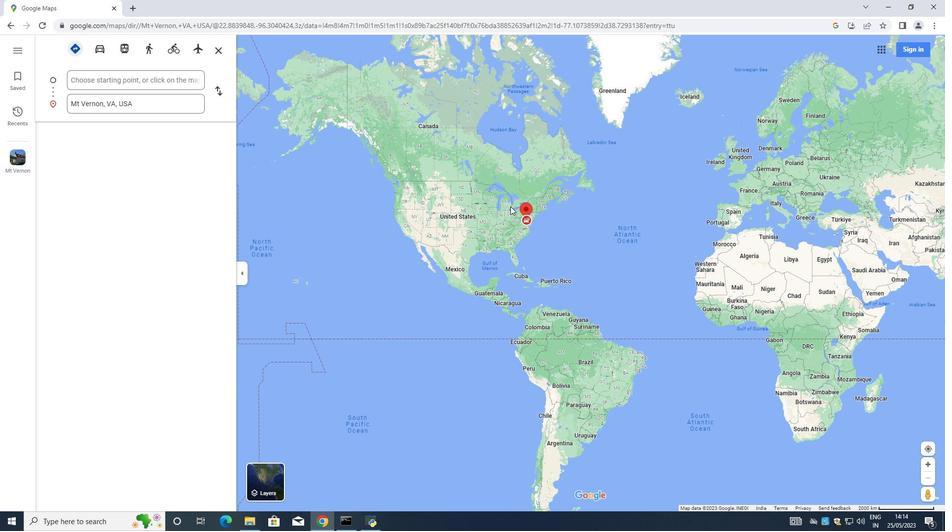 
Action: Mouse scrolled (510, 206) with delta (0, 0)
Screenshot: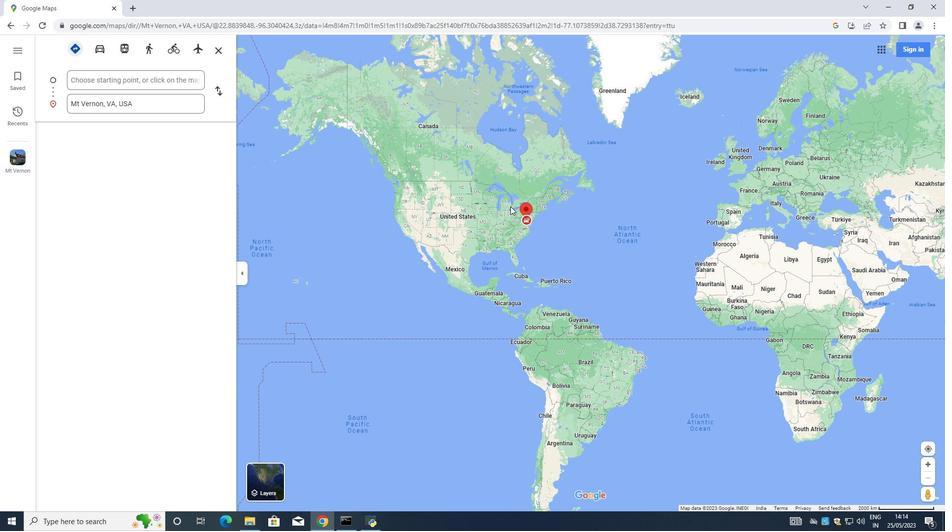 
Action: Mouse moved to (510, 206)
Screenshot: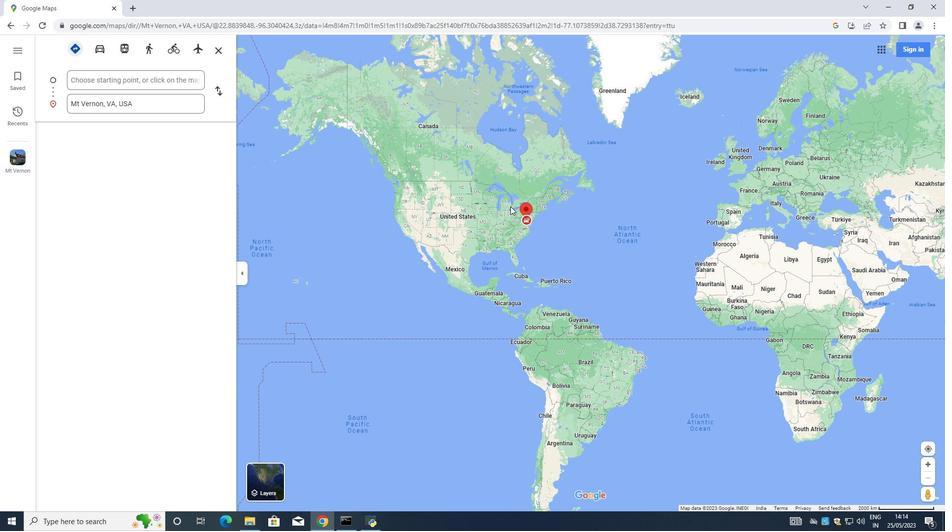 
Action: Mouse scrolled (510, 206) with delta (0, 0)
Screenshot: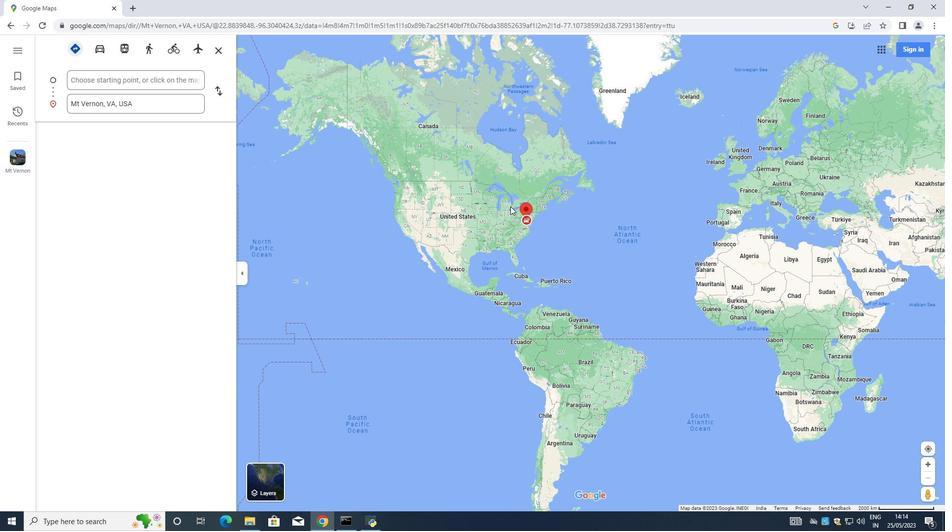 
Action: Mouse scrolled (510, 206) with delta (0, 0)
Screenshot: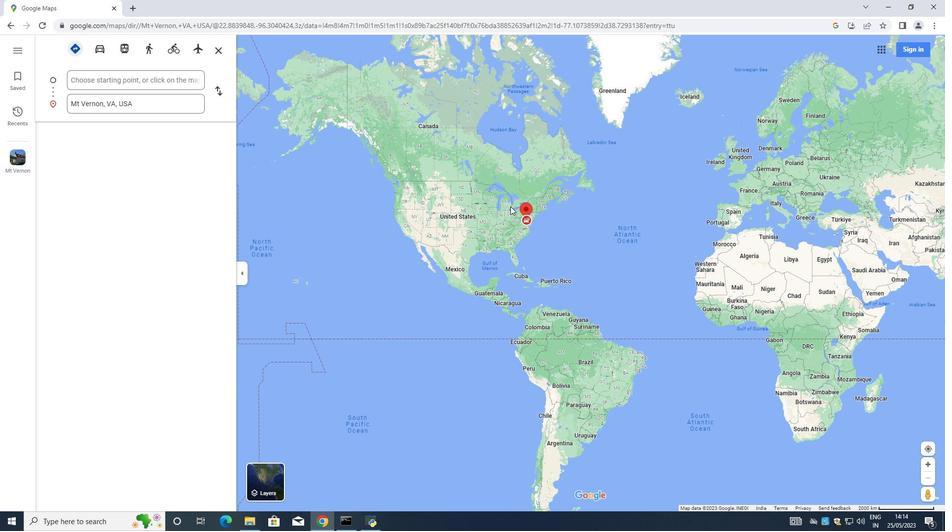 
Action: Mouse scrolled (510, 206) with delta (0, 0)
Screenshot: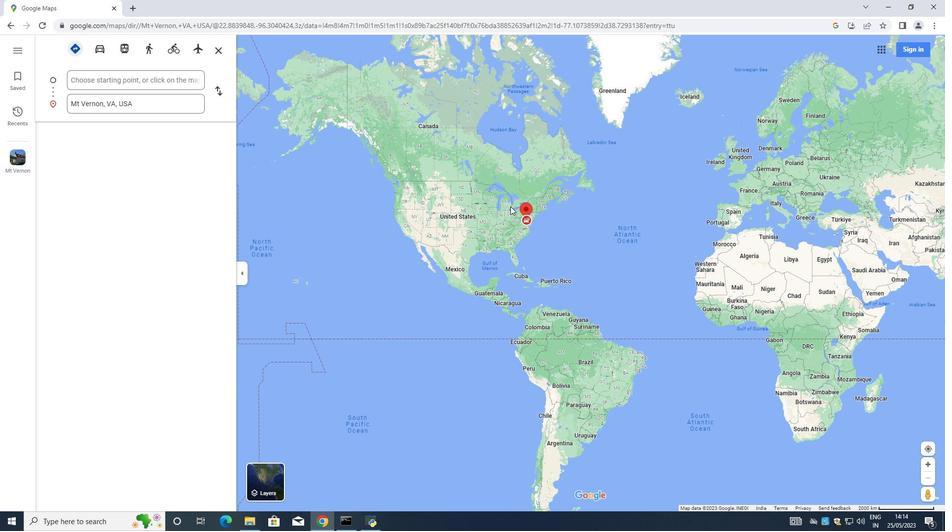 
Action: Mouse moved to (509, 205)
Screenshot: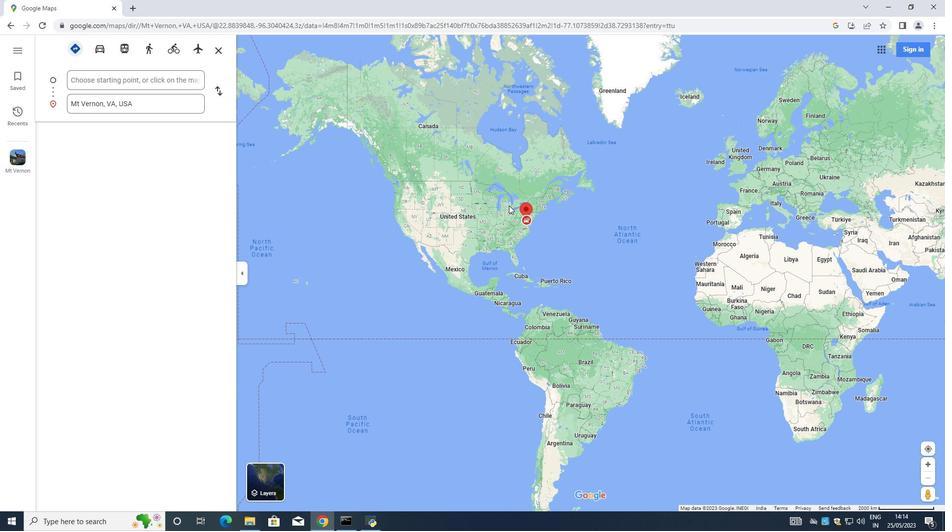 
Action: Mouse scrolled (509, 205) with delta (0, 0)
Screenshot: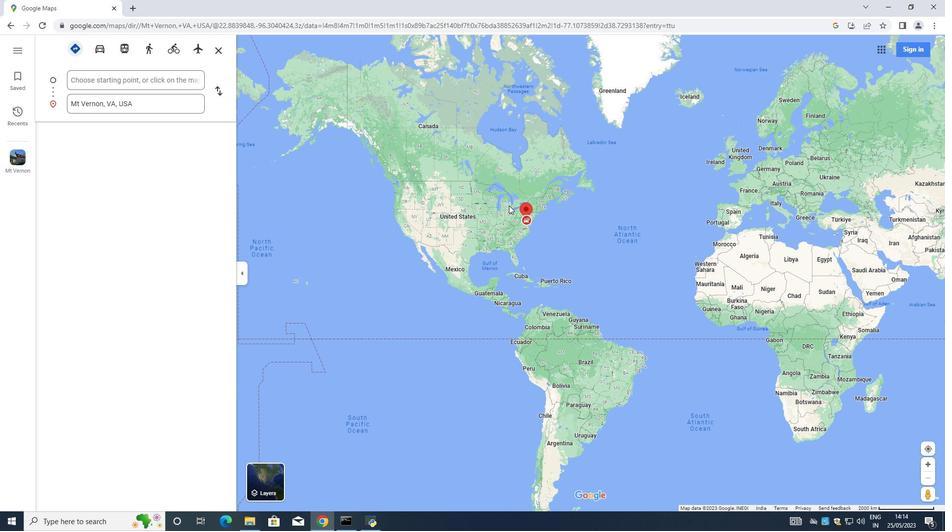 
Action: Mouse scrolled (509, 205) with delta (0, 0)
Screenshot: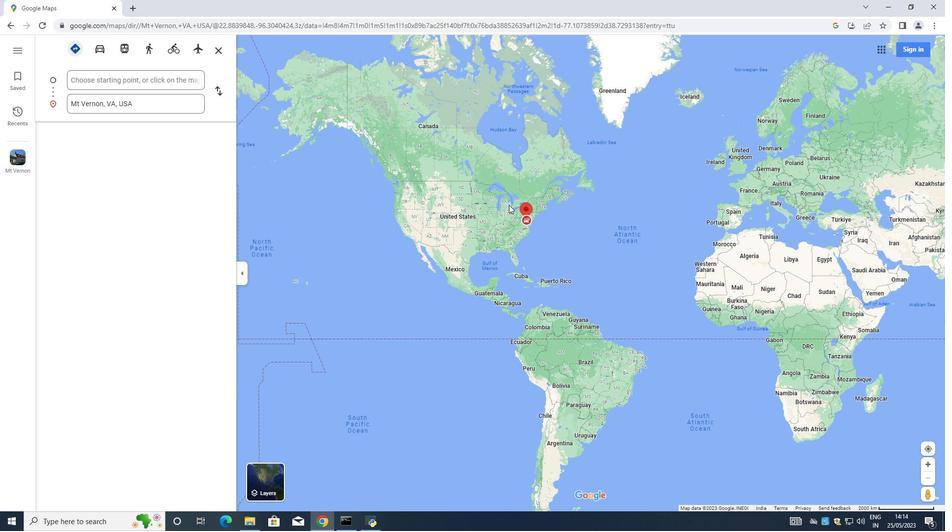 
Action: Mouse scrolled (509, 205) with delta (0, 0)
Screenshot: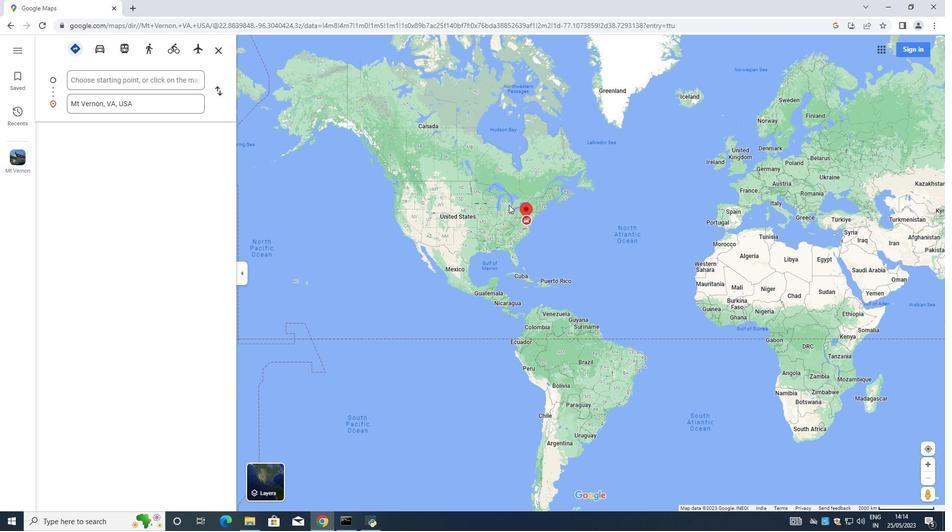 
Action: Mouse scrolled (509, 205) with delta (0, 0)
Screenshot: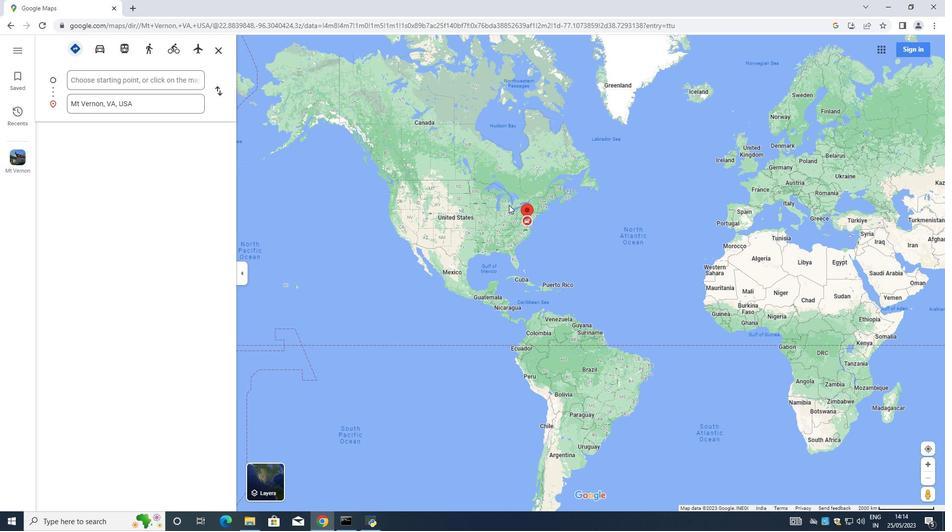 
Action: Mouse moved to (514, 205)
Screenshot: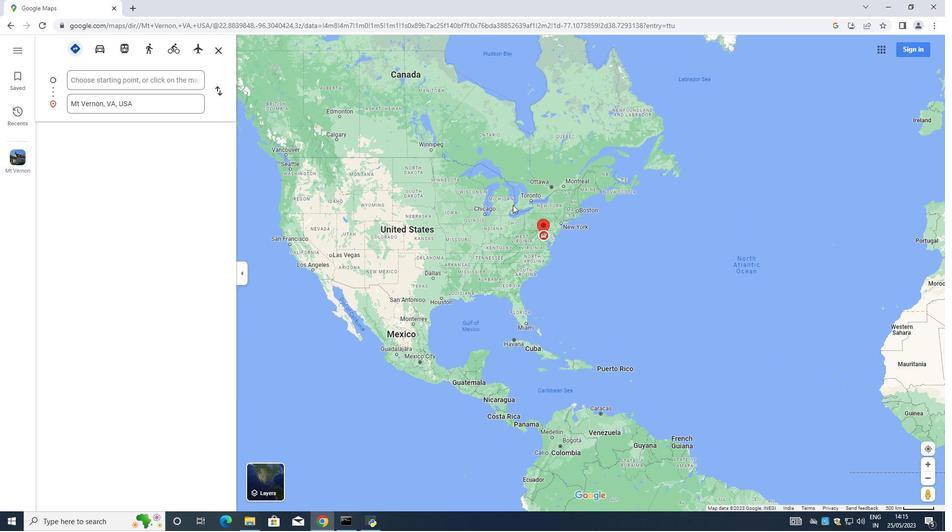 
Action: Mouse scrolled (514, 205) with delta (0, 0)
Screenshot: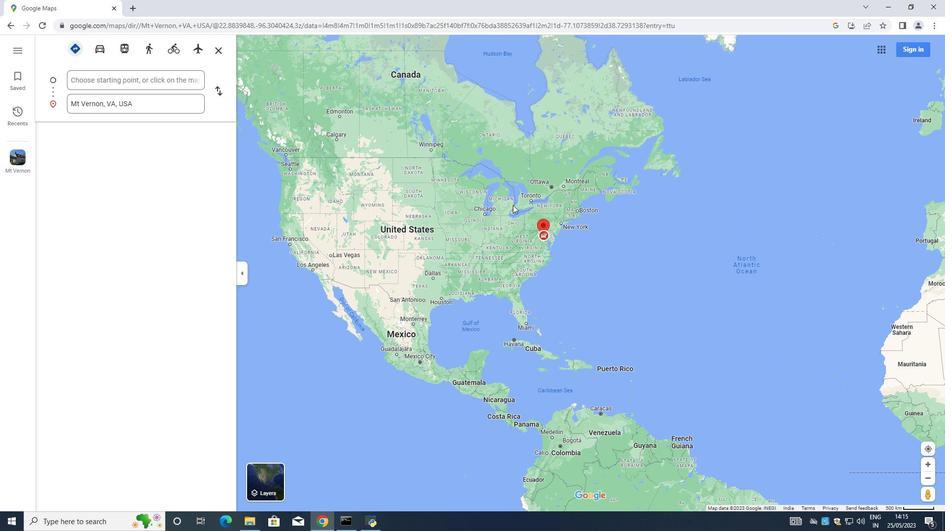 
Action: Mouse moved to (514, 212)
Screenshot: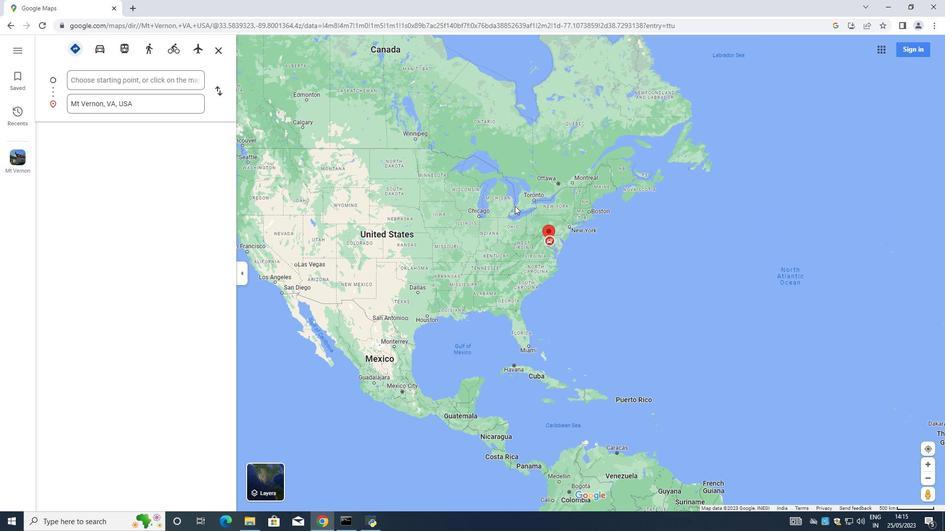 
Action: Mouse scrolled (514, 213) with delta (0, 0)
Screenshot: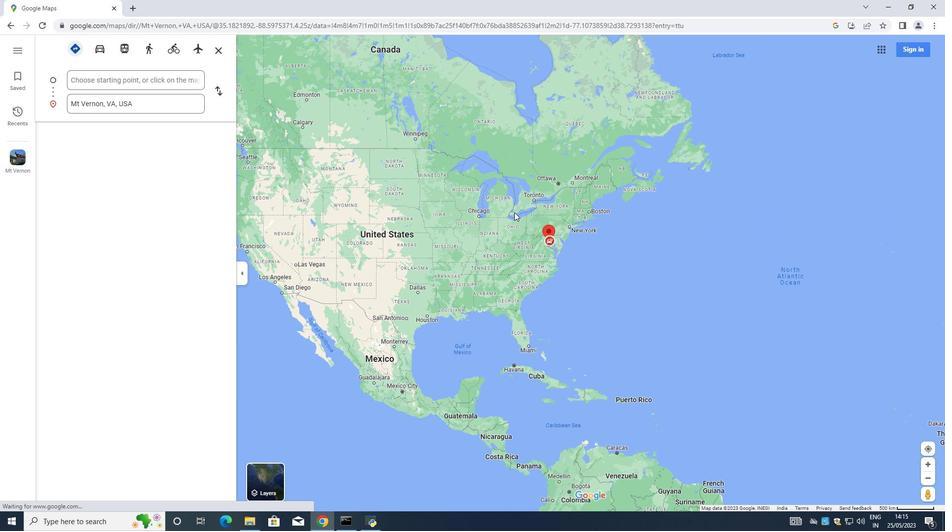 
Action: Mouse moved to (513, 212)
Screenshot: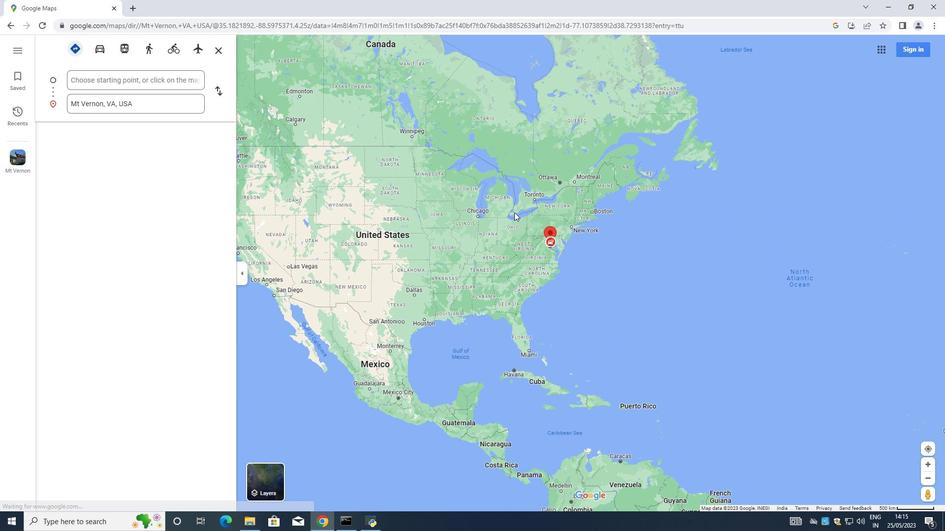 
Action: Mouse scrolled (513, 212) with delta (0, 0)
Screenshot: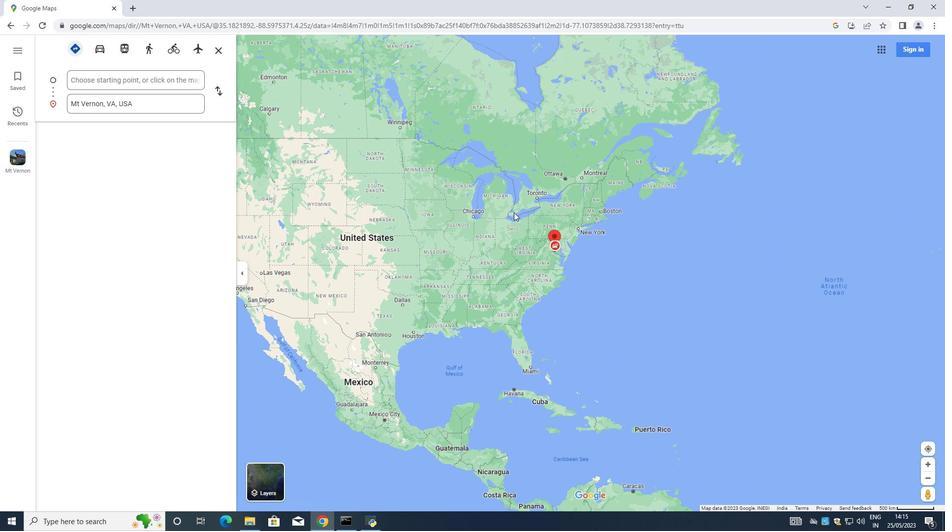 
Action: Mouse scrolled (513, 212) with delta (0, 0)
Screenshot: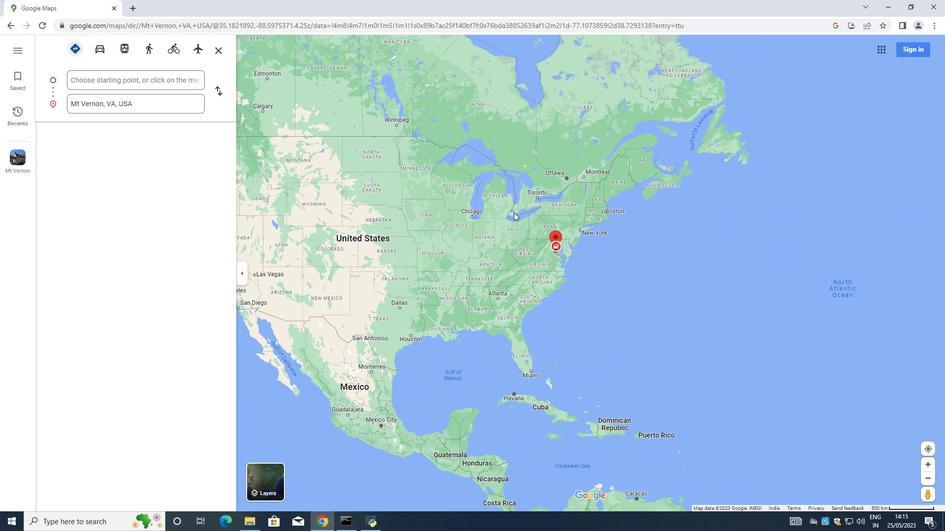 
Action: Mouse moved to (653, 236)
Screenshot: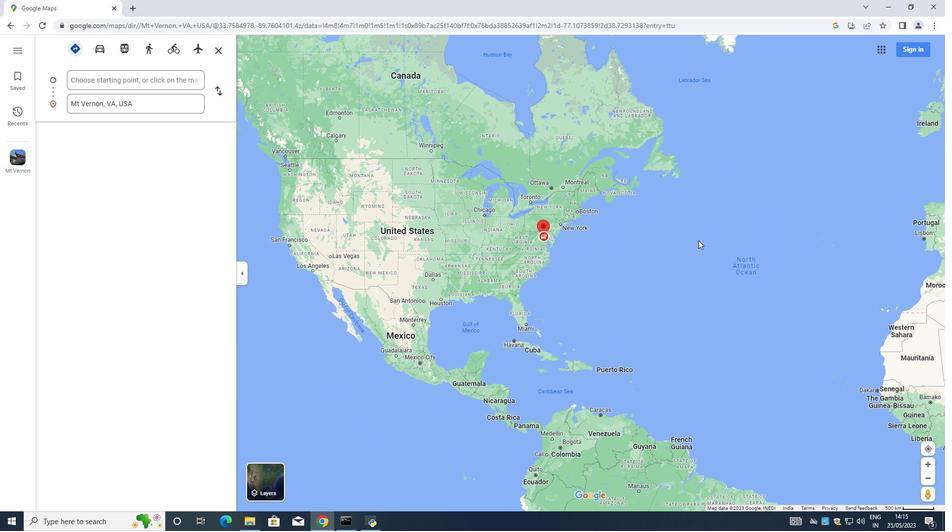 
